 Task: Find connections with filter location Marseille 01 with filter topic #moneywith filter profile language Spanish with filter current company Teamware Solutions a division of Quantum Leap Consulting Pvt. Ltd with filter school Magadh University with filter industry Software Development with filter service category iOS Development with filter keywords title Business Analyst
Action: Mouse moved to (577, 83)
Screenshot: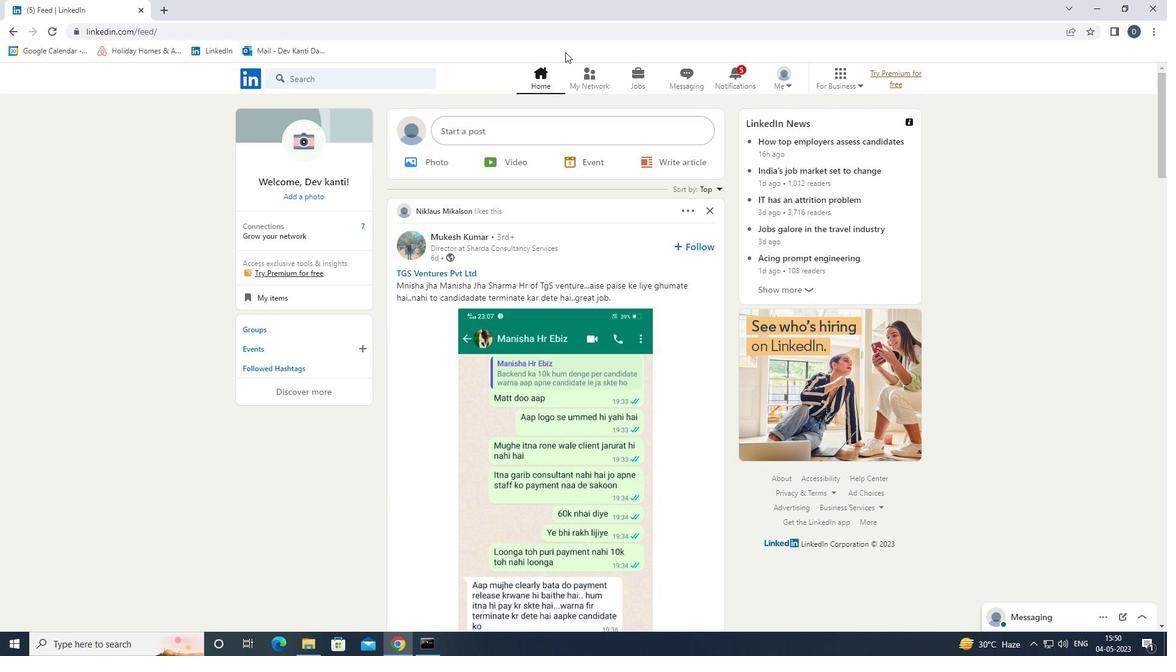 
Action: Mouse pressed left at (577, 83)
Screenshot: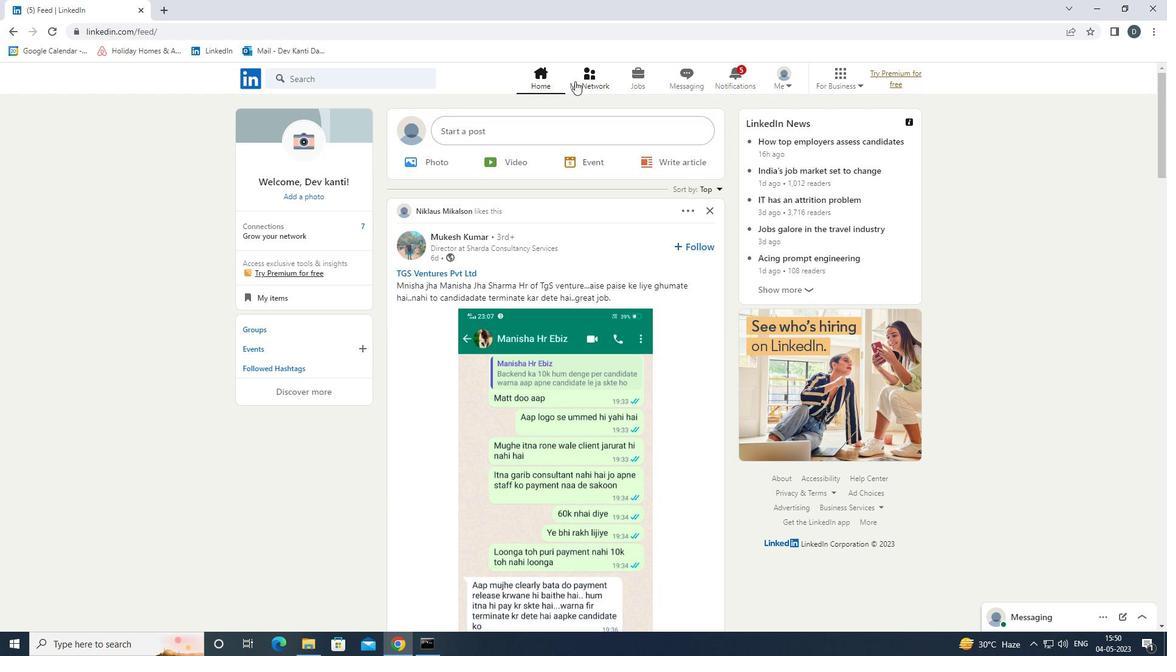 
Action: Mouse moved to (401, 141)
Screenshot: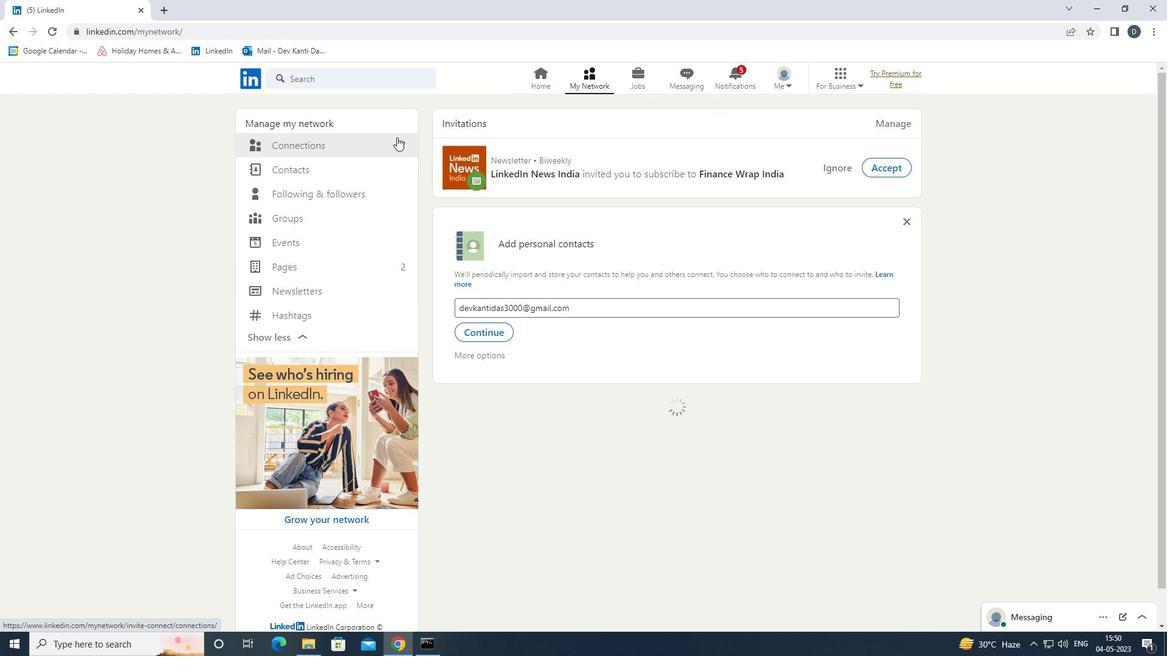 
Action: Mouse pressed left at (401, 141)
Screenshot: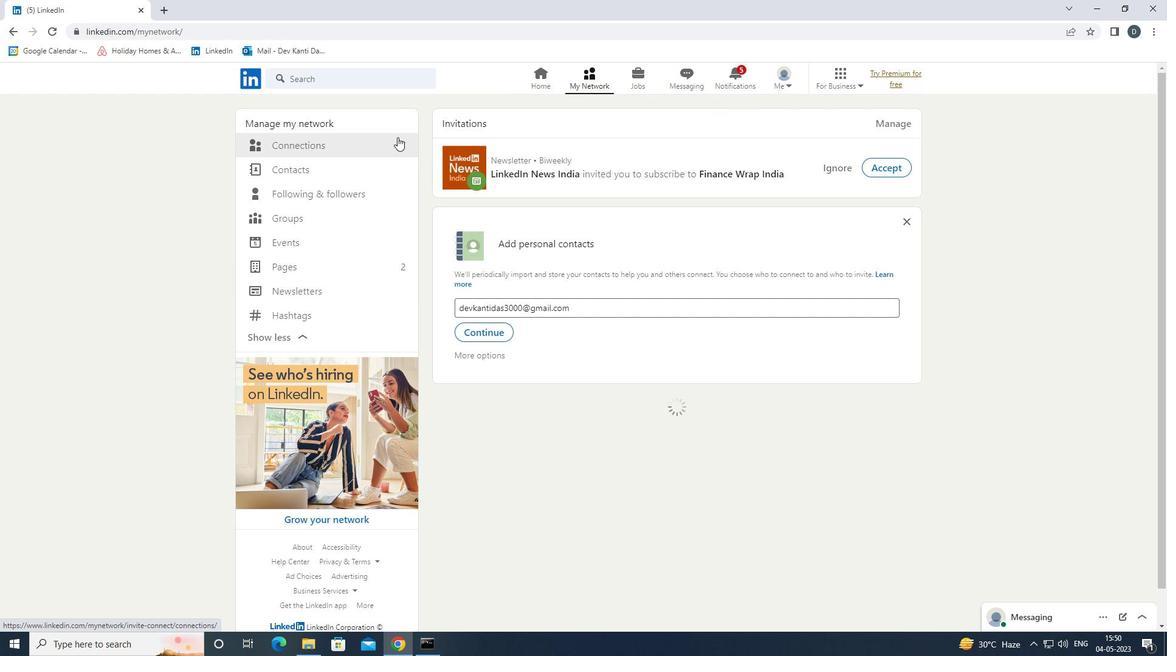 
Action: Mouse moved to (678, 147)
Screenshot: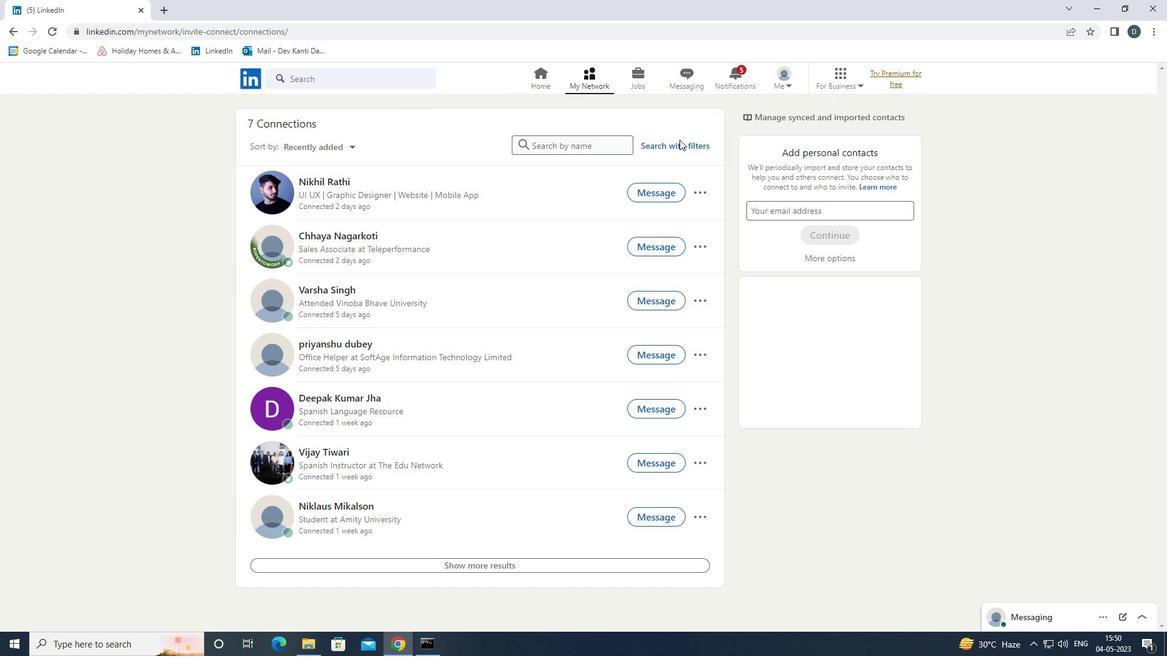 
Action: Mouse pressed left at (678, 147)
Screenshot: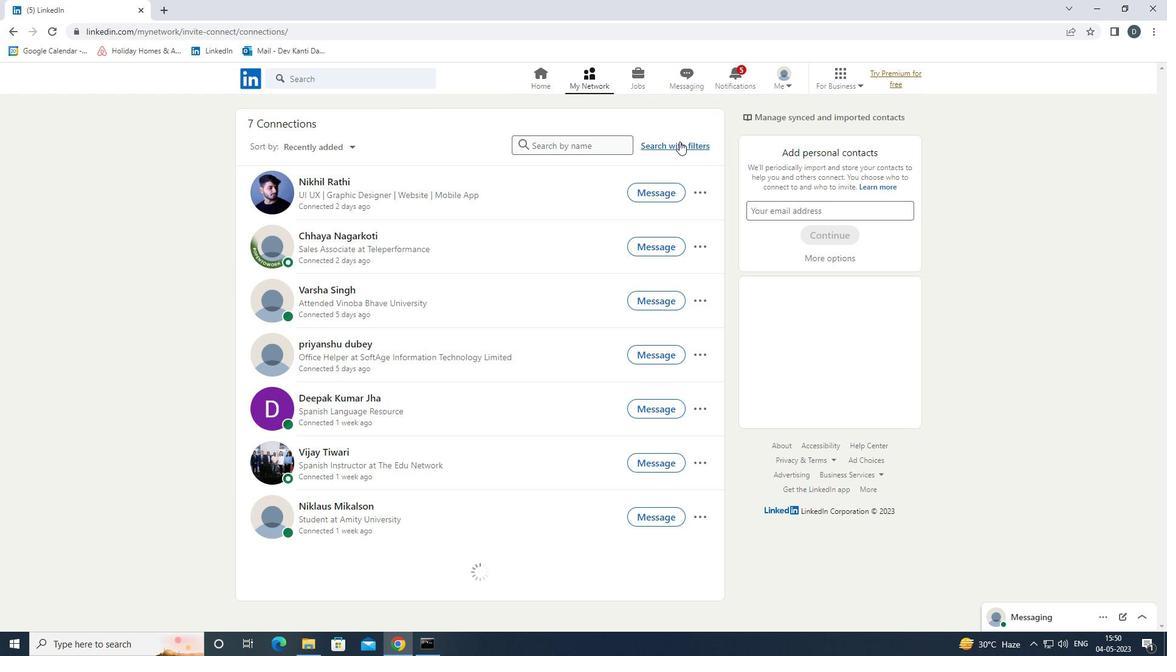 
Action: Mouse moved to (622, 110)
Screenshot: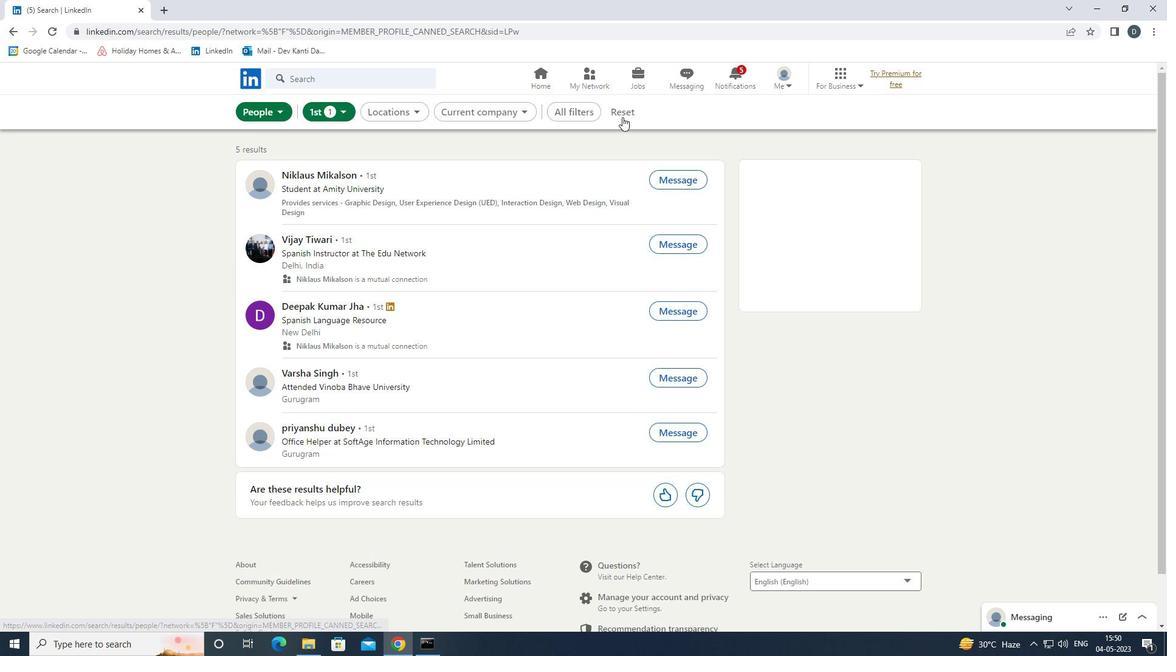 
Action: Mouse pressed left at (622, 110)
Screenshot: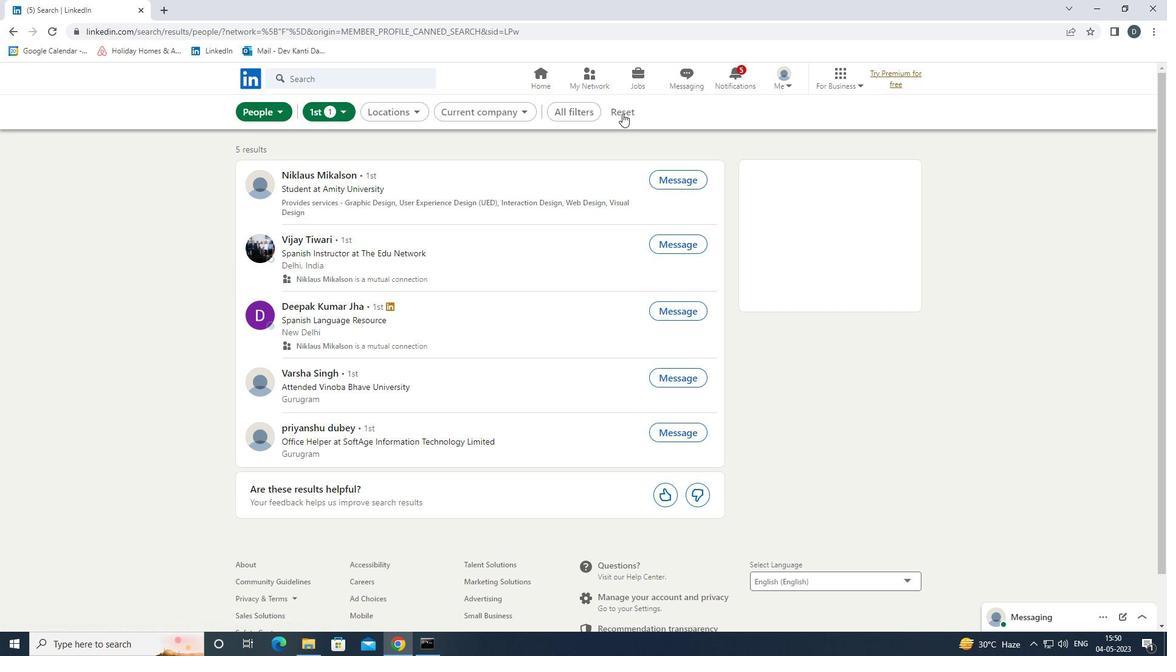 
Action: Mouse moved to (616, 117)
Screenshot: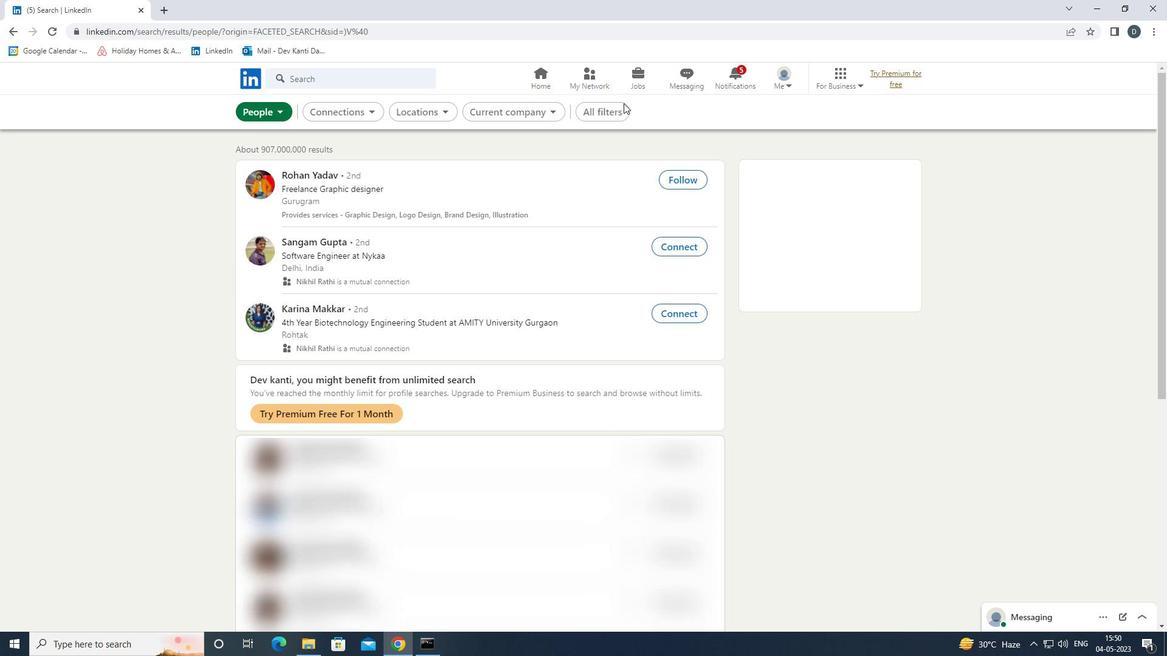 
Action: Mouse pressed left at (616, 117)
Screenshot: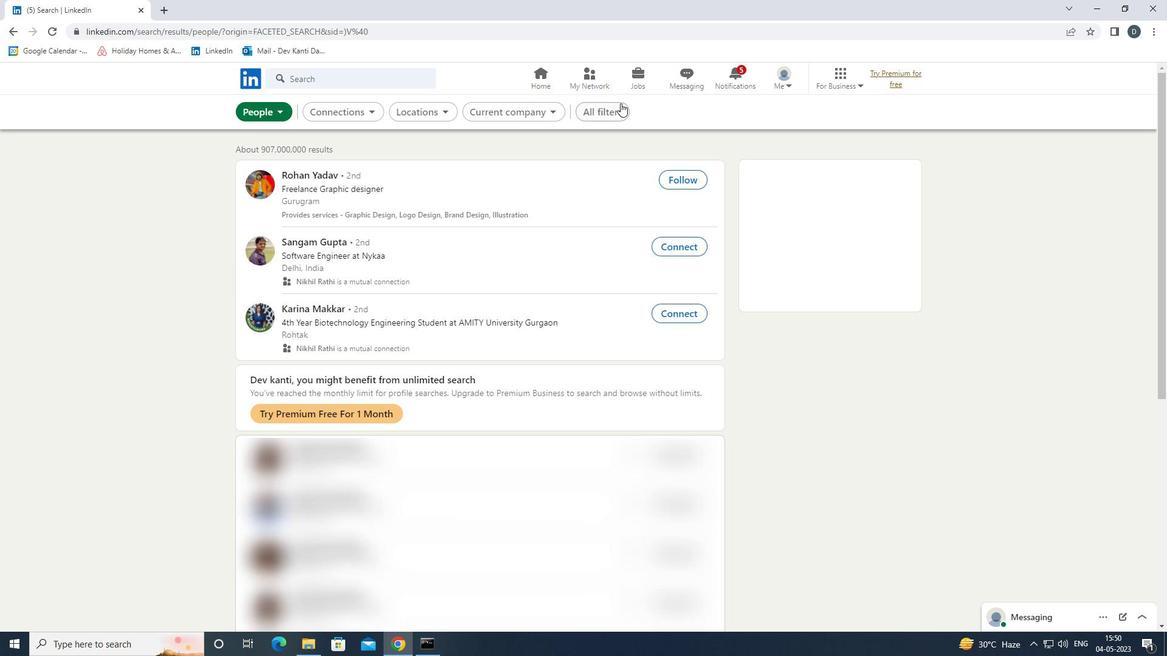
Action: Mouse moved to (1038, 479)
Screenshot: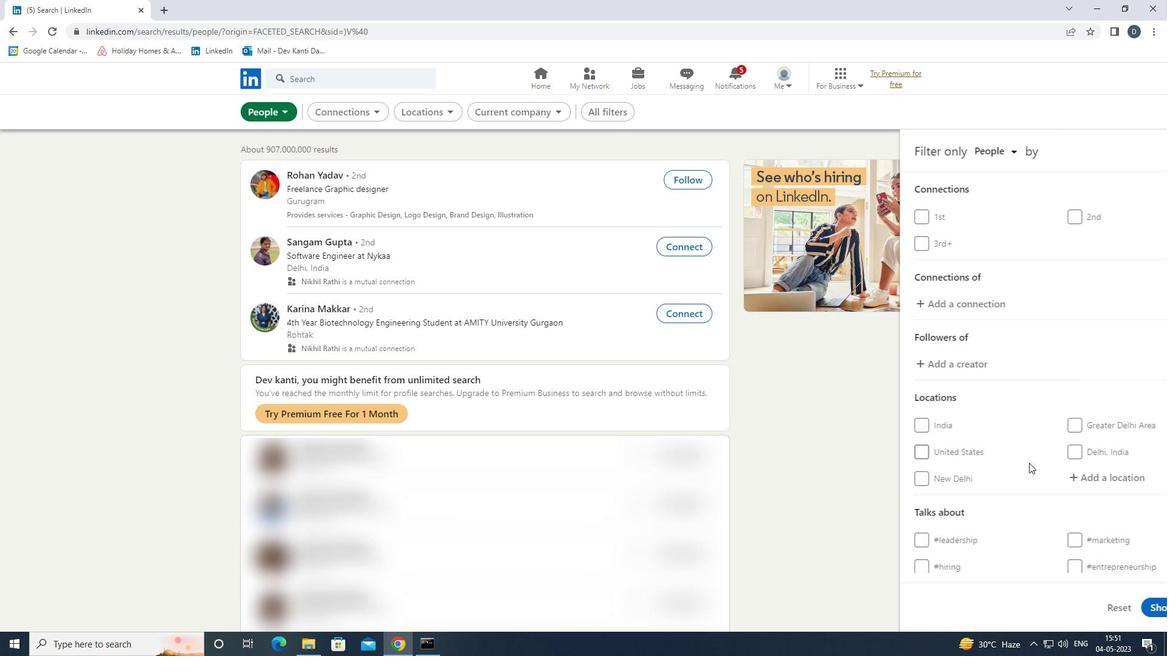 
Action: Mouse scrolled (1038, 479) with delta (0, 0)
Screenshot: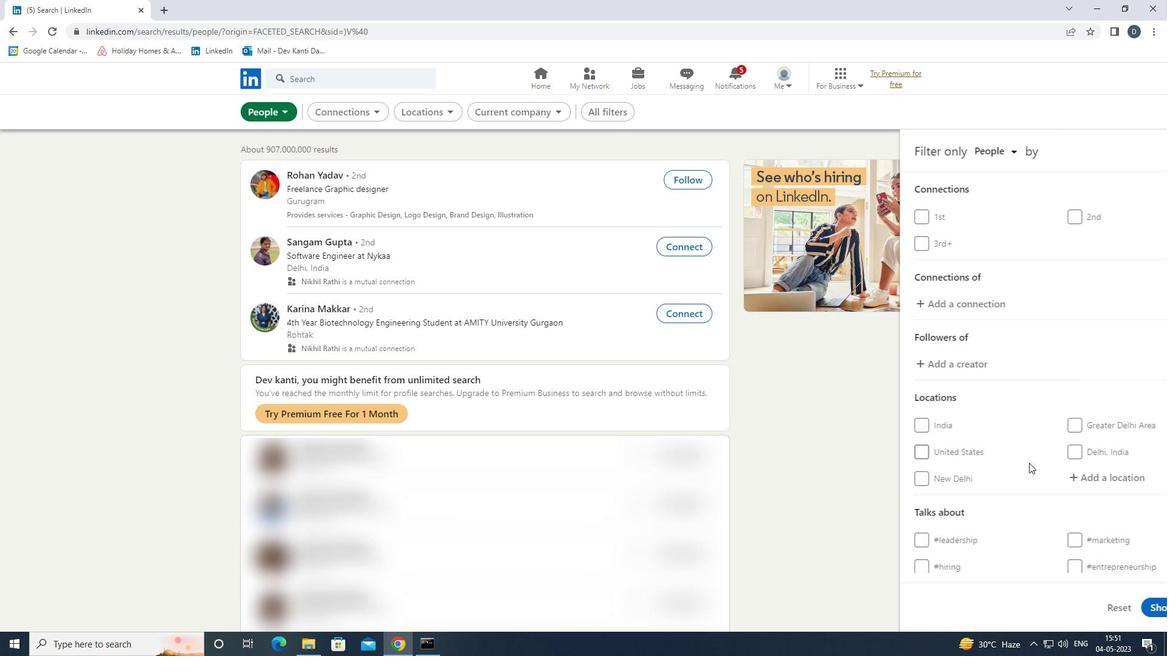 
Action: Mouse scrolled (1038, 479) with delta (0, 0)
Screenshot: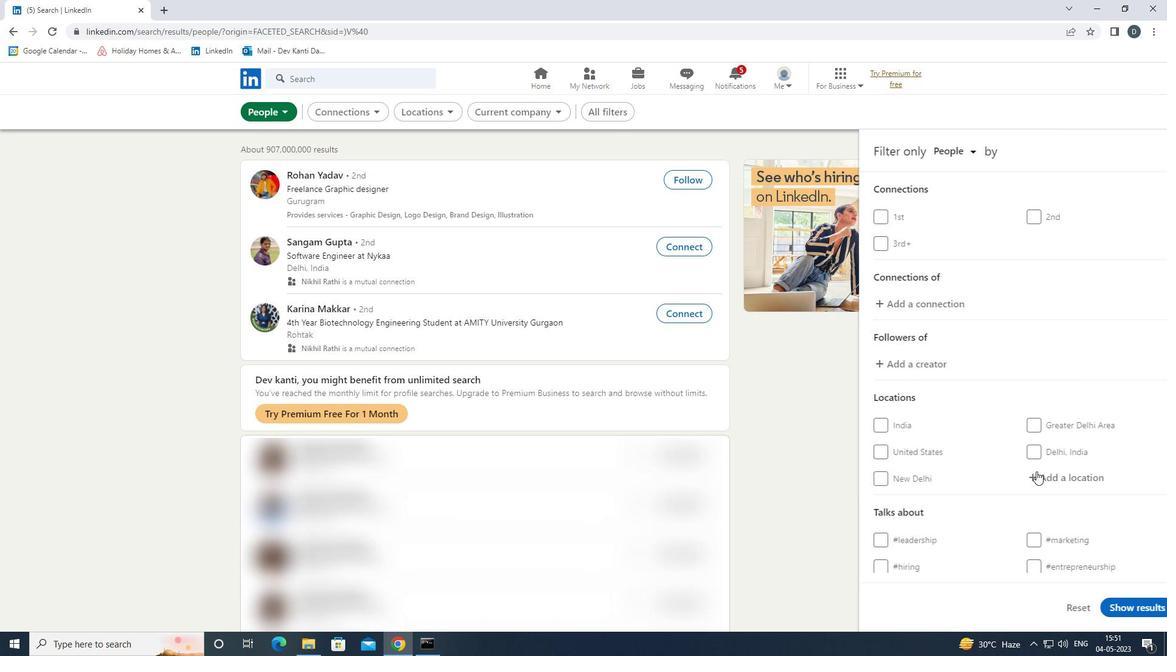 
Action: Mouse moved to (1020, 346)
Screenshot: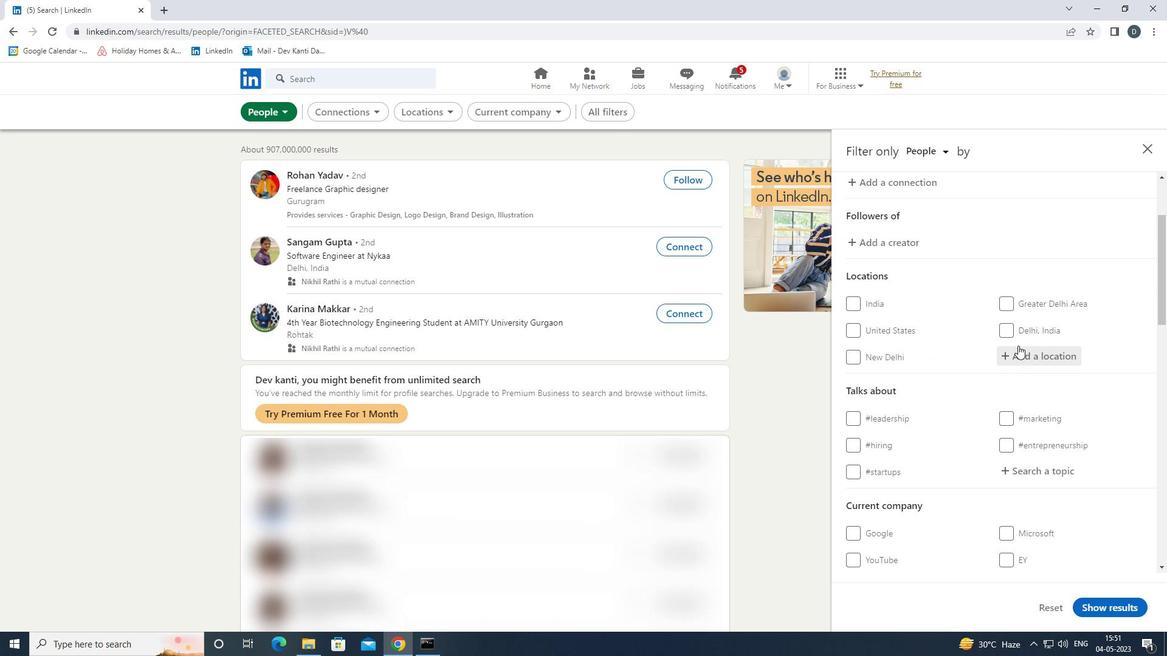 
Action: Mouse pressed left at (1020, 346)
Screenshot: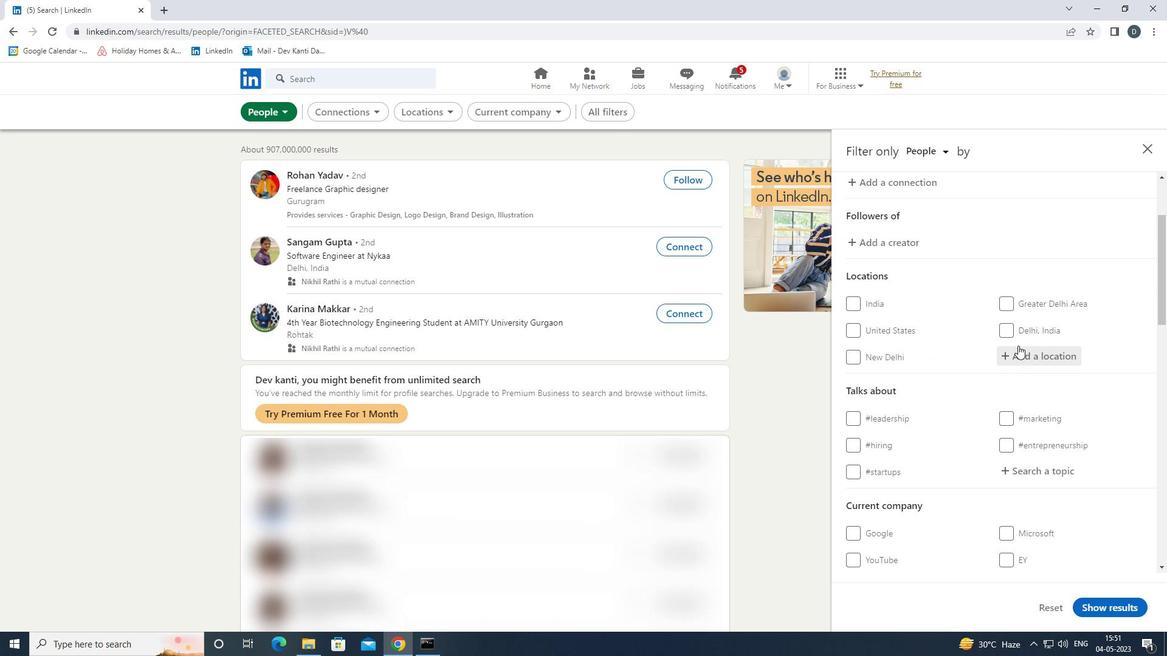 
Action: Mouse moved to (1024, 356)
Screenshot: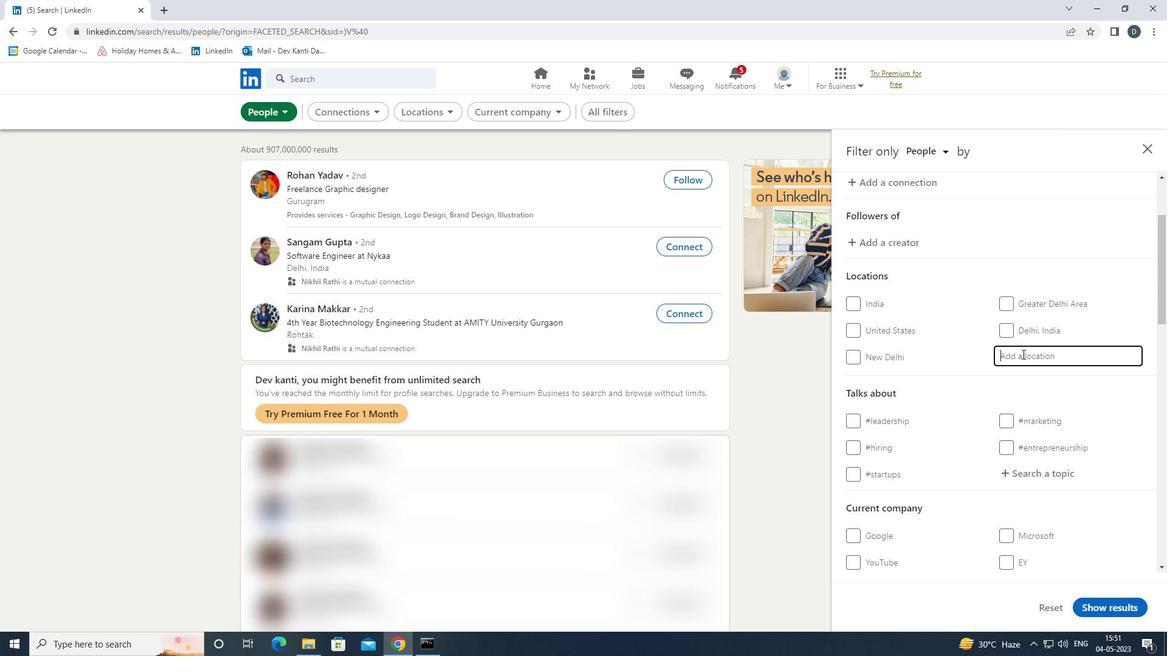 
Action: Key pressed <Key.shift><Key.shift><Key.shift><Key.shift><Key.shift>MARSEILLE<Key.space>01<Key.backspace><Key.backspace><Key.backspace><Key.down><Key.enter>
Screenshot: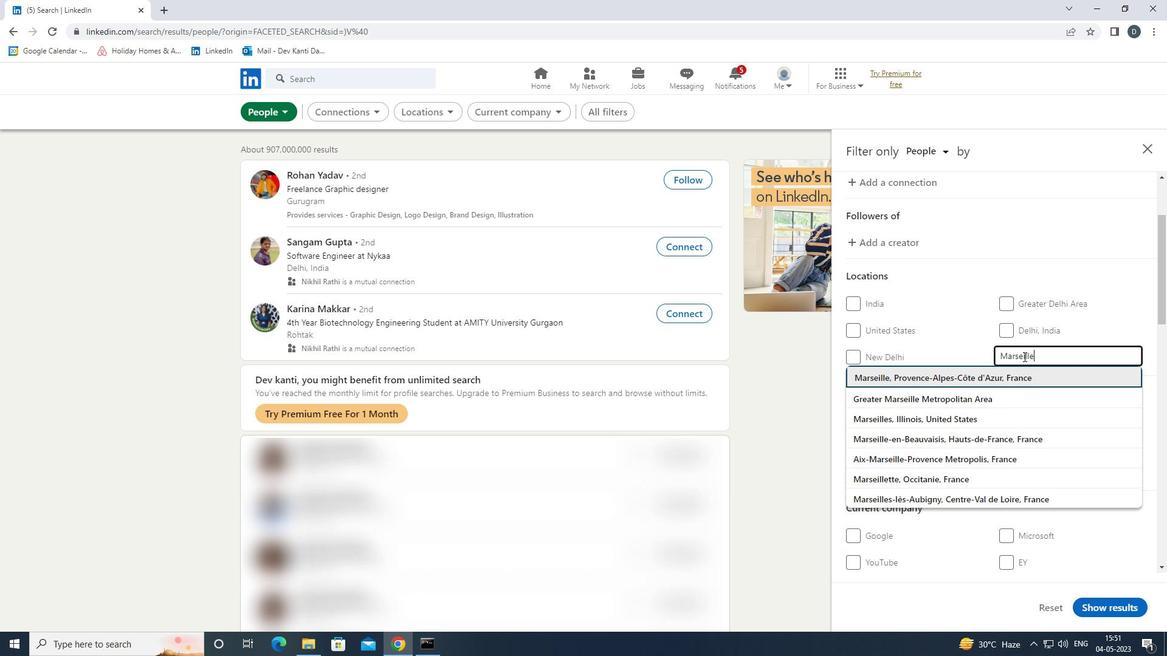 
Action: Mouse moved to (1021, 355)
Screenshot: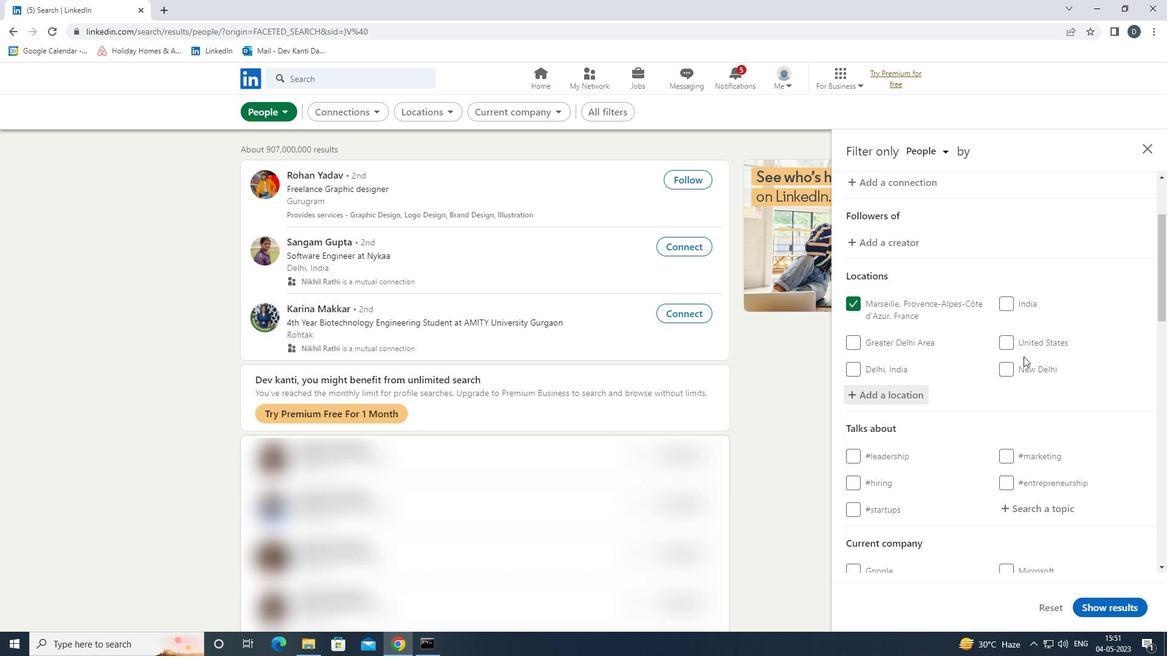 
Action: Mouse scrolled (1021, 354) with delta (0, 0)
Screenshot: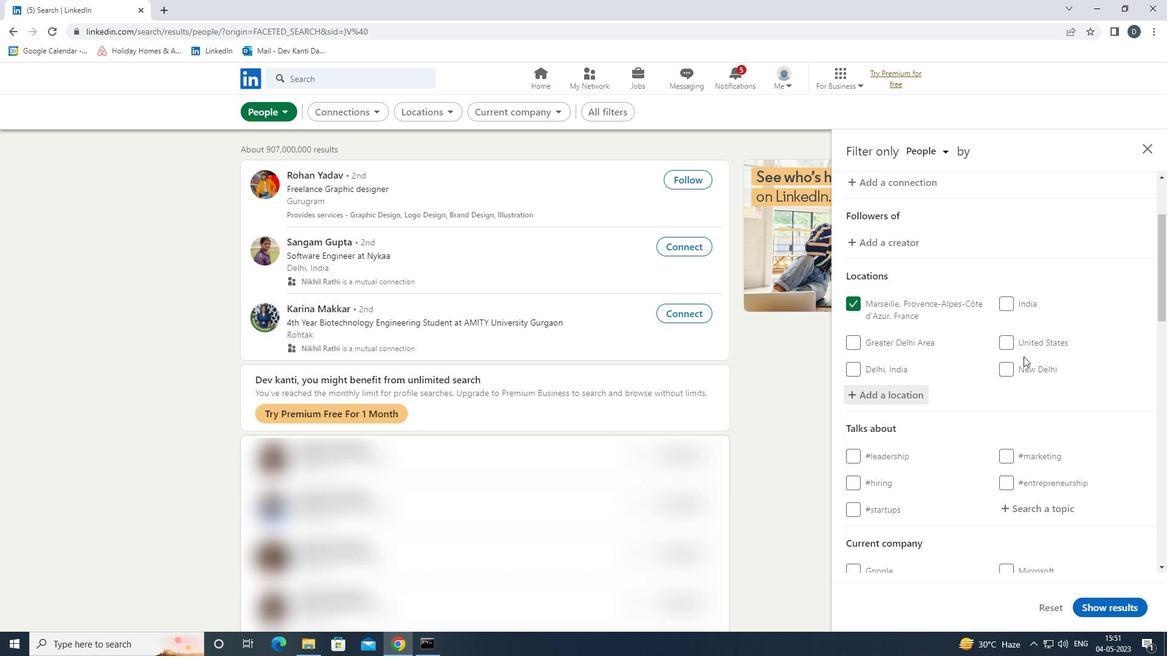 
Action: Mouse moved to (1020, 354)
Screenshot: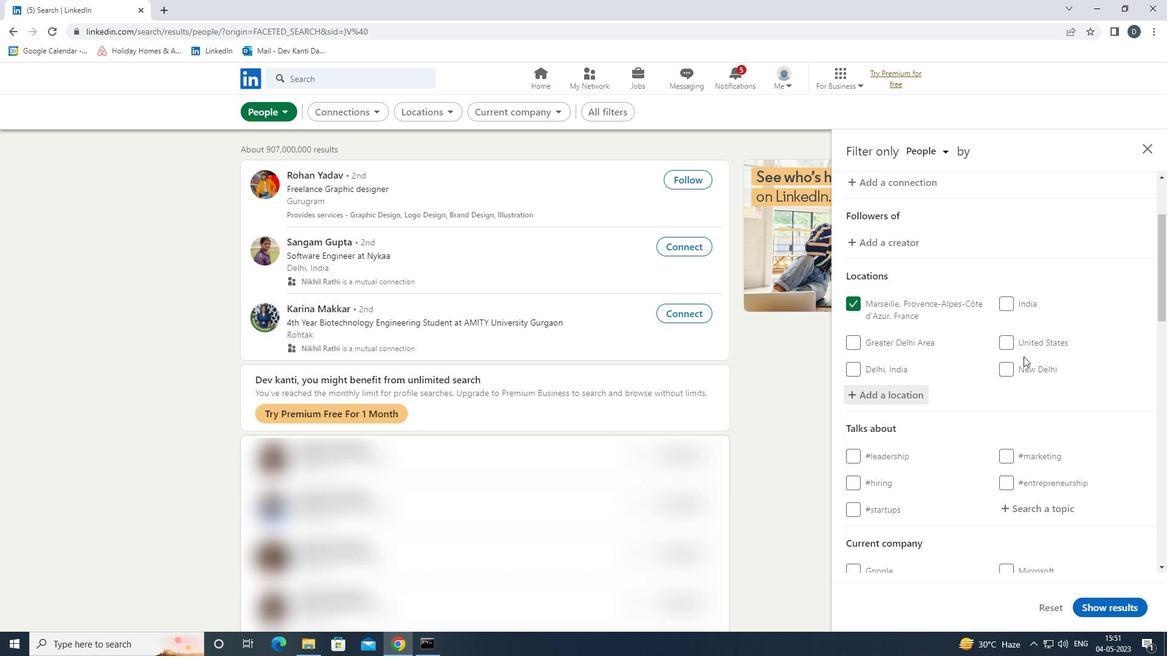 
Action: Mouse scrolled (1020, 353) with delta (0, 0)
Screenshot: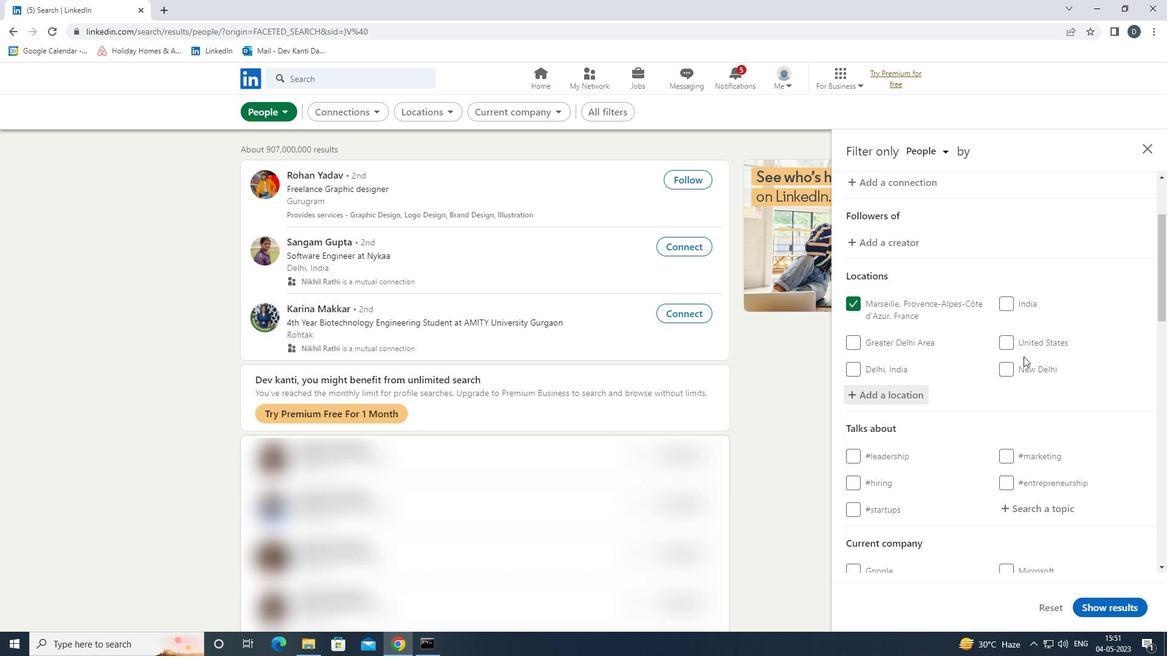 
Action: Mouse scrolled (1020, 353) with delta (0, 0)
Screenshot: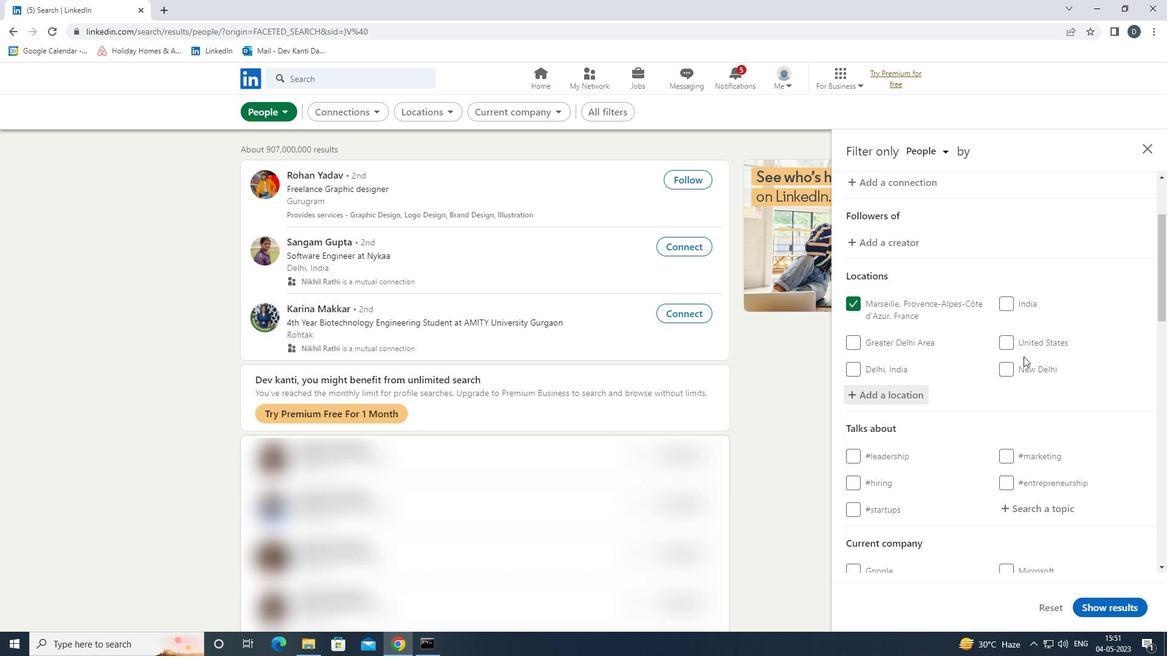 
Action: Mouse moved to (1050, 331)
Screenshot: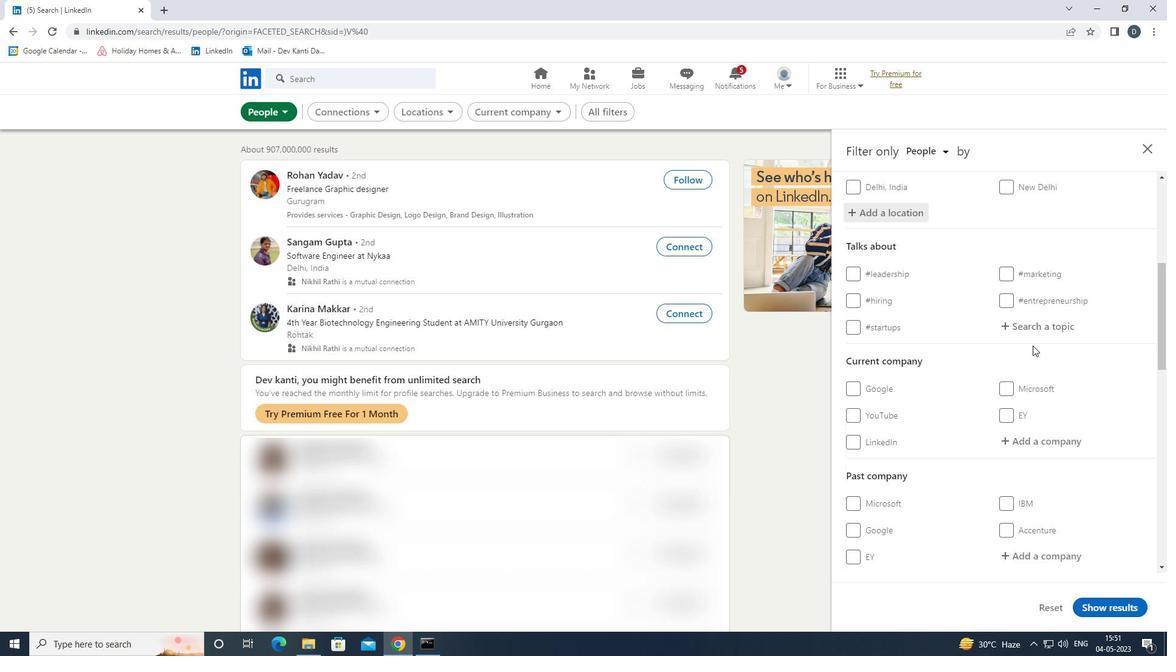 
Action: Mouse pressed left at (1050, 331)
Screenshot: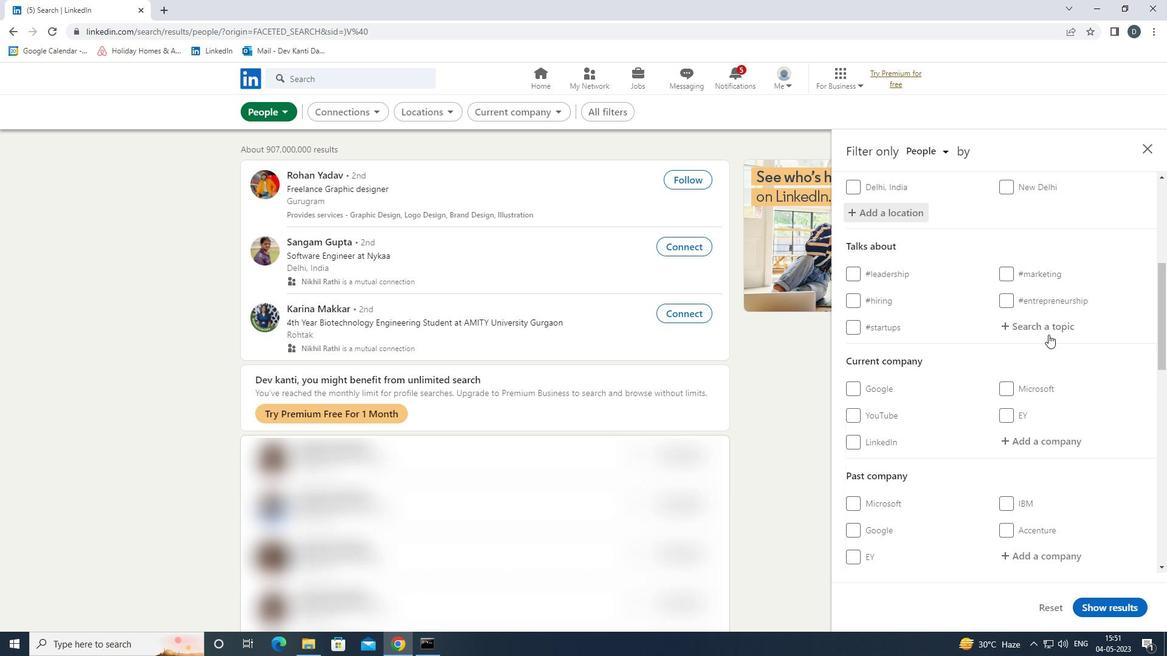 
Action: Key pressed MONEY<Key.down><Key.enter>
Screenshot: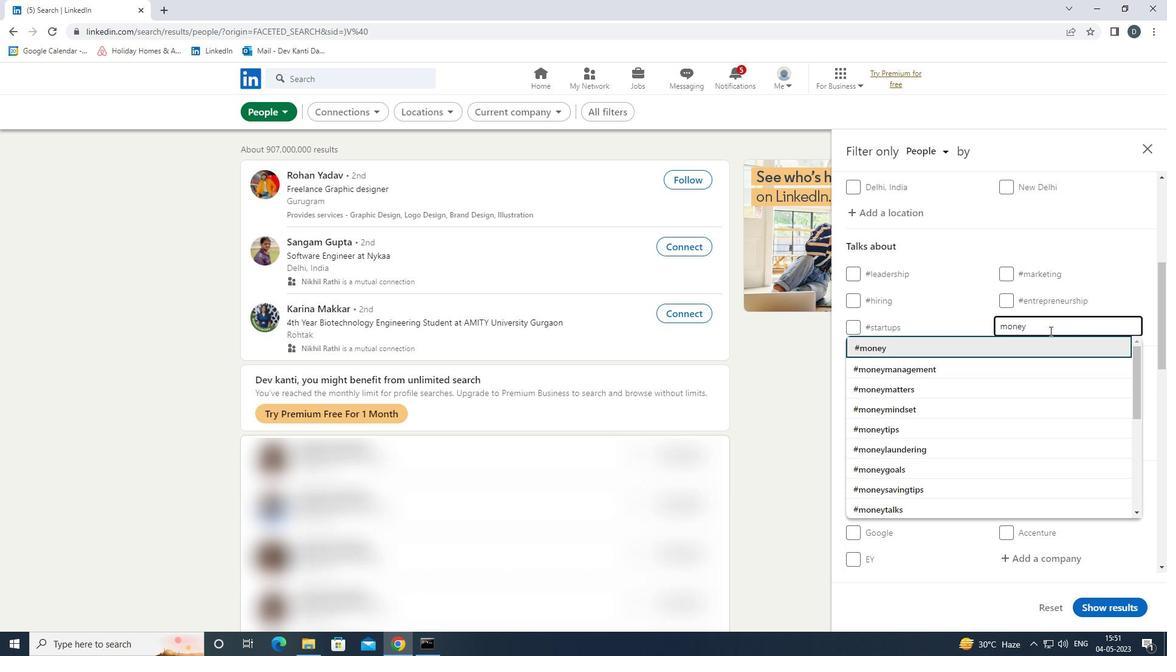 
Action: Mouse scrolled (1050, 330) with delta (0, 0)
Screenshot: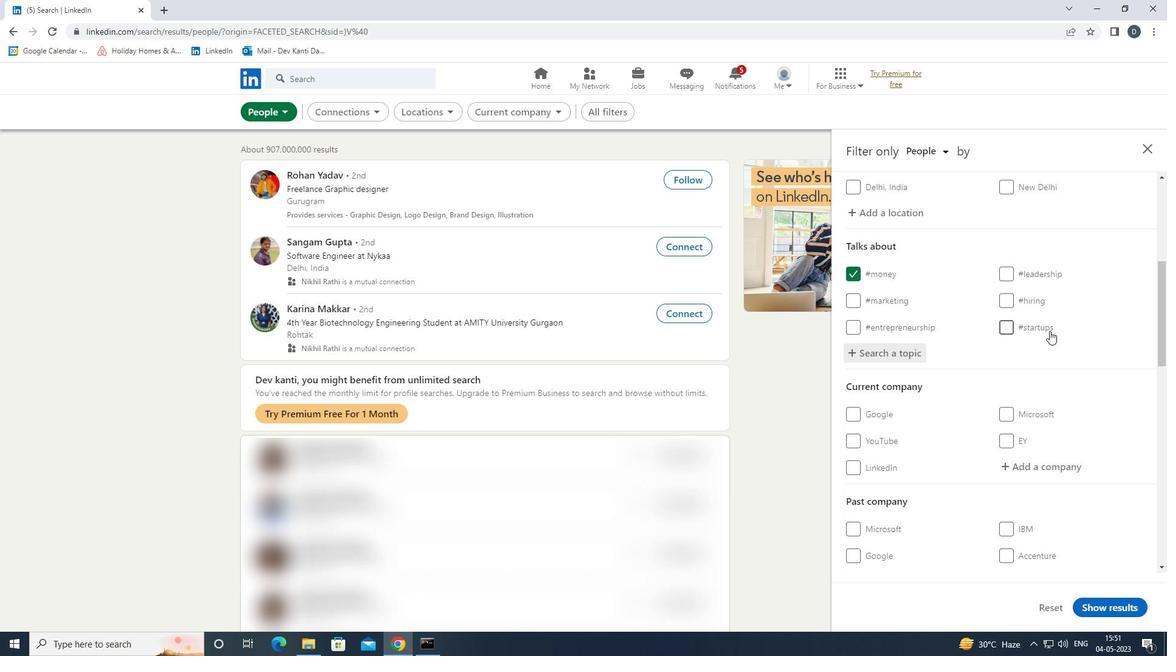 
Action: Mouse scrolled (1050, 330) with delta (0, 0)
Screenshot: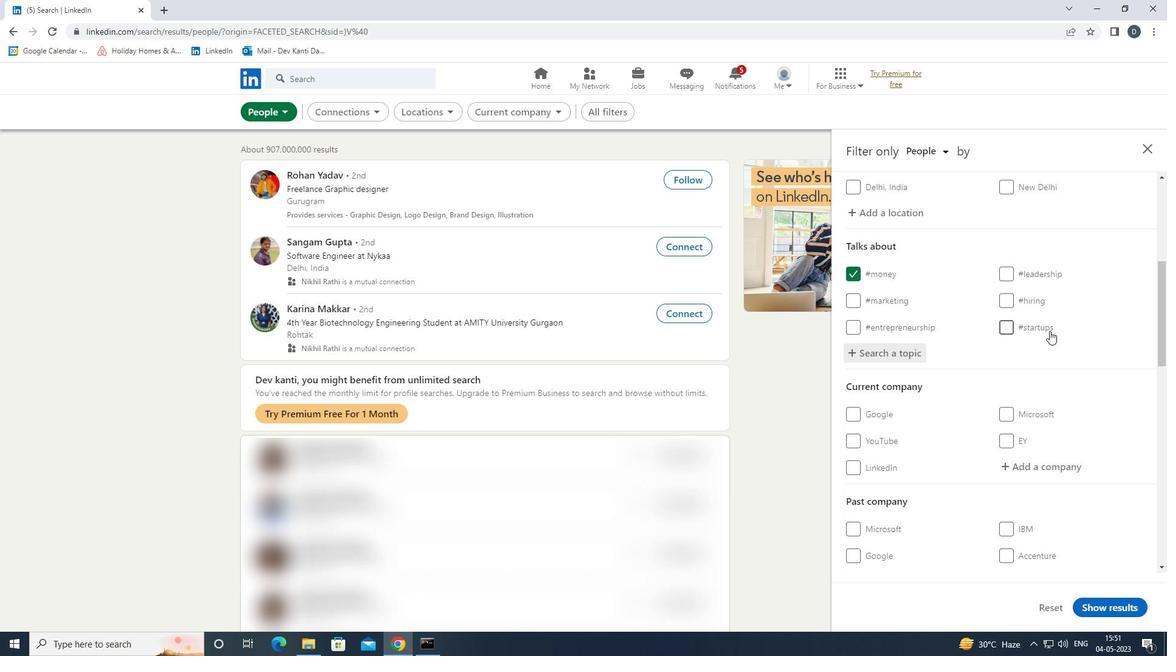 
Action: Mouse scrolled (1050, 330) with delta (0, 0)
Screenshot: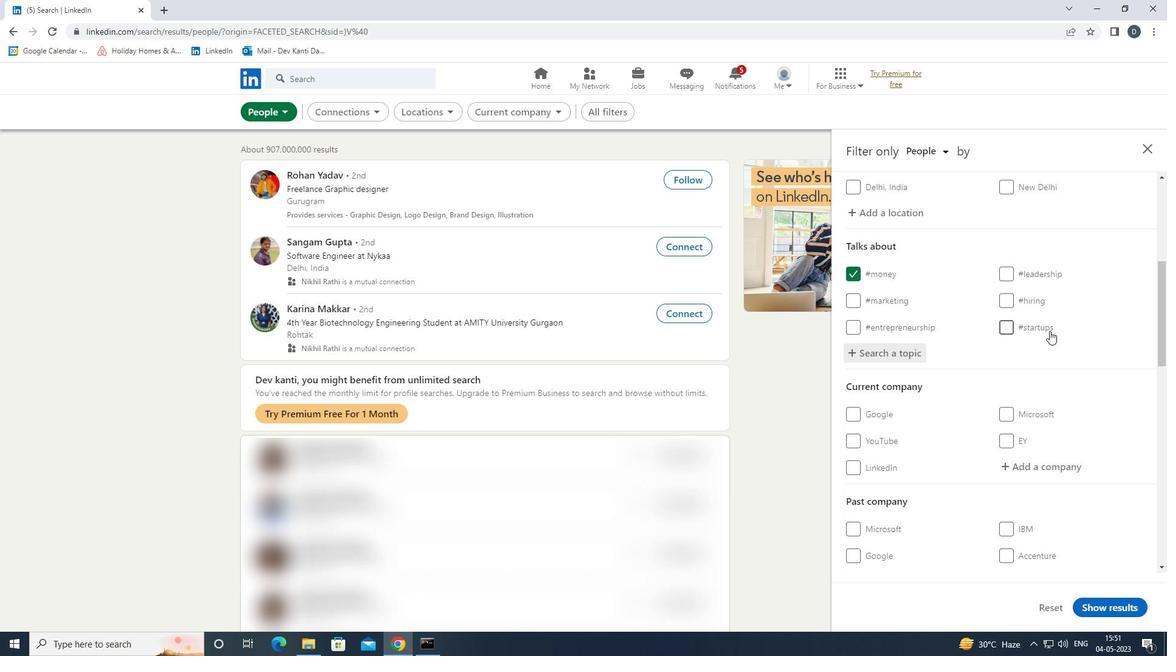 
Action: Mouse scrolled (1050, 330) with delta (0, 0)
Screenshot: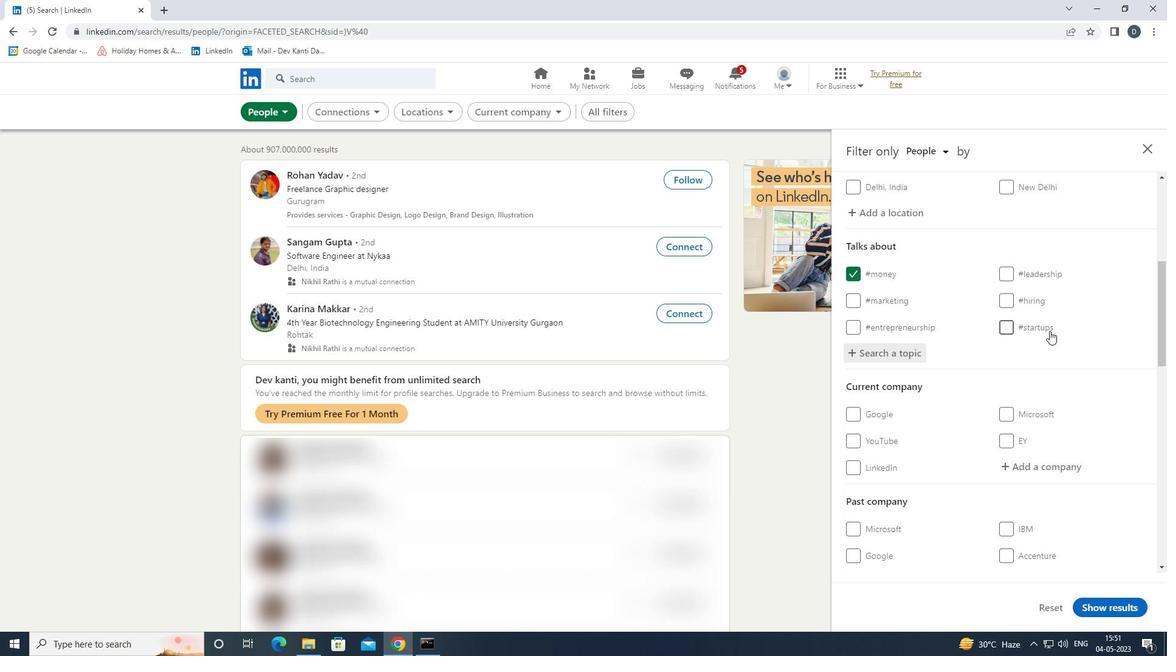 
Action: Mouse scrolled (1050, 330) with delta (0, 0)
Screenshot: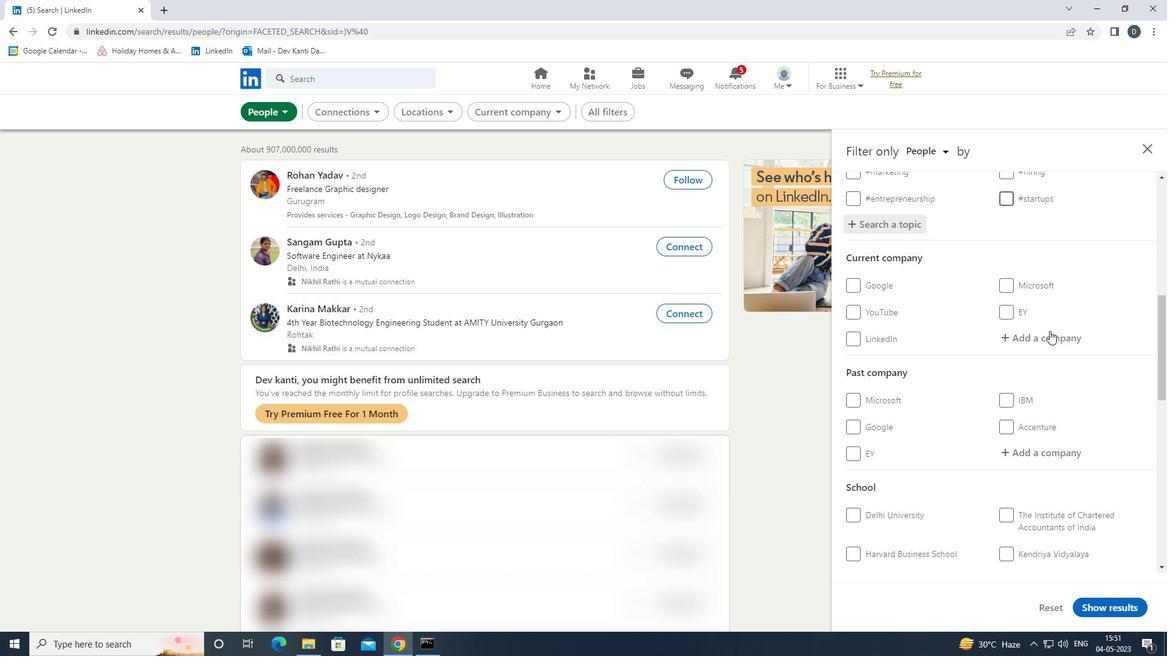 
Action: Mouse scrolled (1050, 330) with delta (0, 0)
Screenshot: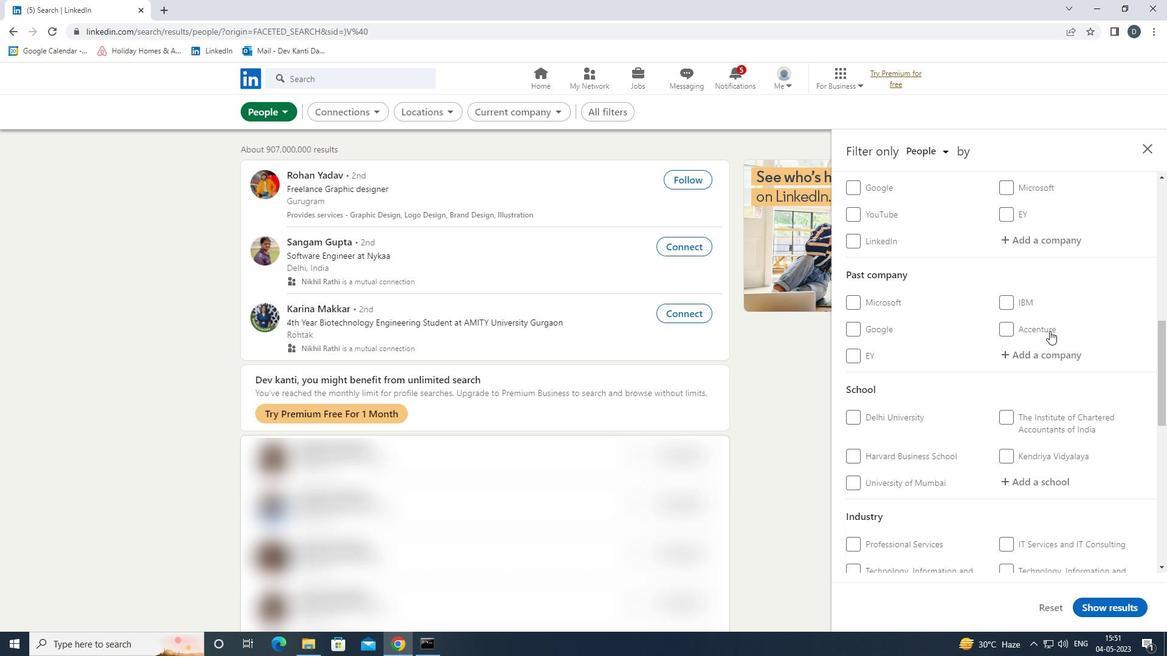 
Action: Mouse scrolled (1050, 330) with delta (0, 0)
Screenshot: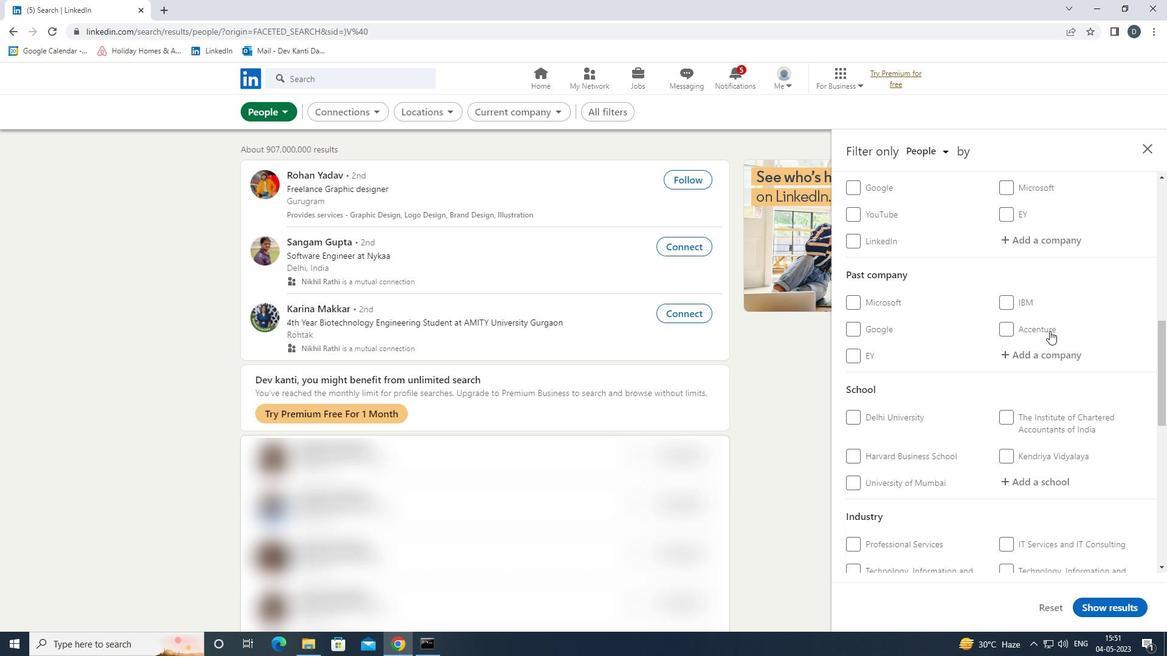 
Action: Mouse scrolled (1050, 330) with delta (0, 0)
Screenshot: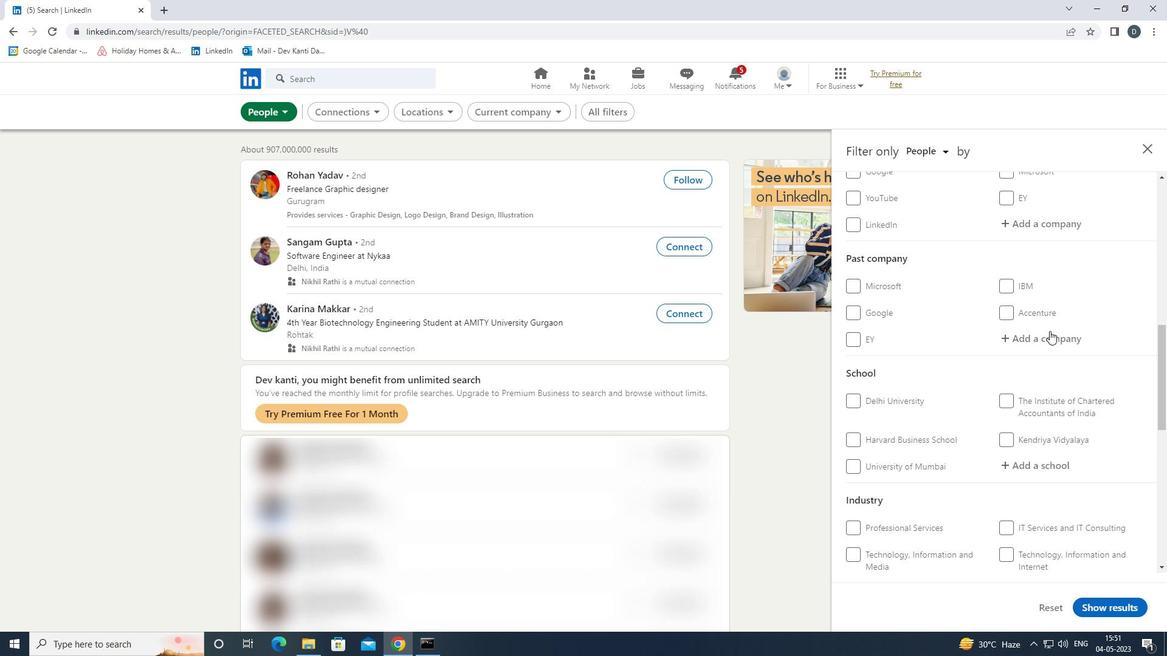 
Action: Mouse moved to (883, 452)
Screenshot: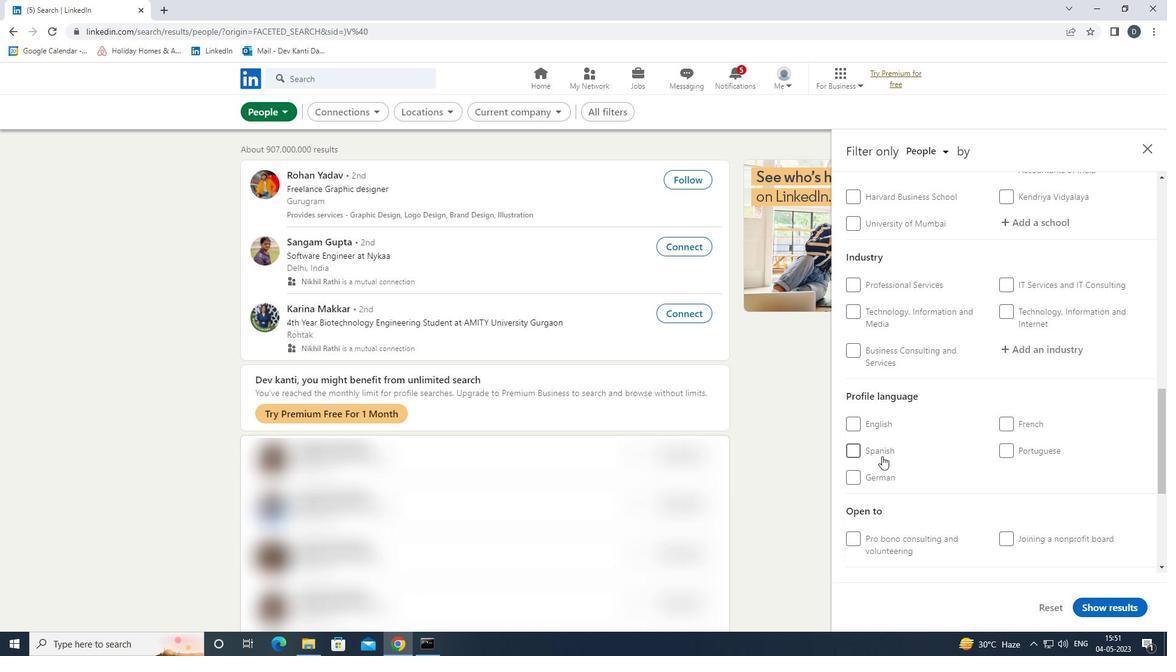 
Action: Mouse pressed left at (883, 452)
Screenshot: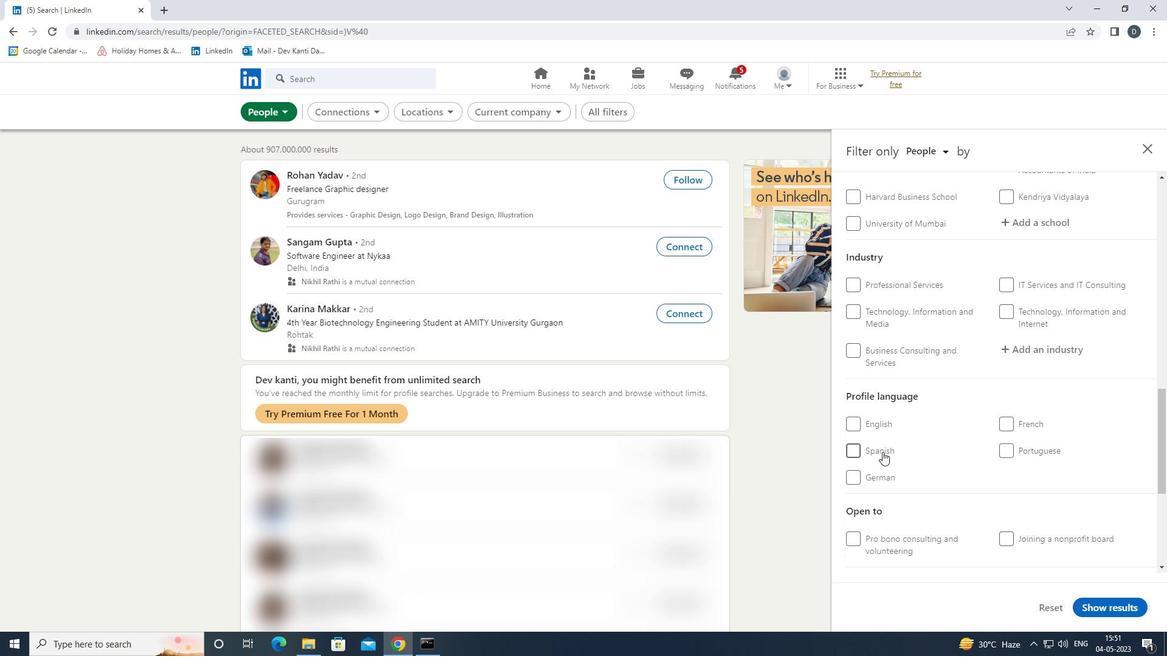 
Action: Mouse moved to (980, 448)
Screenshot: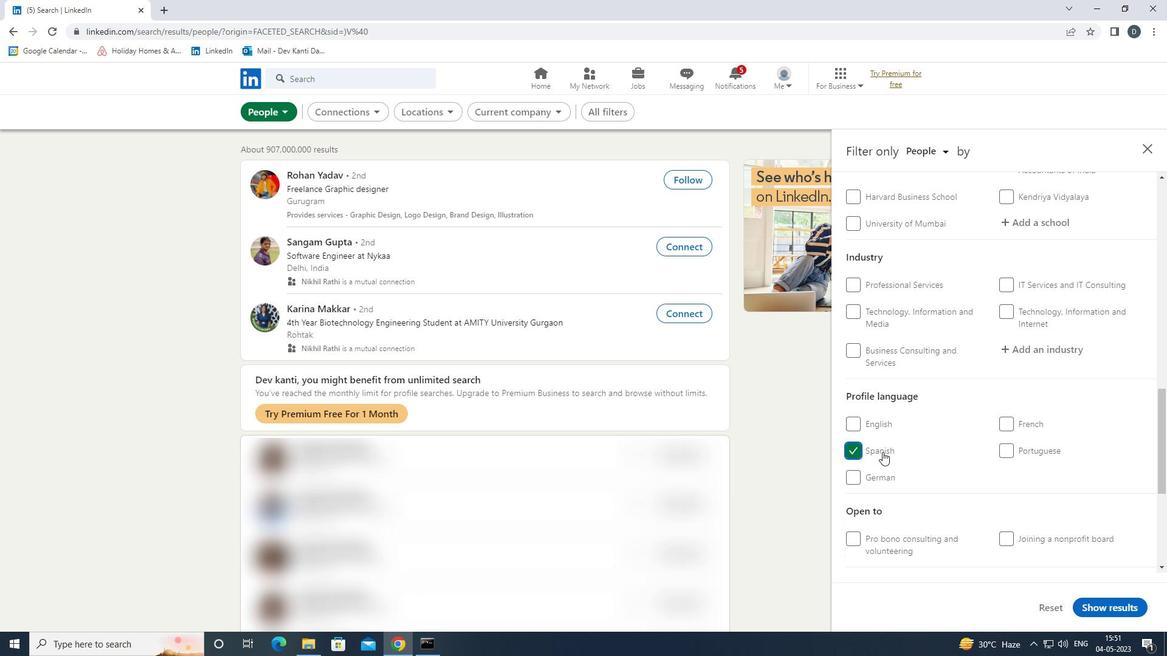 
Action: Mouse scrolled (980, 449) with delta (0, 0)
Screenshot: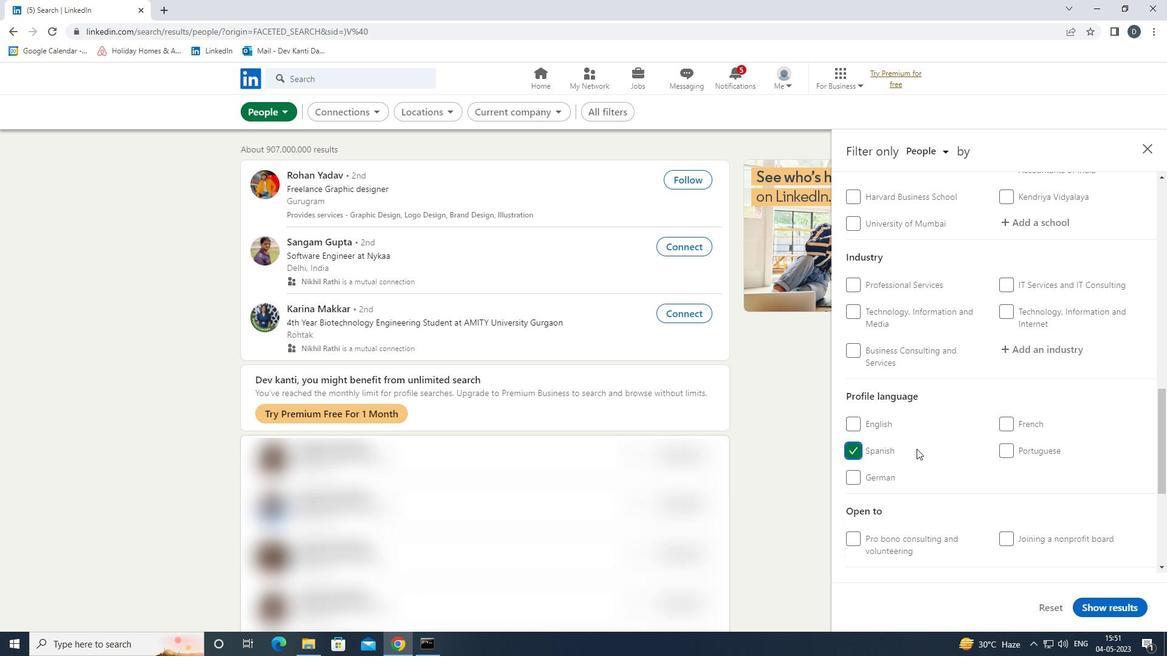 
Action: Mouse scrolled (980, 449) with delta (0, 0)
Screenshot: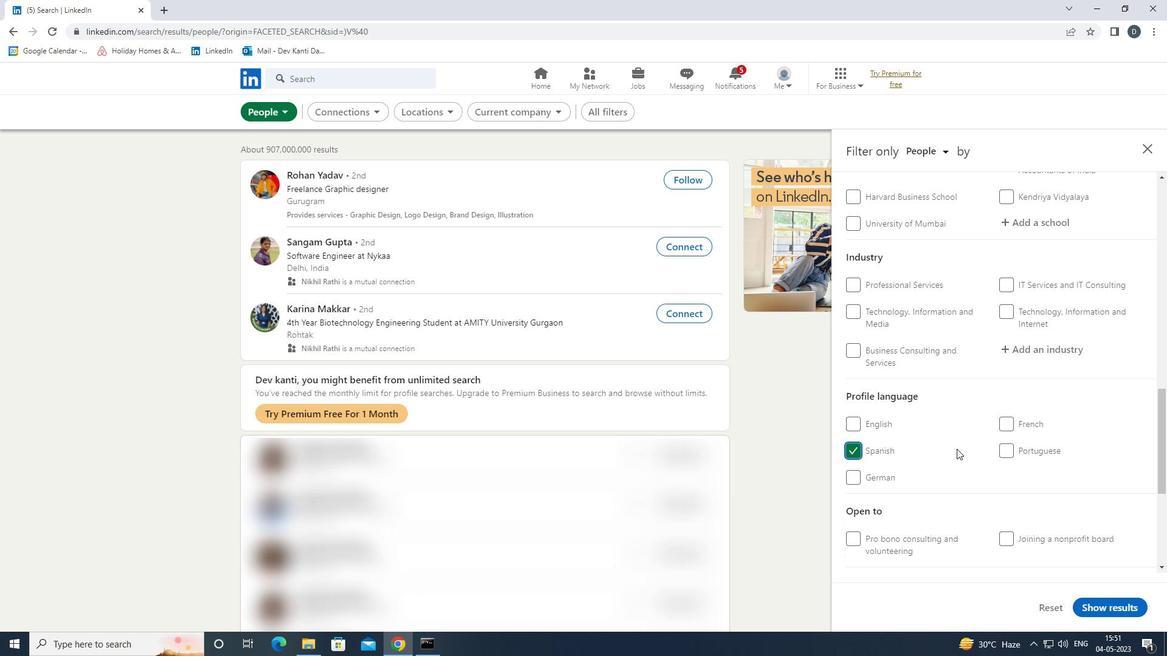 
Action: Mouse scrolled (980, 449) with delta (0, 0)
Screenshot: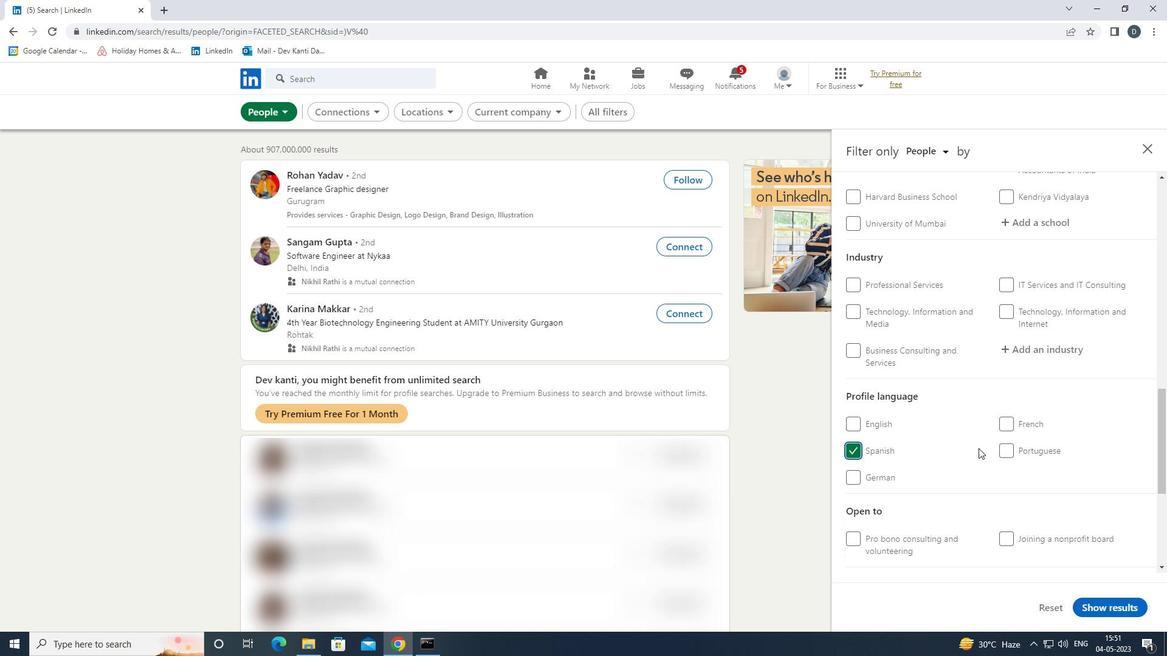 
Action: Mouse scrolled (980, 449) with delta (0, 0)
Screenshot: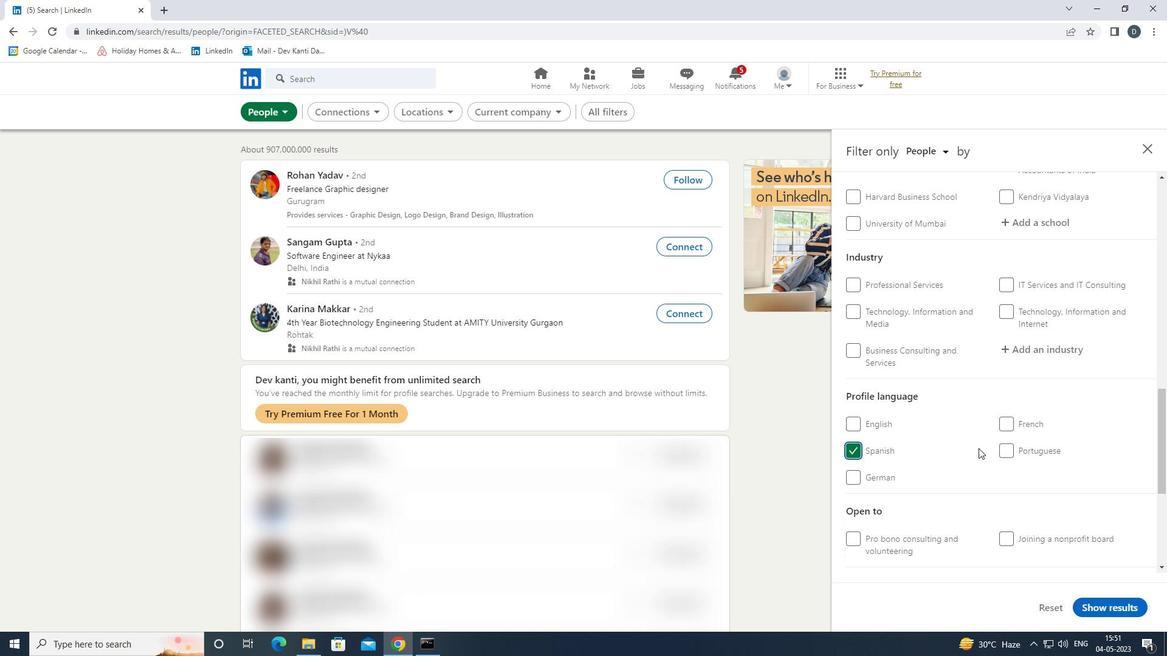 
Action: Mouse scrolled (980, 449) with delta (0, 0)
Screenshot: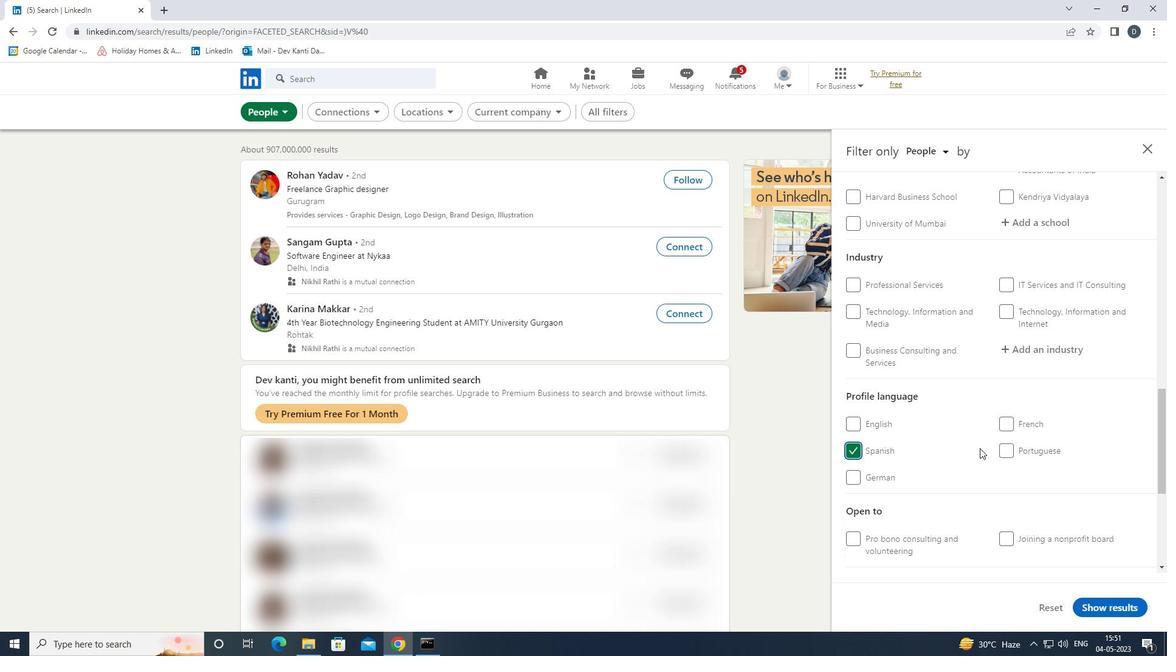 
Action: Mouse scrolled (980, 449) with delta (0, 0)
Screenshot: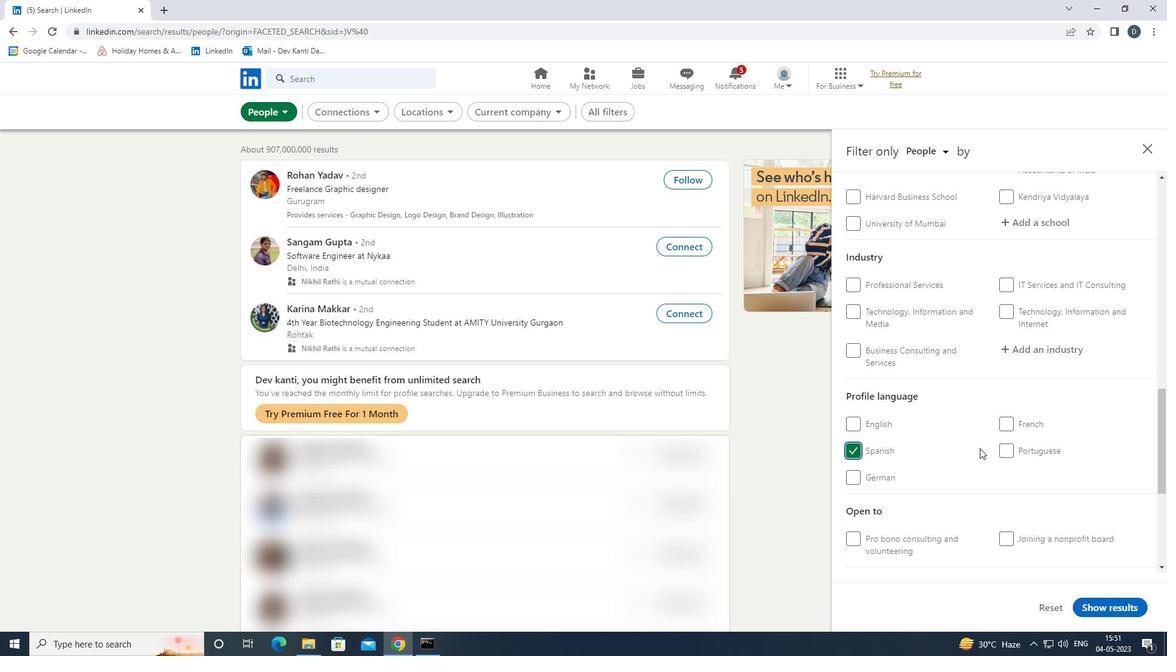 
Action: Mouse moved to (1029, 338)
Screenshot: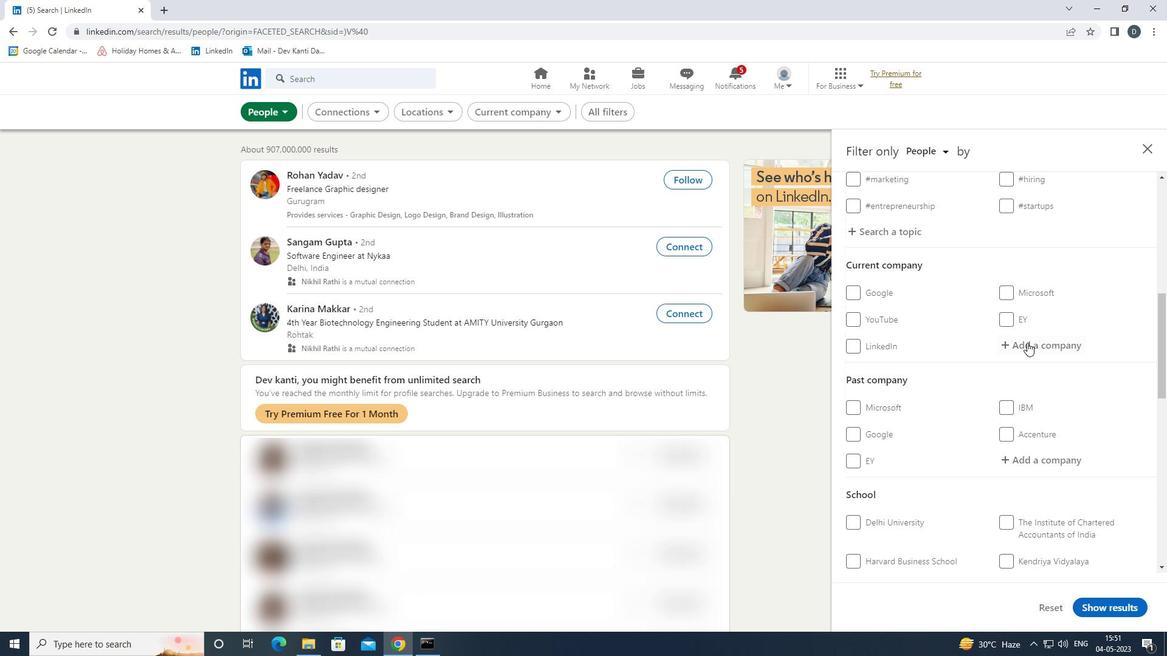 
Action: Mouse pressed left at (1029, 338)
Screenshot: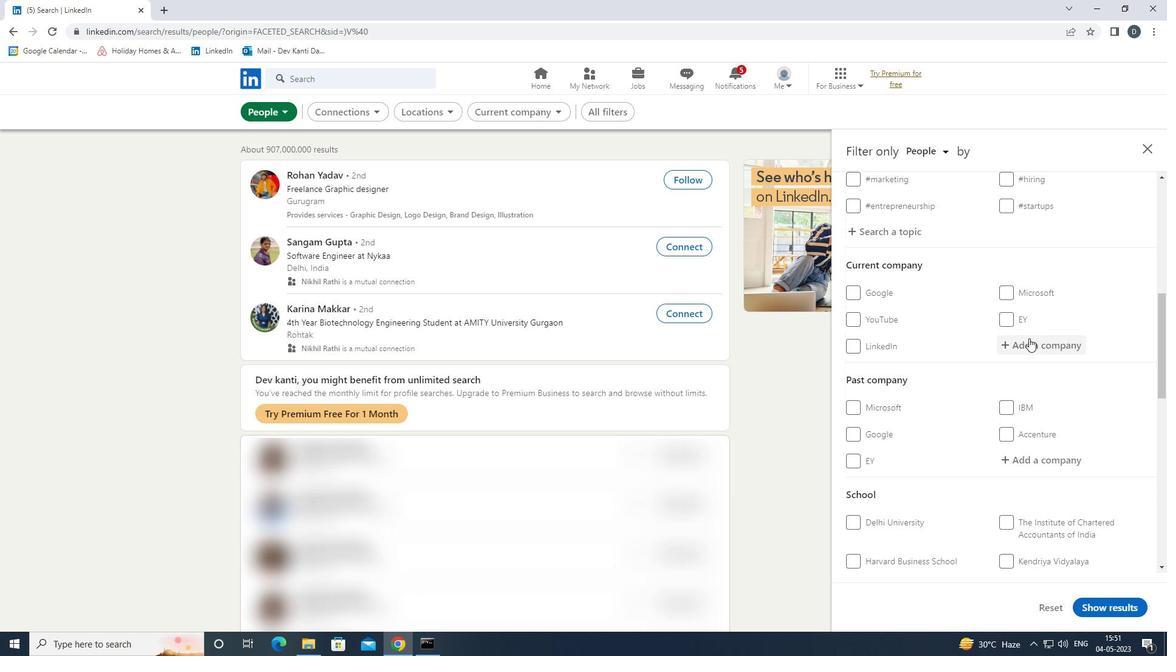 
Action: Key pressed <Key.shift>TEAMWARE<Key.down><Key.enter>
Screenshot: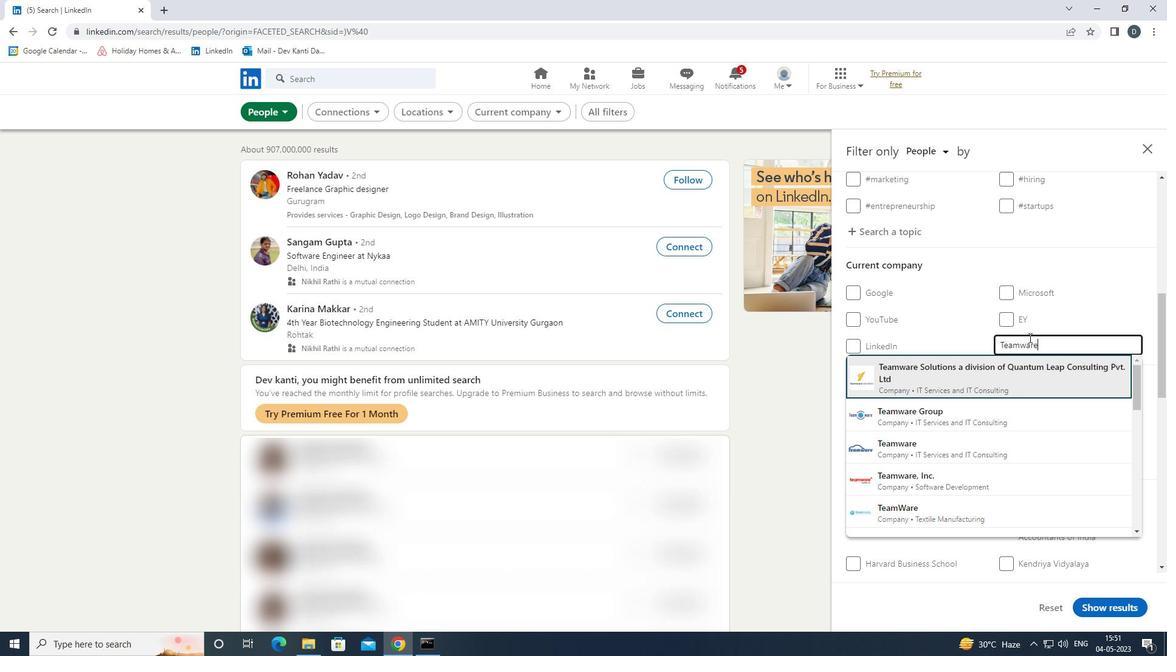 
Action: Mouse scrolled (1029, 337) with delta (0, 0)
Screenshot: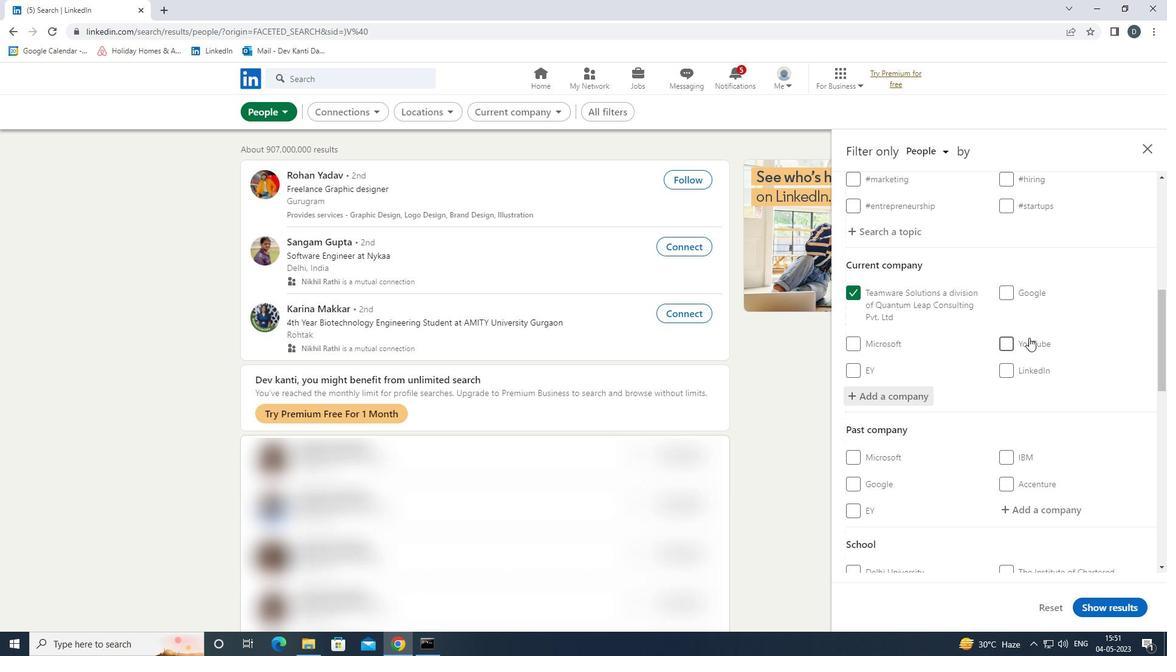 
Action: Mouse moved to (1029, 338)
Screenshot: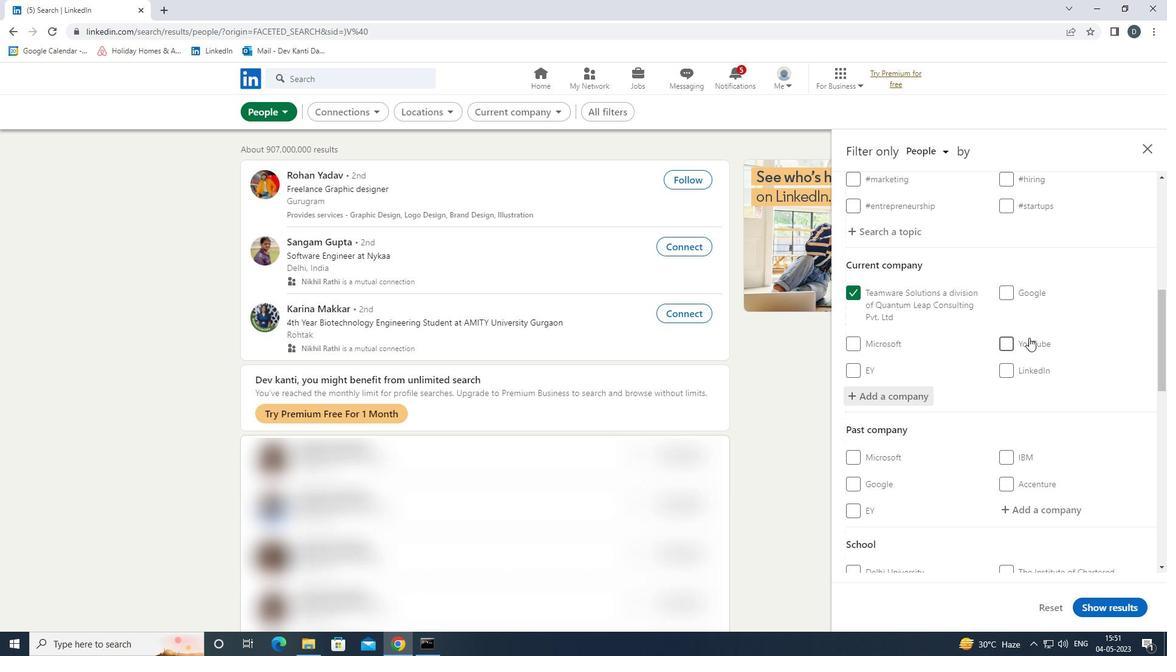 
Action: Mouse scrolled (1029, 337) with delta (0, 0)
Screenshot: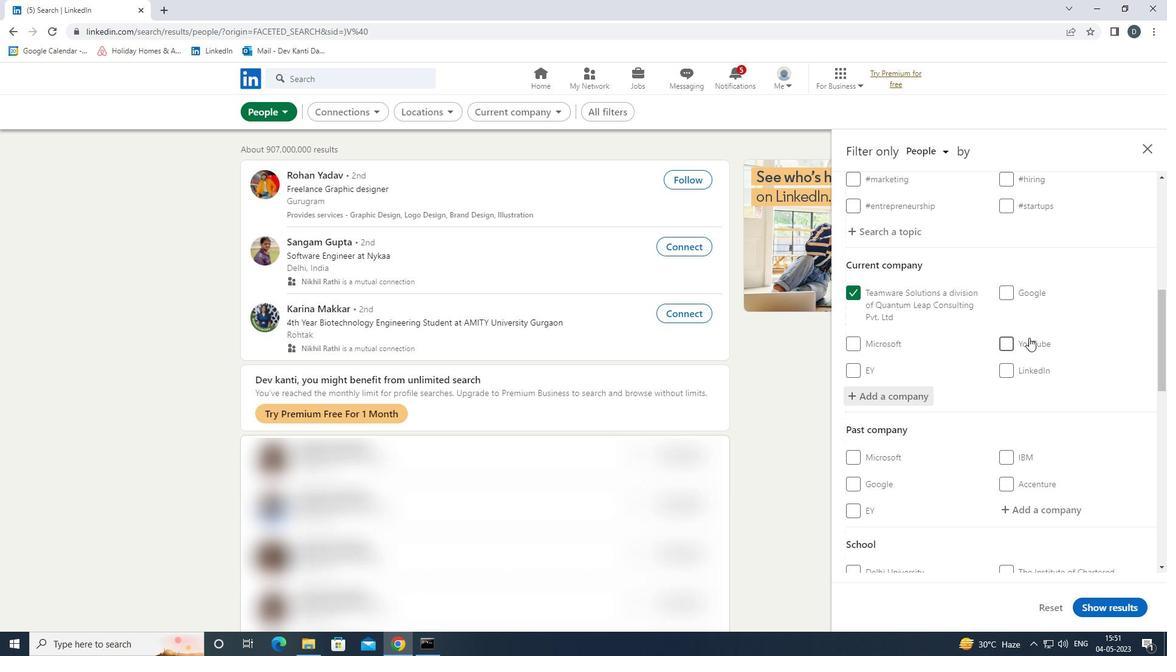 
Action: Mouse scrolled (1029, 337) with delta (0, 0)
Screenshot: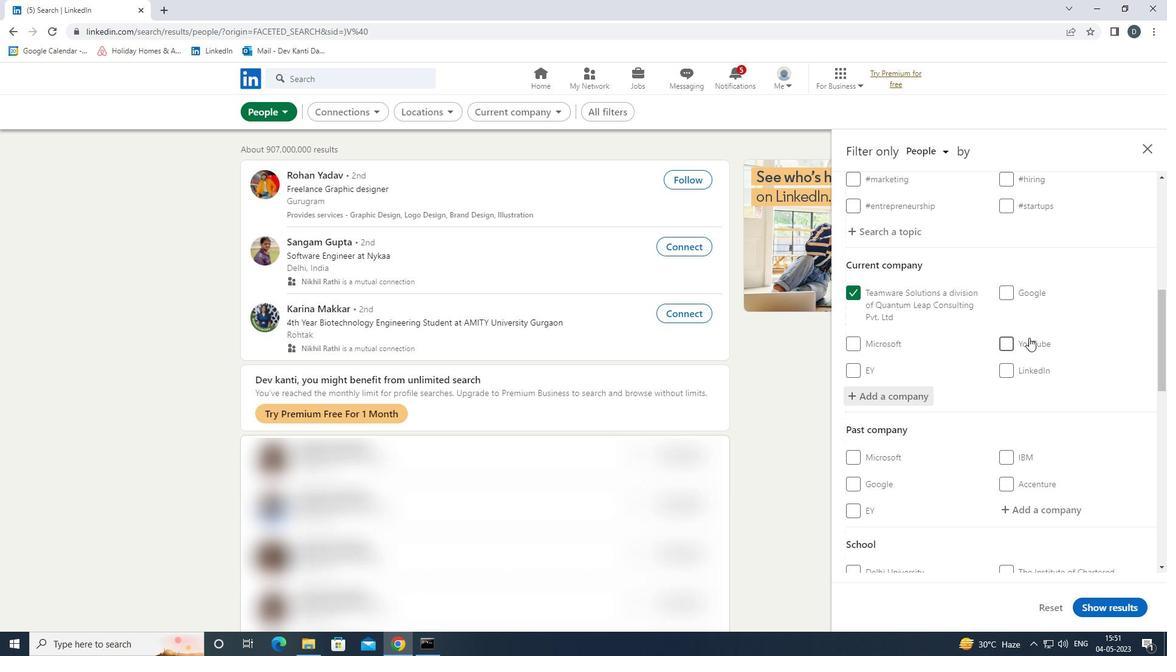 
Action: Mouse moved to (1029, 338)
Screenshot: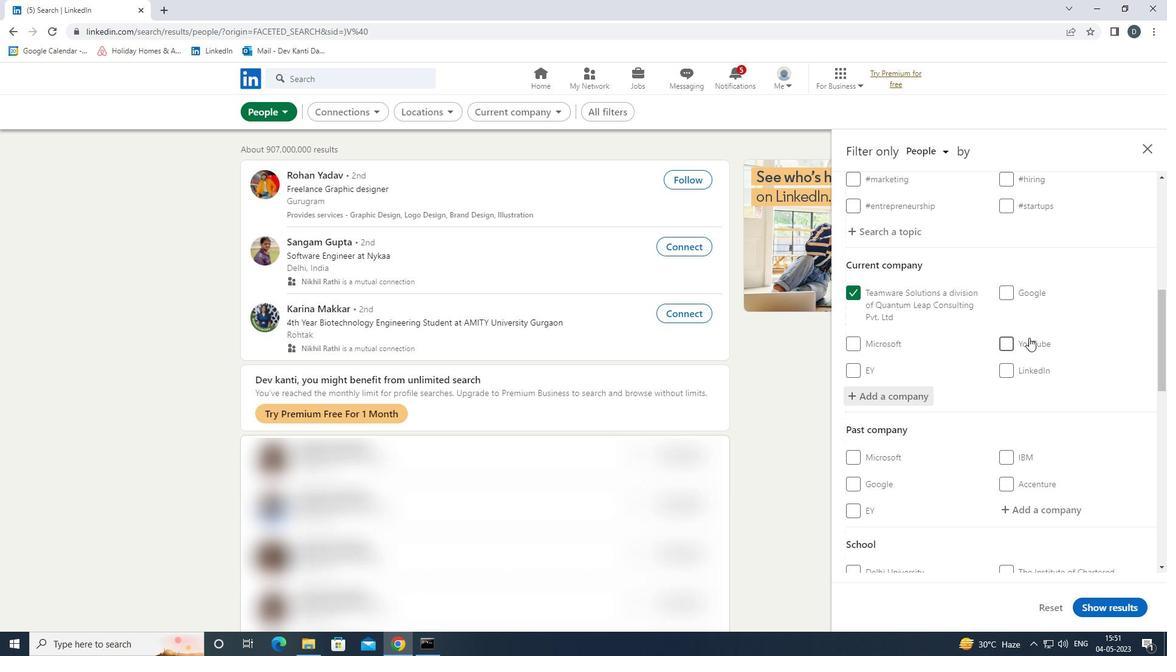 
Action: Mouse scrolled (1029, 337) with delta (0, 0)
Screenshot: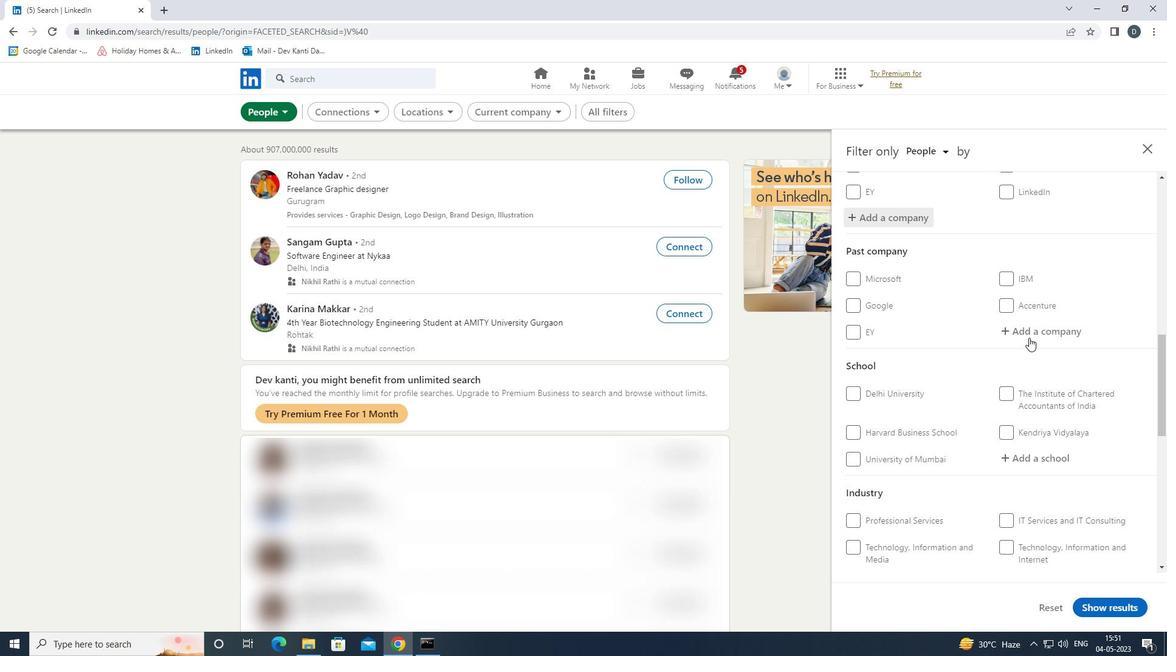 
Action: Mouse scrolled (1029, 337) with delta (0, 0)
Screenshot: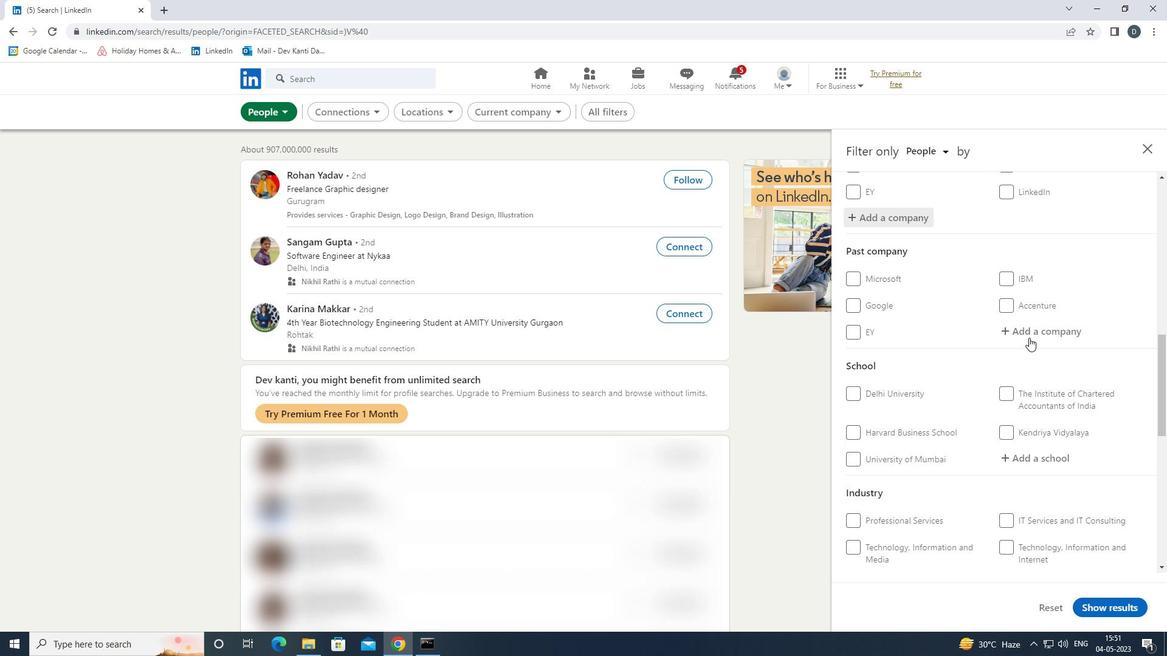 
Action: Mouse moved to (1029, 347)
Screenshot: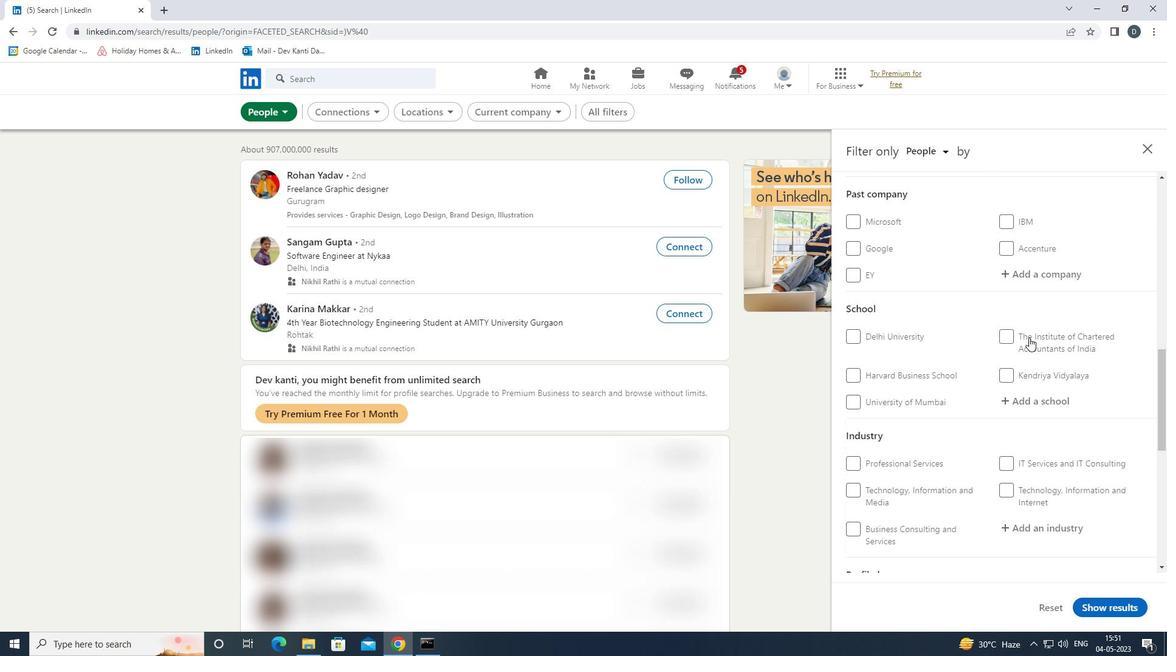 
Action: Mouse pressed left at (1029, 347)
Screenshot: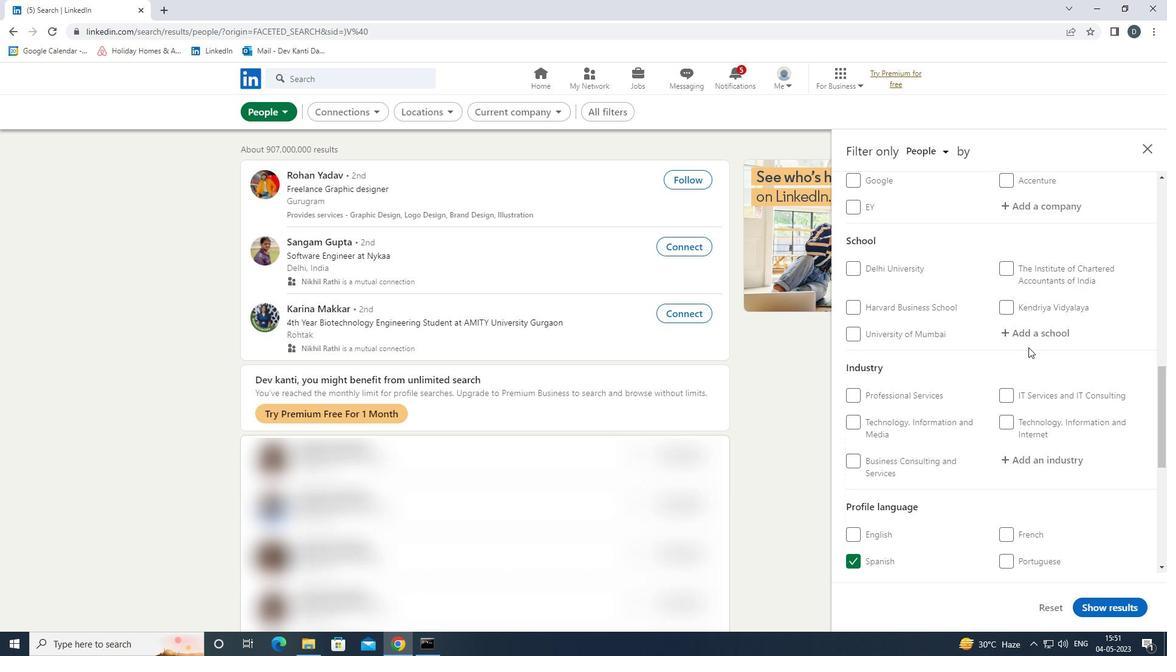 
Action: Mouse moved to (1033, 332)
Screenshot: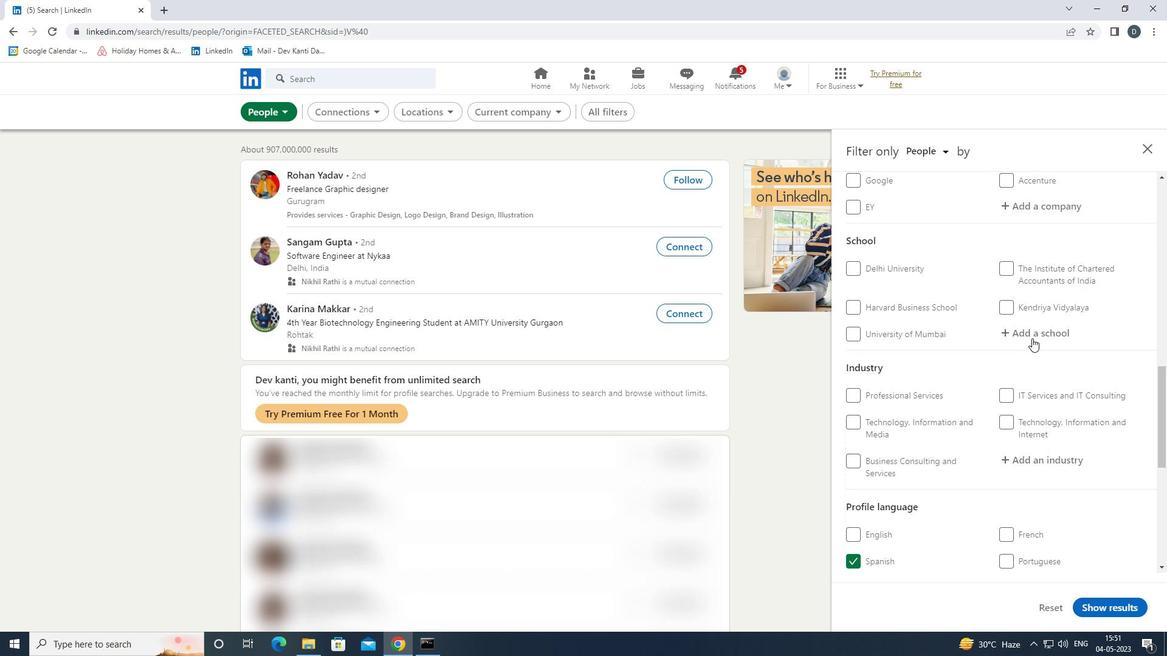 
Action: Mouse pressed left at (1033, 332)
Screenshot: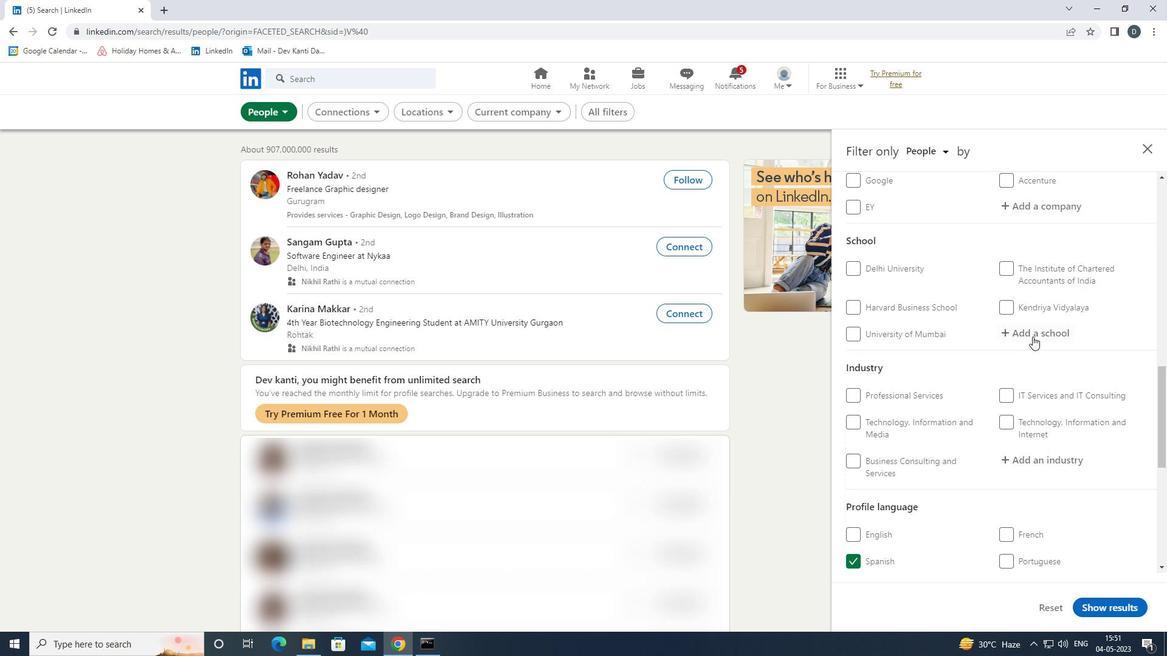 
Action: Mouse moved to (1033, 325)
Screenshot: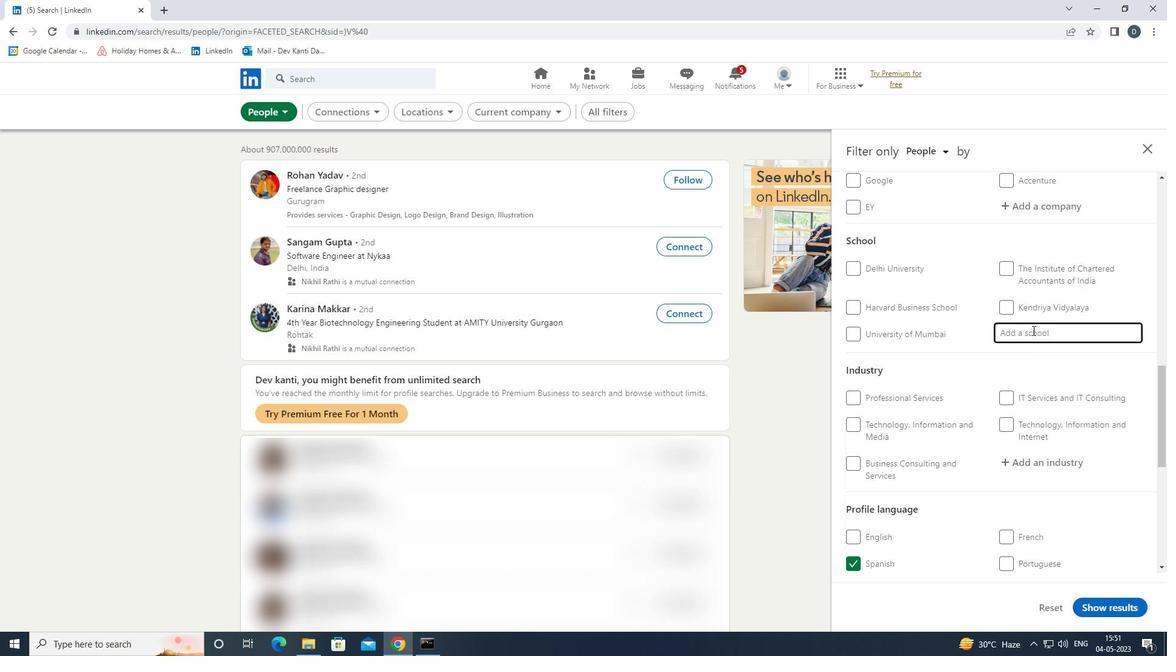 
Action: Key pressed <Key.shift><Key.shift><Key.shift><Key.shift><Key.shift><Key.shift><Key.shift><Key.shift><Key.shift><Key.shift><Key.shift><Key.shift><Key.shift><Key.shift><Key.shift><Key.shift><Key.shift><Key.shift><Key.shift><Key.shift><Key.shift><Key.shift><Key.shift><Key.shift><Key.shift>MAGADH<Key.down><Key.down>
Screenshot: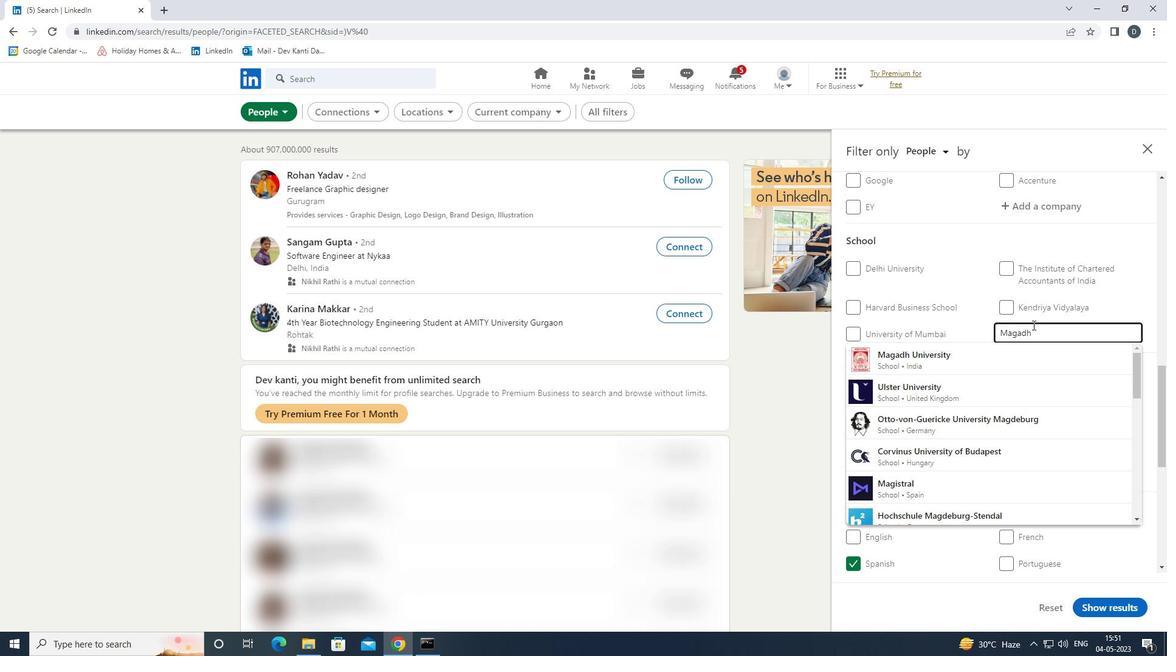 
Action: Mouse moved to (971, 370)
Screenshot: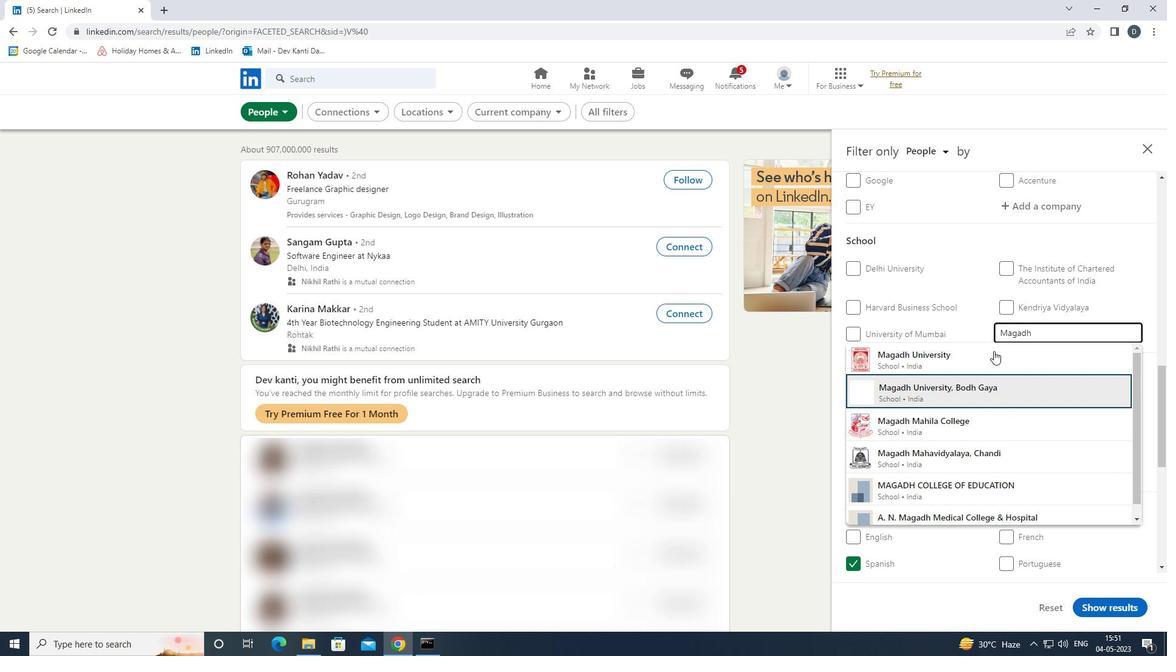 
Action: Mouse pressed left at (971, 370)
Screenshot: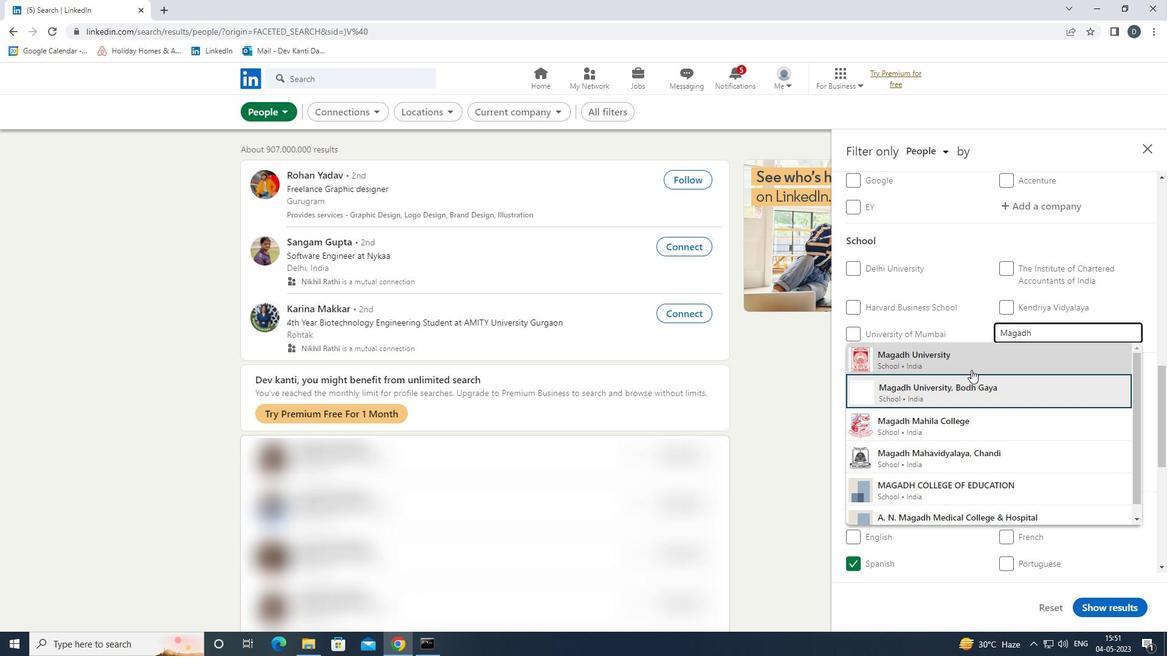 
Action: Mouse moved to (1043, 321)
Screenshot: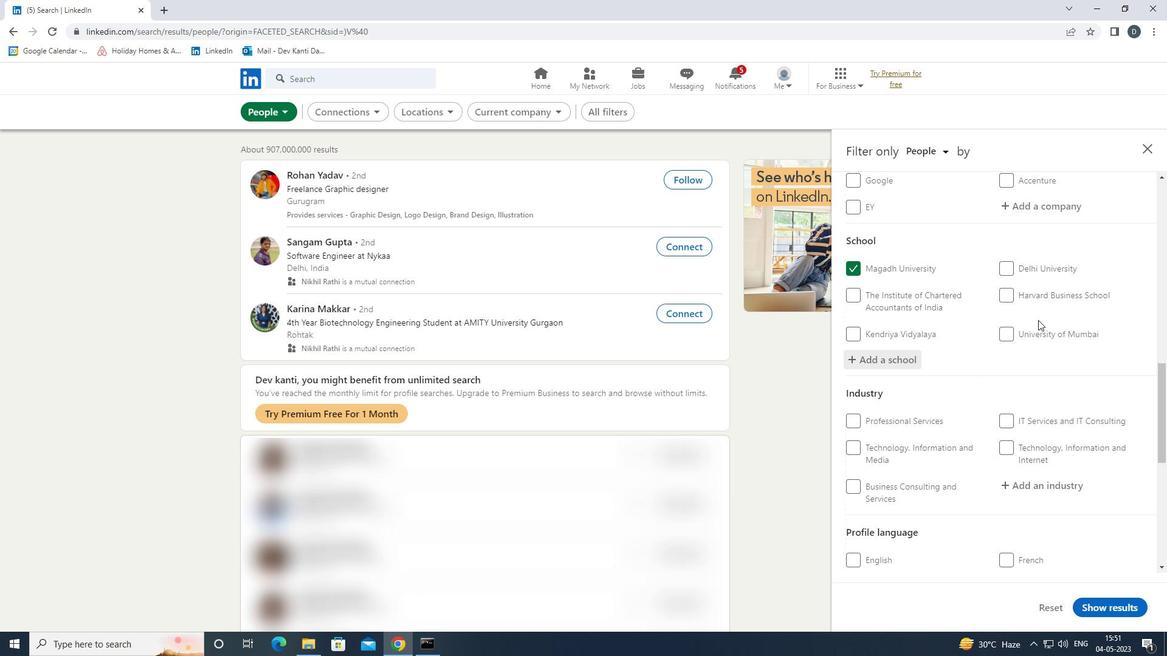 
Action: Mouse scrolled (1043, 320) with delta (0, 0)
Screenshot: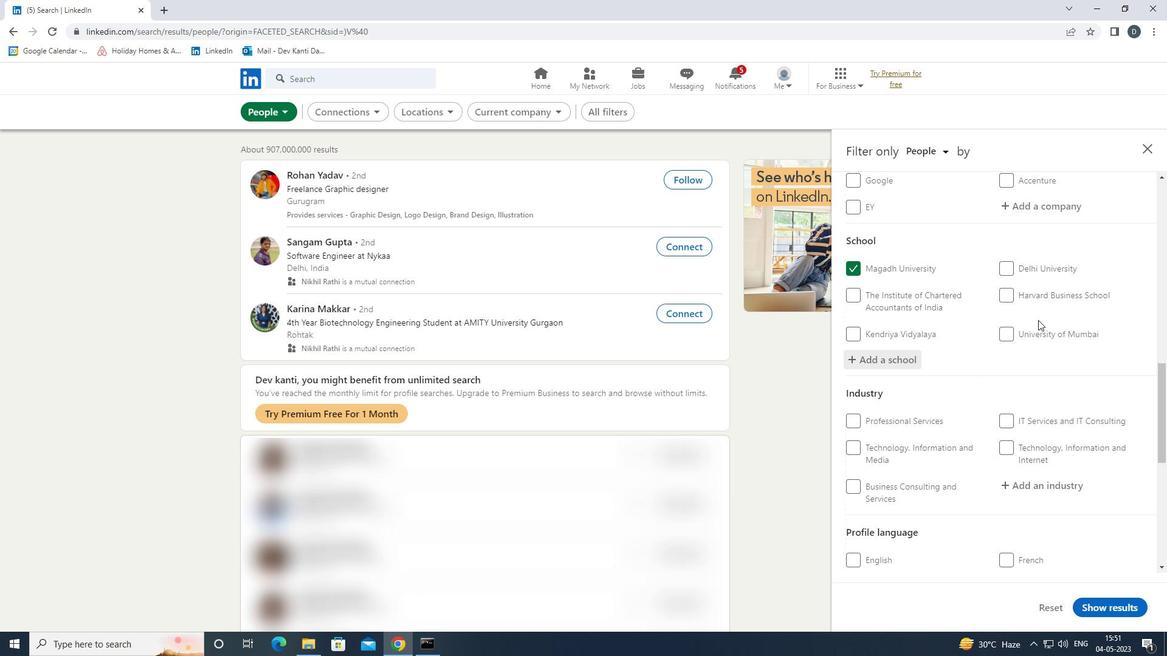
Action: Mouse moved to (1043, 324)
Screenshot: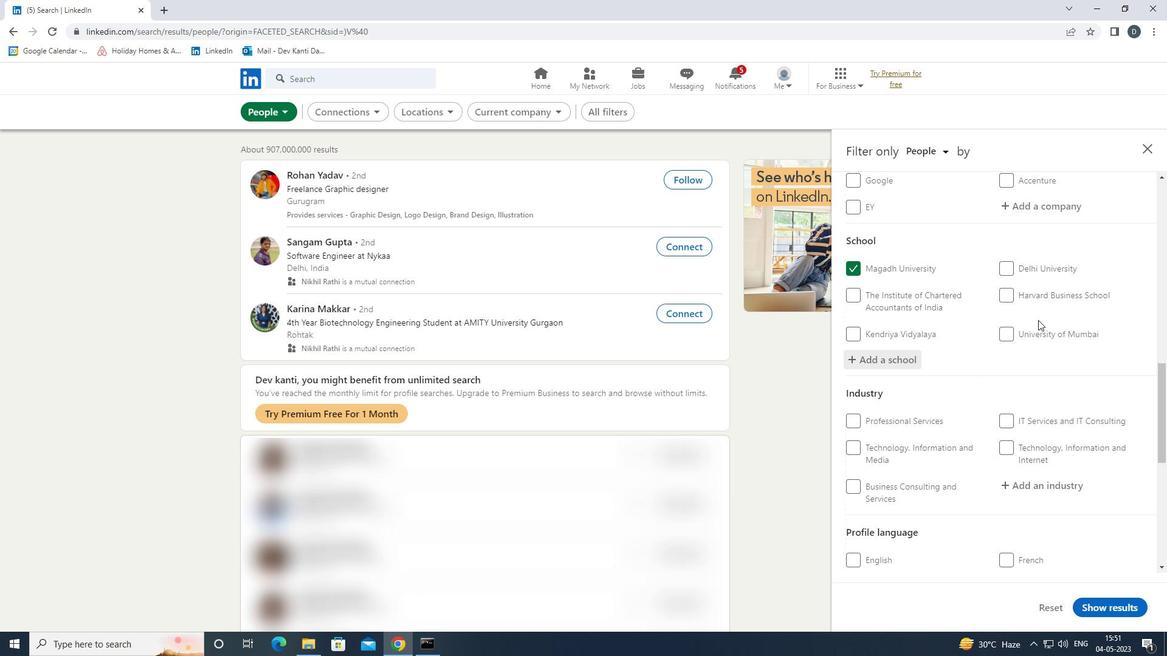 
Action: Mouse scrolled (1043, 323) with delta (0, 0)
Screenshot: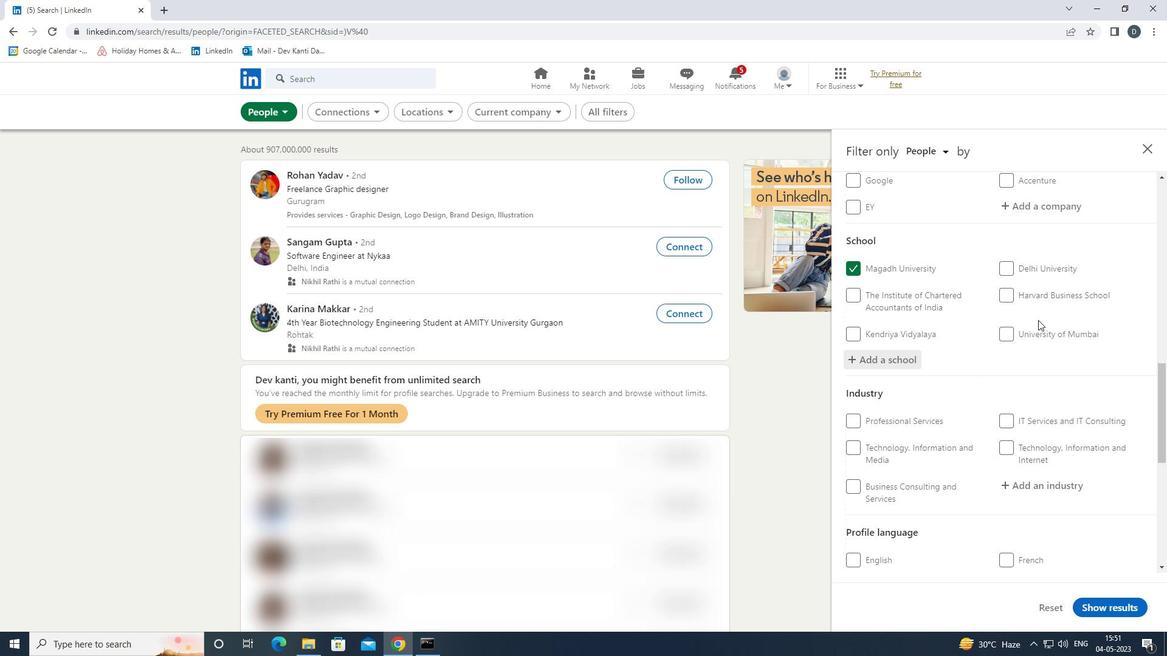
Action: Mouse moved to (1041, 328)
Screenshot: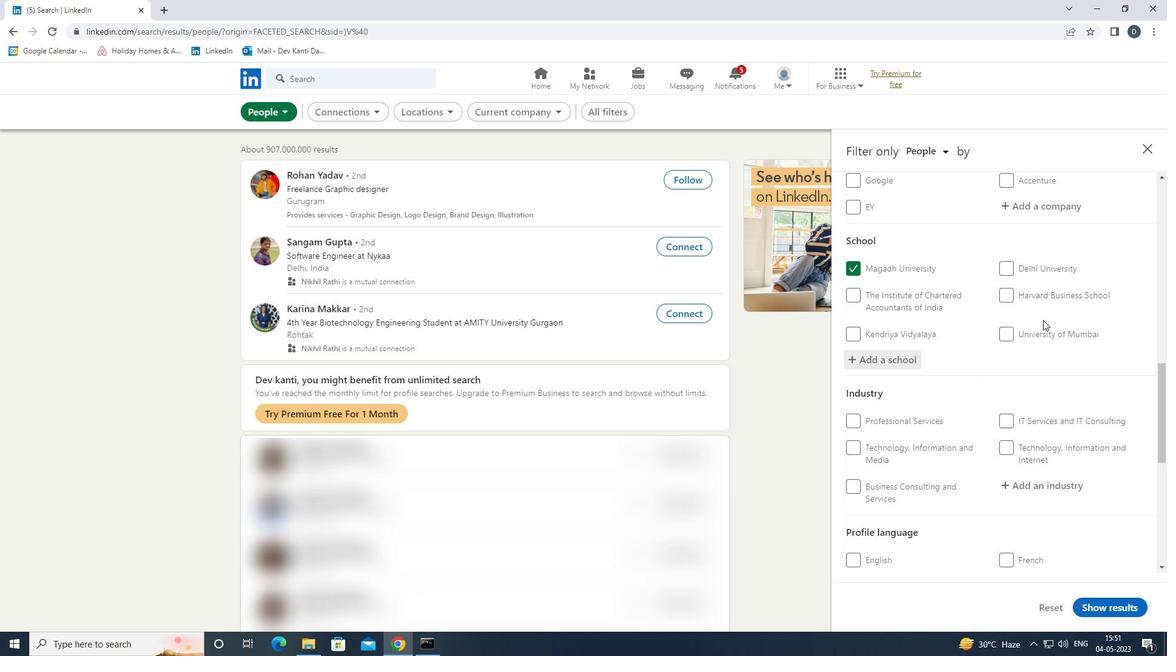 
Action: Mouse scrolled (1041, 327) with delta (0, 0)
Screenshot: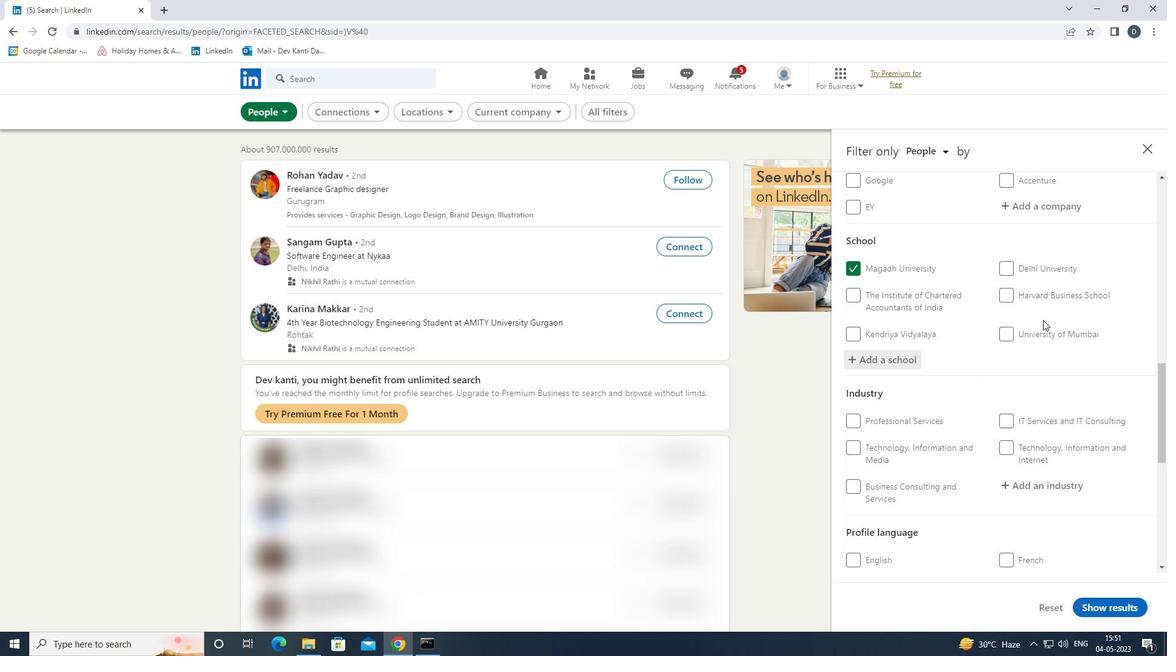 
Action: Mouse moved to (1039, 306)
Screenshot: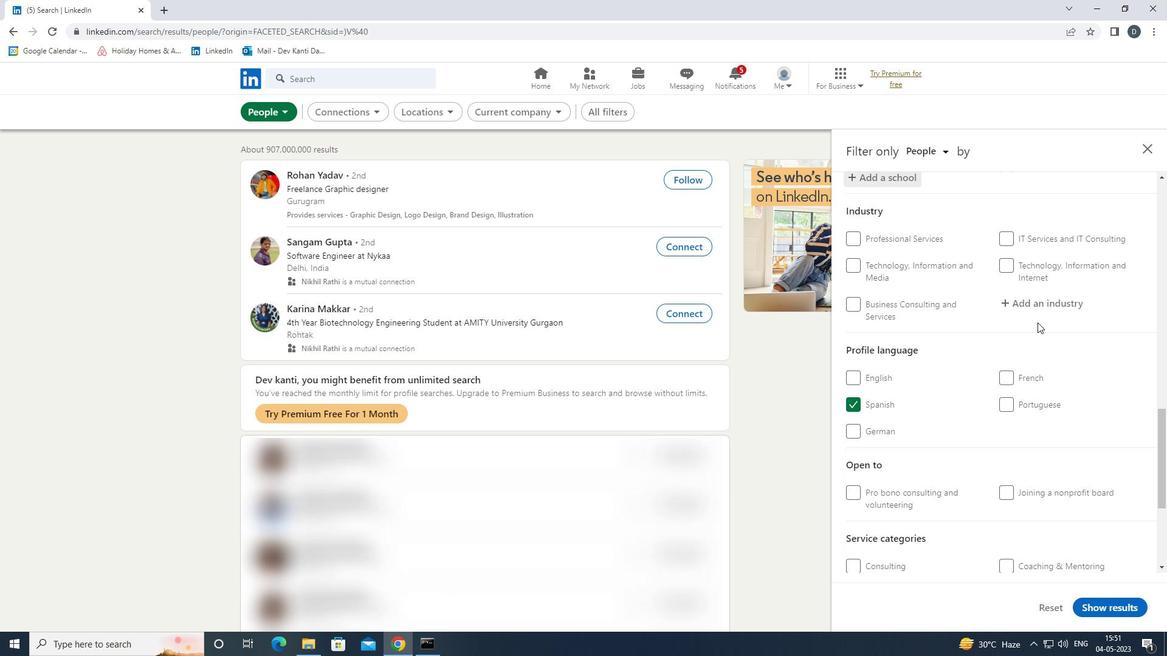 
Action: Mouse pressed left at (1039, 306)
Screenshot: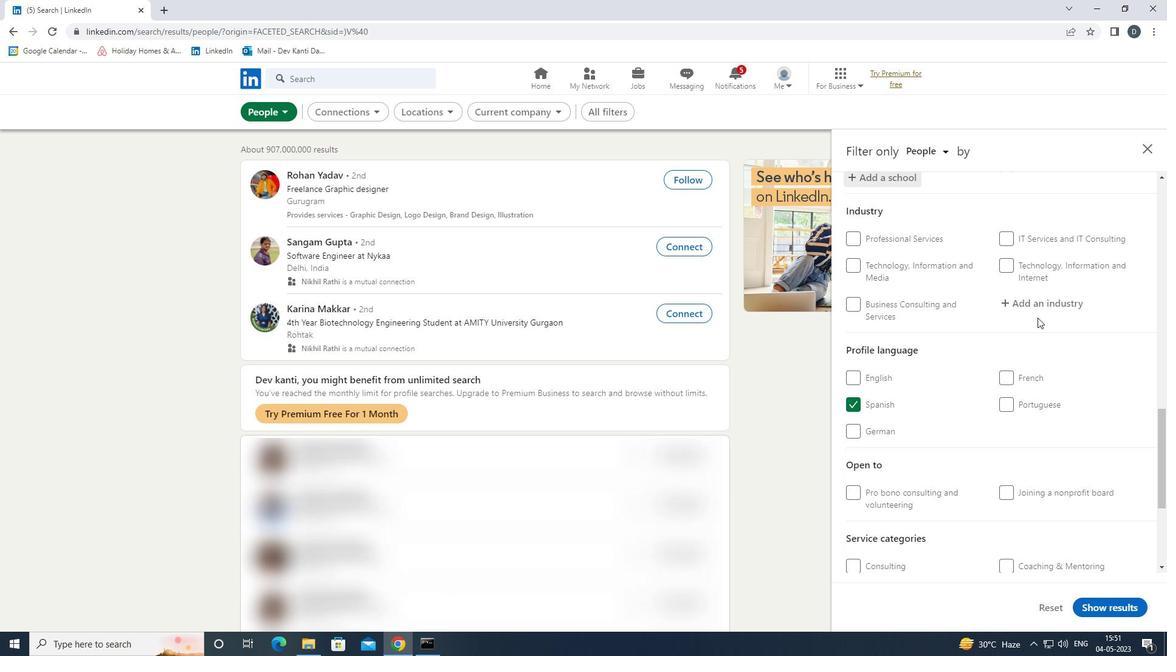 
Action: Key pressed <Key.shift>SOFTWARE<Key.space><Key.down><Key.enter><Key.down><Key.down><Key.enter>
Screenshot: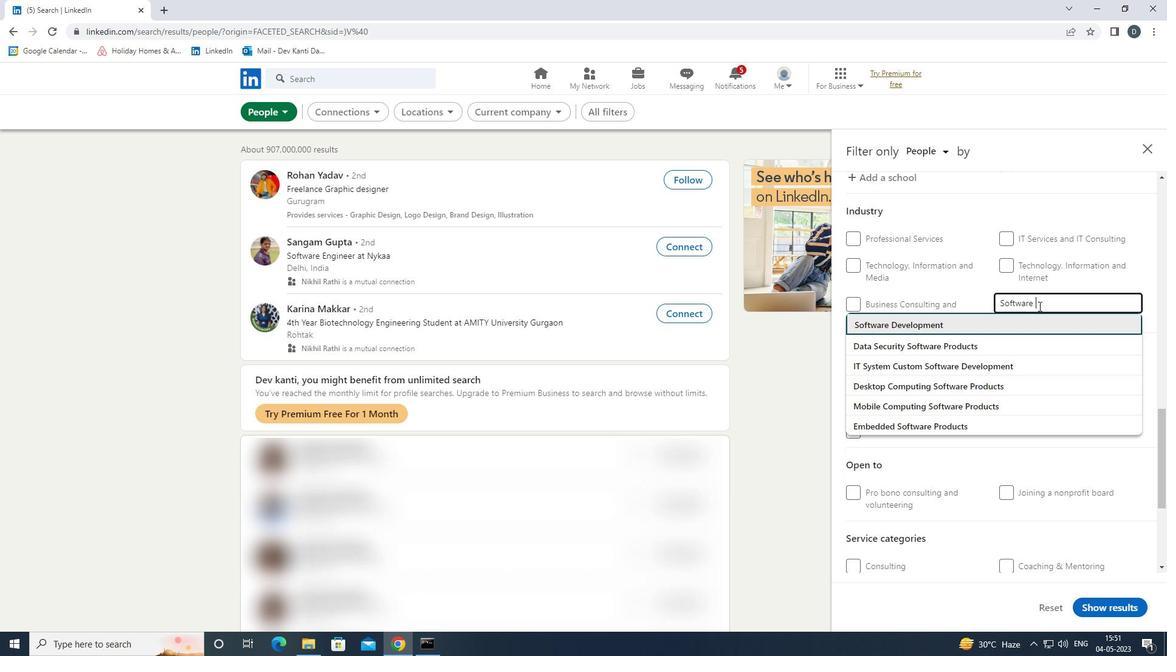 
Action: Mouse moved to (1073, 327)
Screenshot: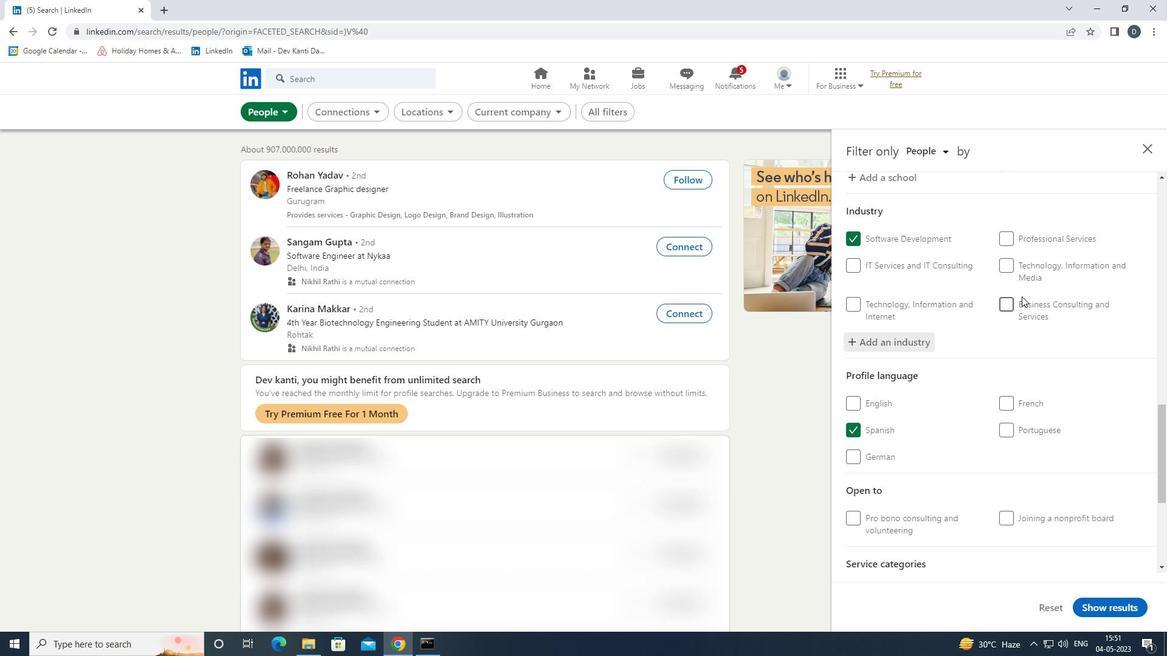 
Action: Mouse scrolled (1073, 326) with delta (0, 0)
Screenshot: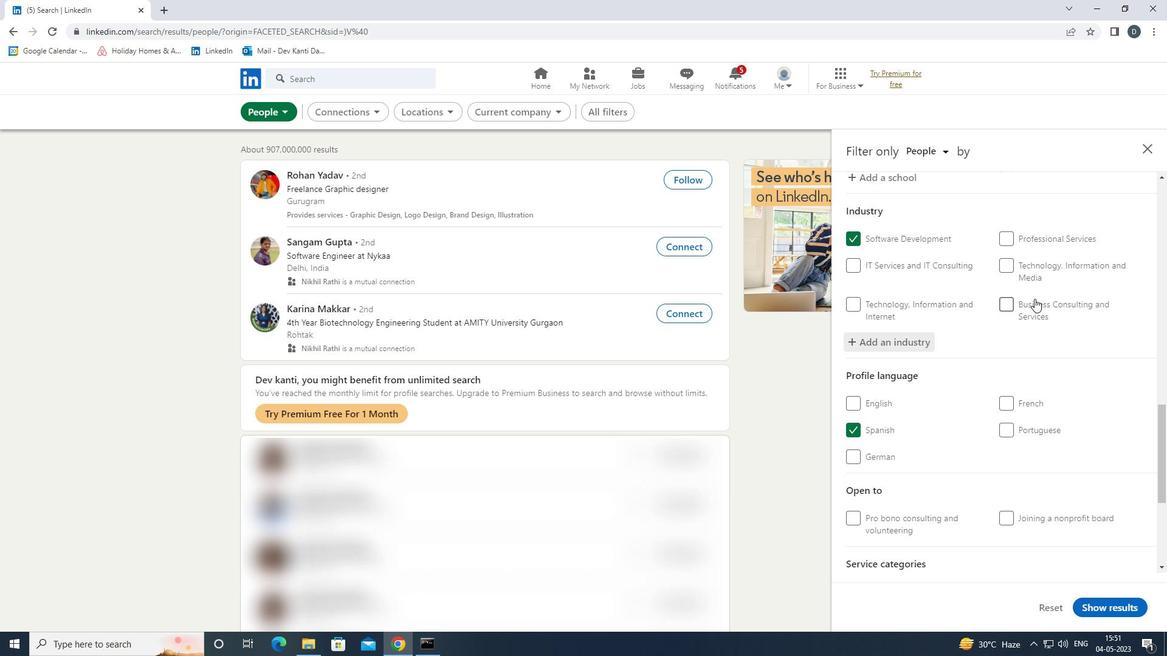 
Action: Mouse scrolled (1073, 326) with delta (0, 0)
Screenshot: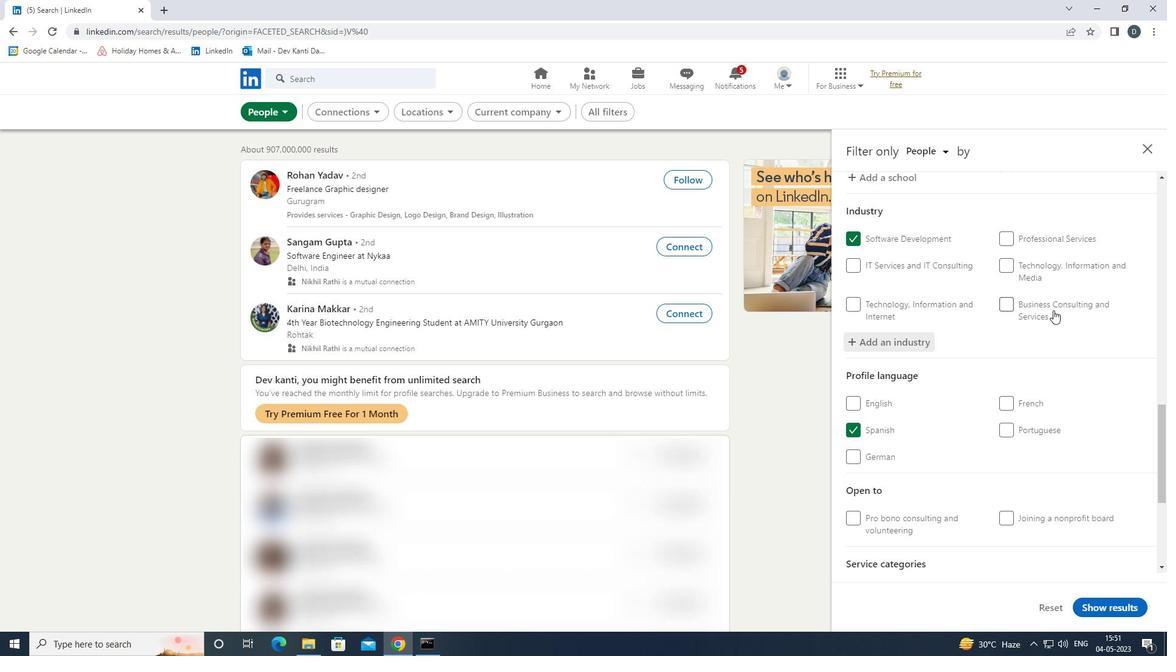 
Action: Mouse scrolled (1073, 326) with delta (0, 0)
Screenshot: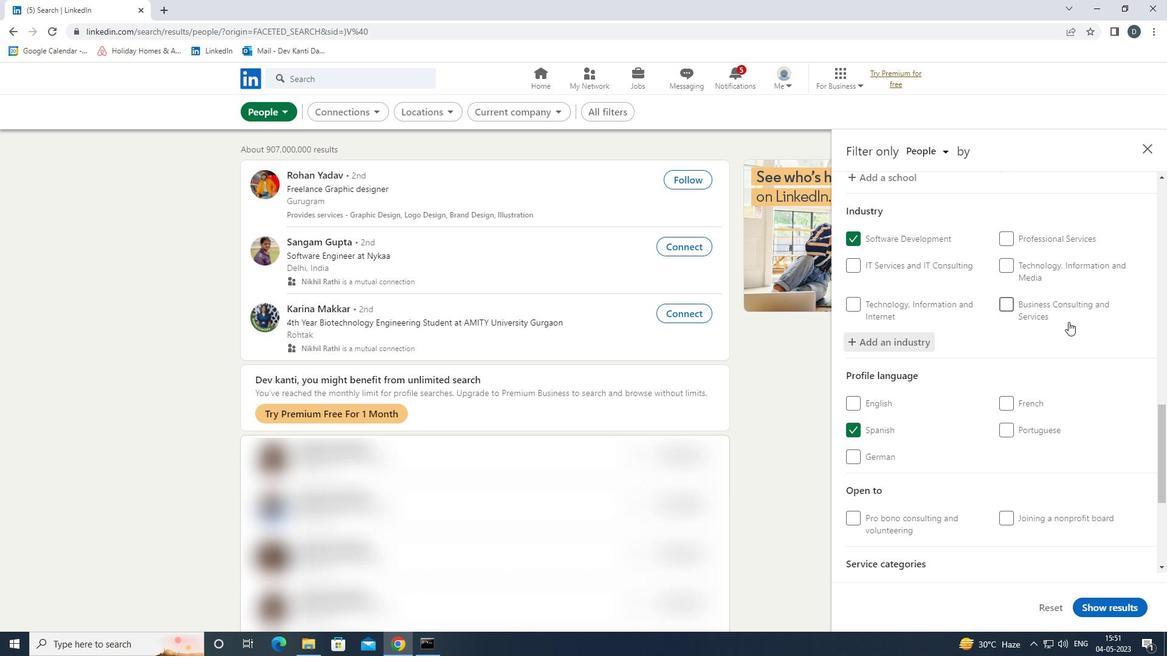 
Action: Mouse scrolled (1073, 326) with delta (0, 0)
Screenshot: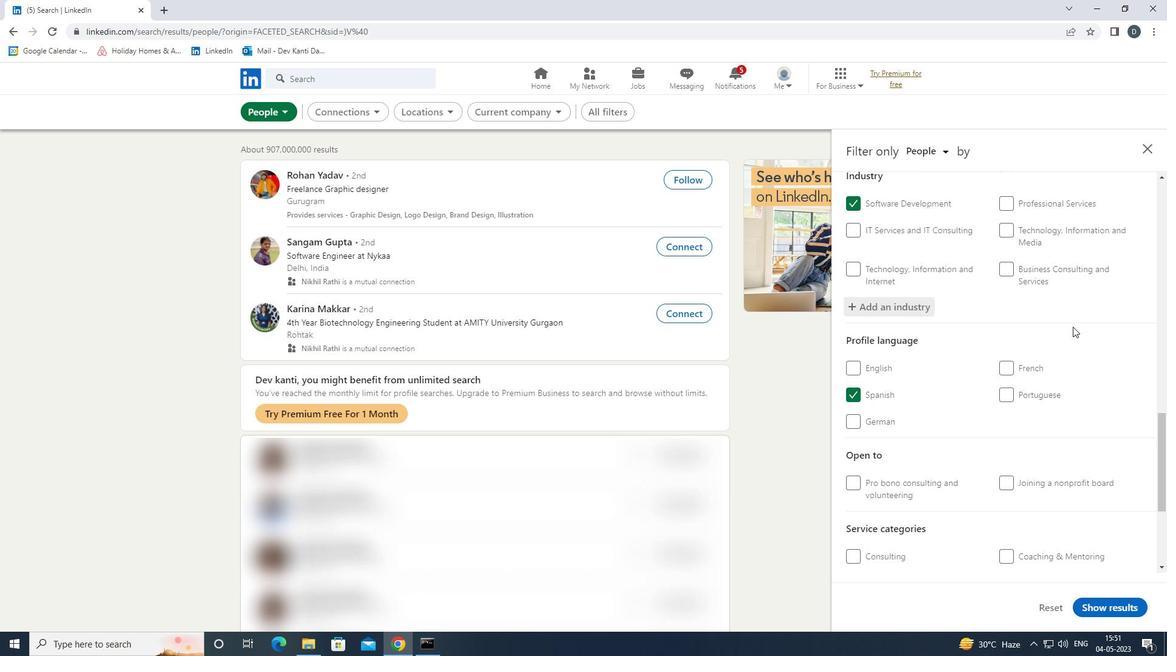 
Action: Mouse moved to (1055, 409)
Screenshot: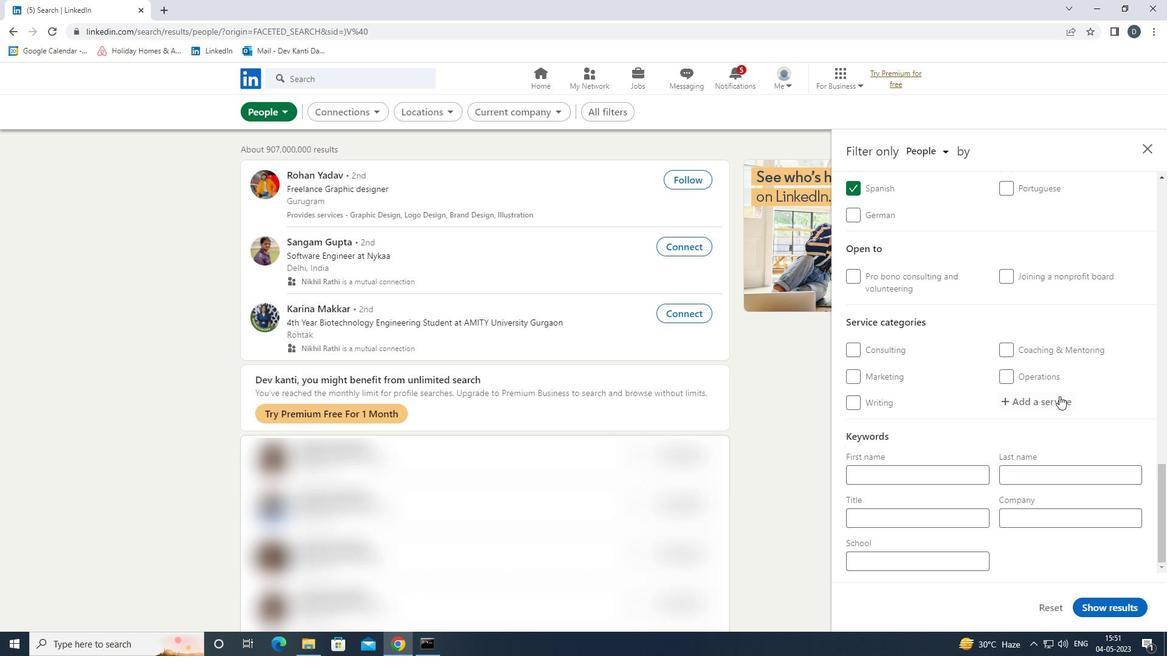 
Action: Mouse pressed left at (1055, 409)
Screenshot: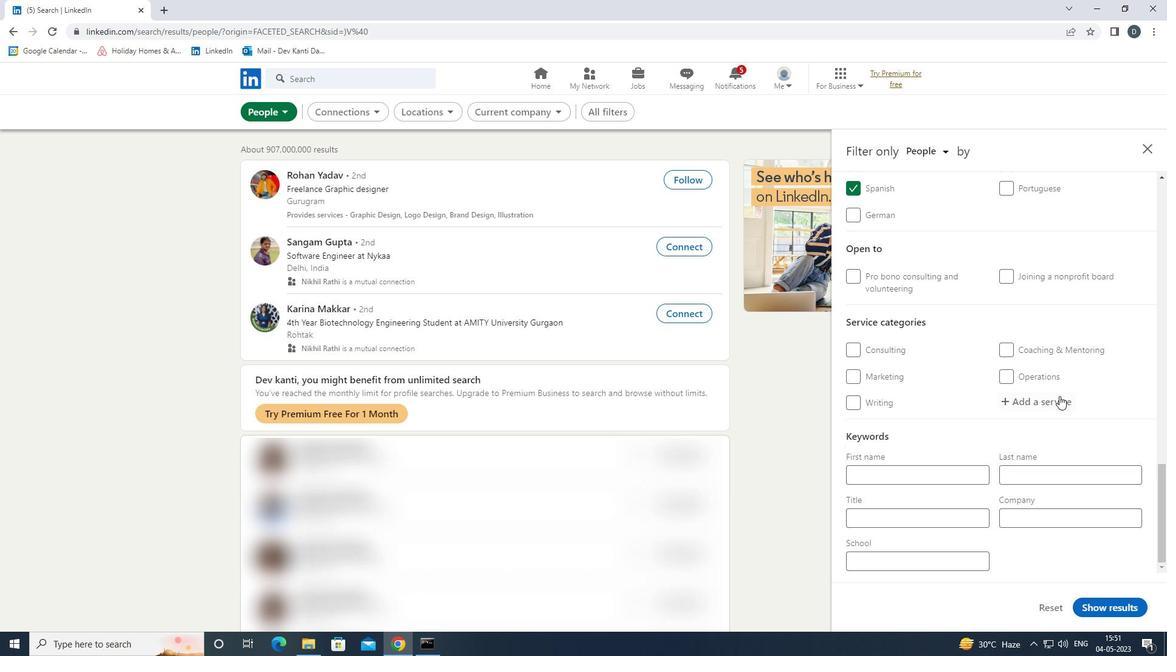 
Action: Mouse moved to (1047, 408)
Screenshot: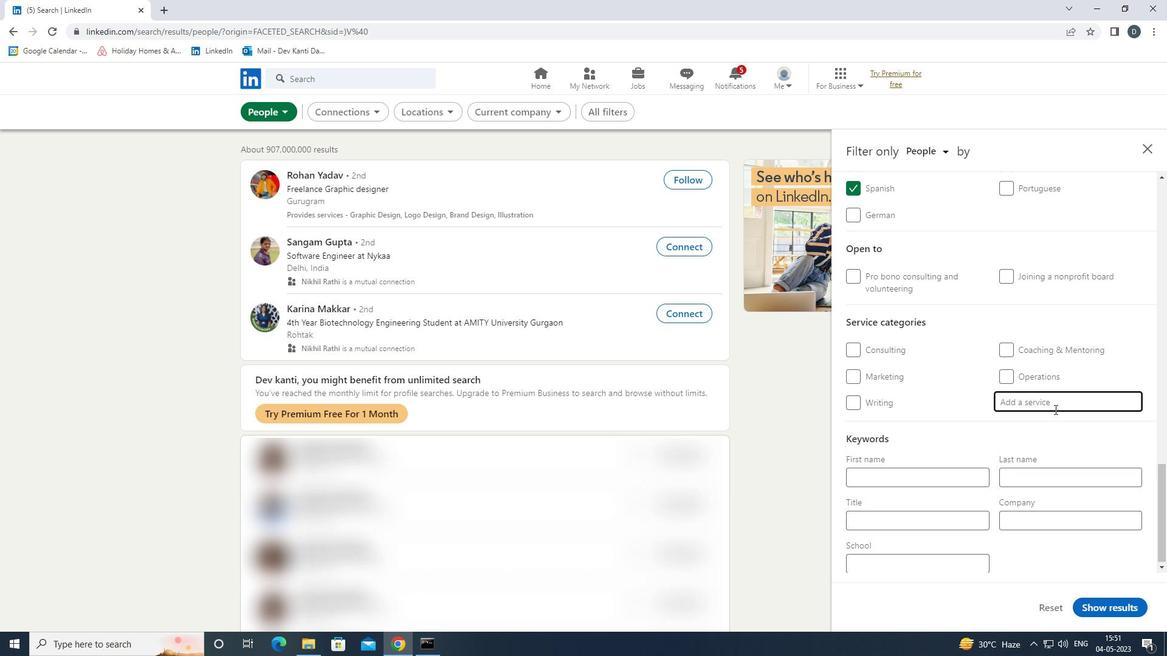
Action: Key pressed <Key.shift><Key.shift><Key.shift><Key.shift>IOS<Key.space><Key.down><Key.enter>
Screenshot: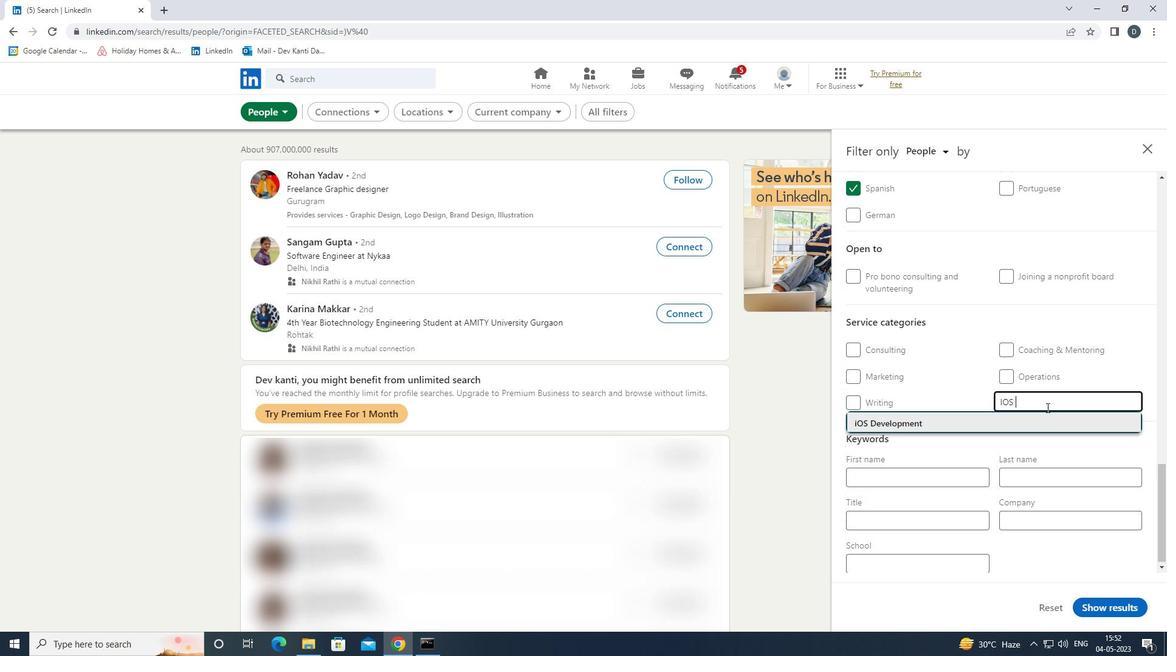 
Action: Mouse moved to (1052, 397)
Screenshot: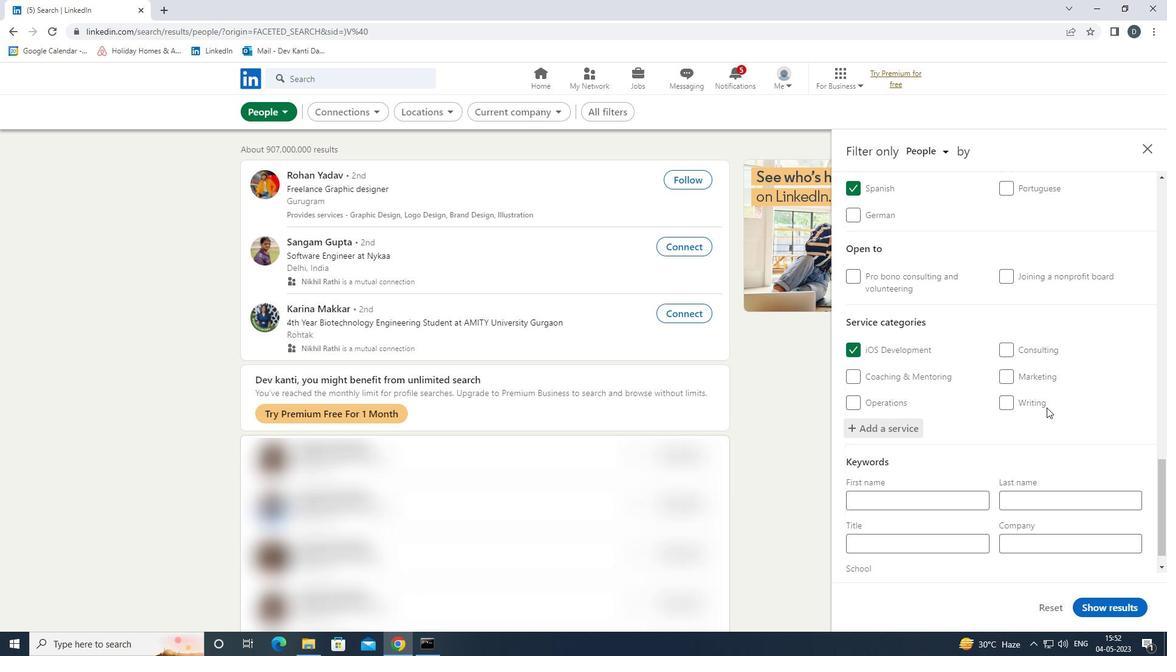 
Action: Mouse scrolled (1052, 396) with delta (0, 0)
Screenshot: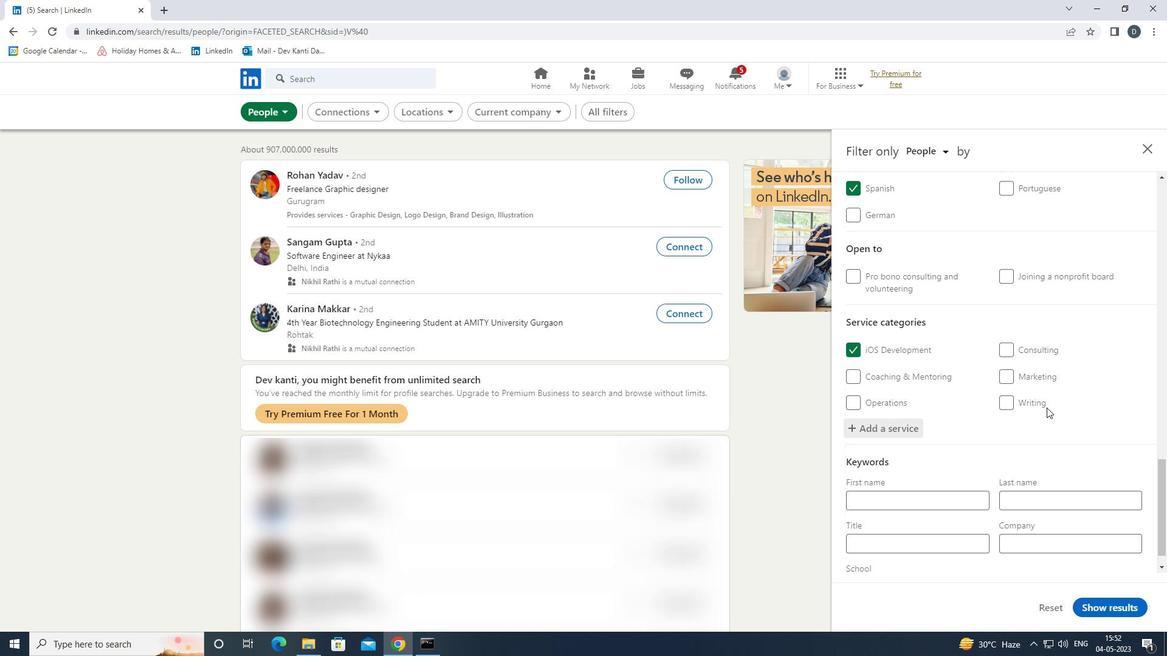 
Action: Mouse moved to (1050, 397)
Screenshot: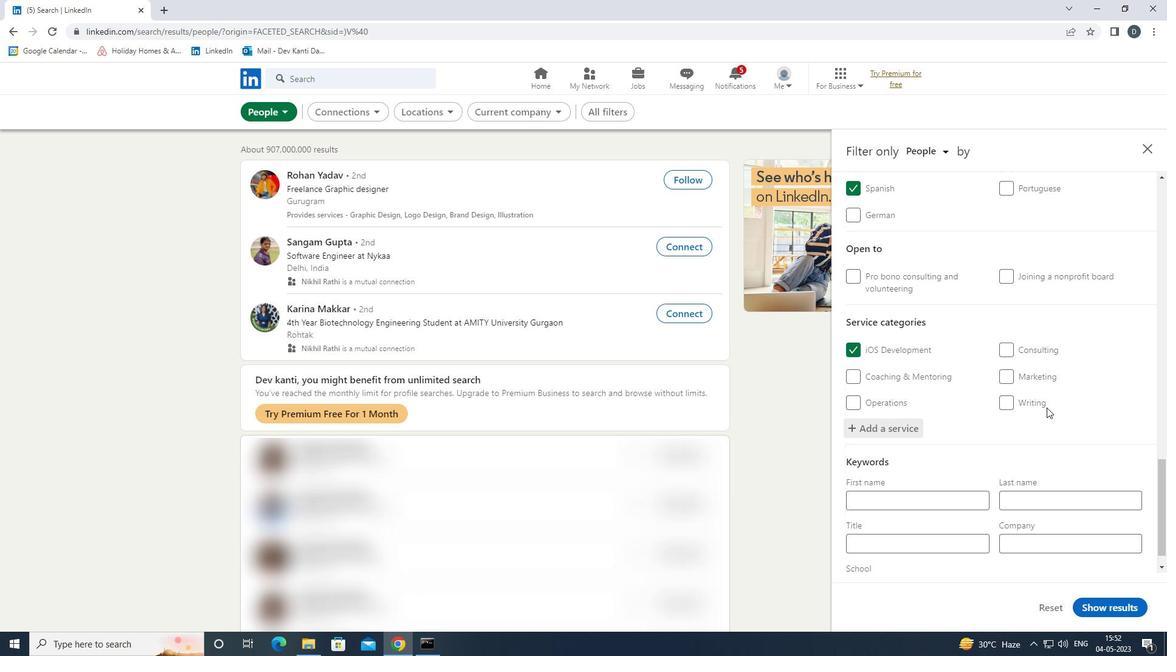 
Action: Mouse scrolled (1050, 396) with delta (0, 0)
Screenshot: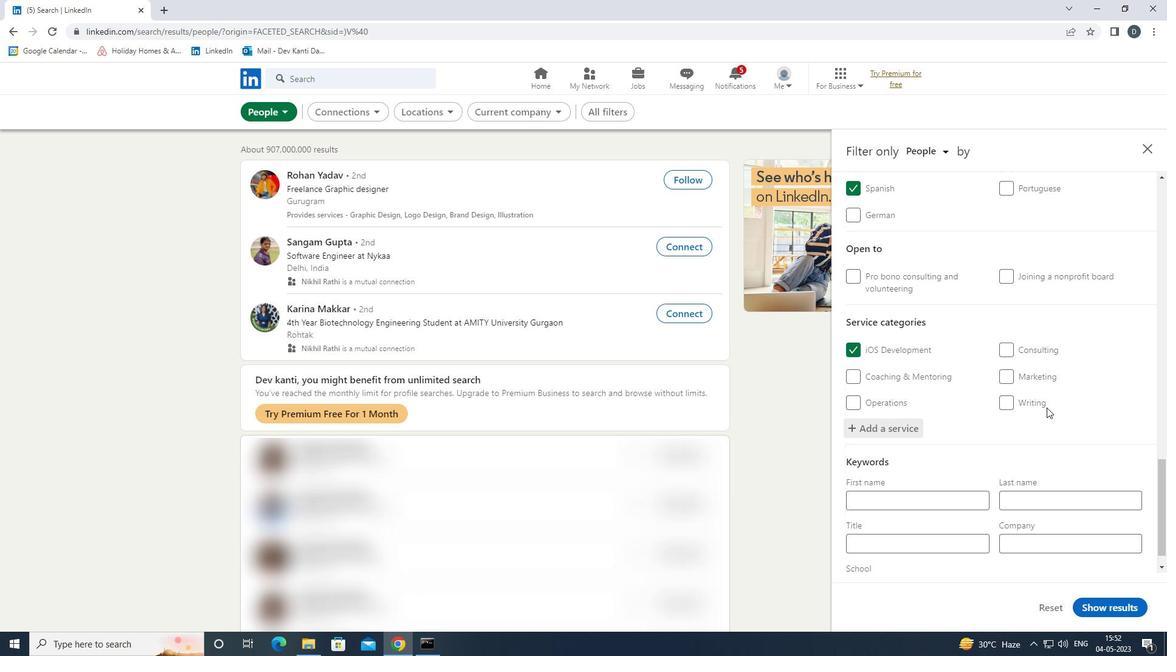
Action: Mouse moved to (1050, 398)
Screenshot: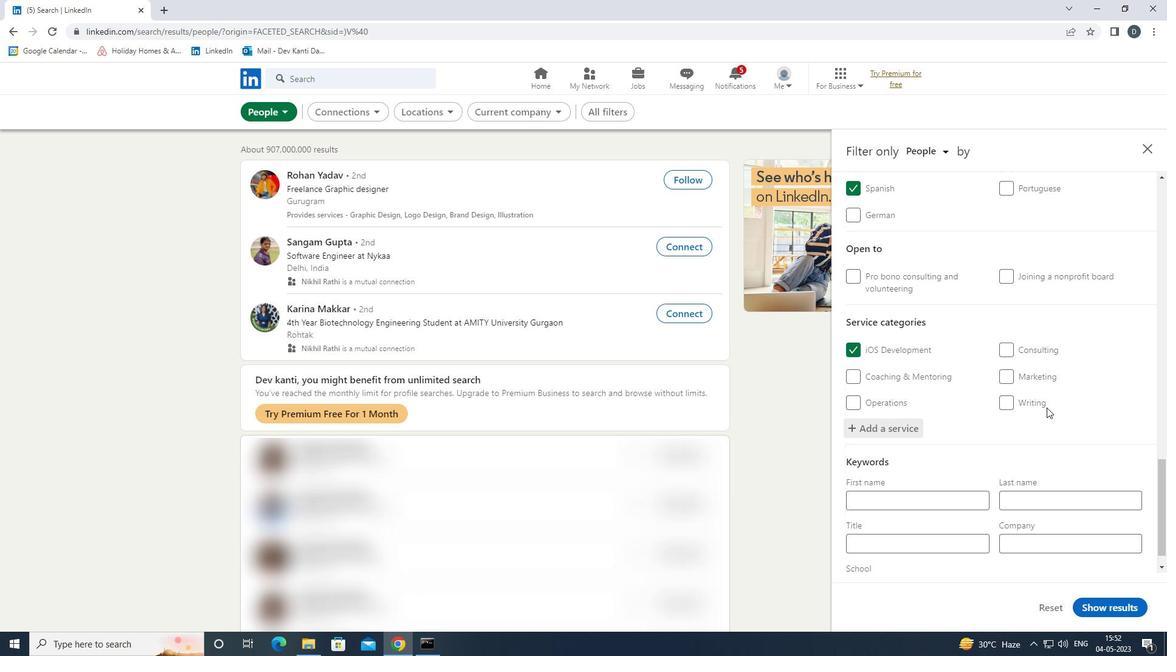 
Action: Mouse scrolled (1050, 397) with delta (0, 0)
Screenshot: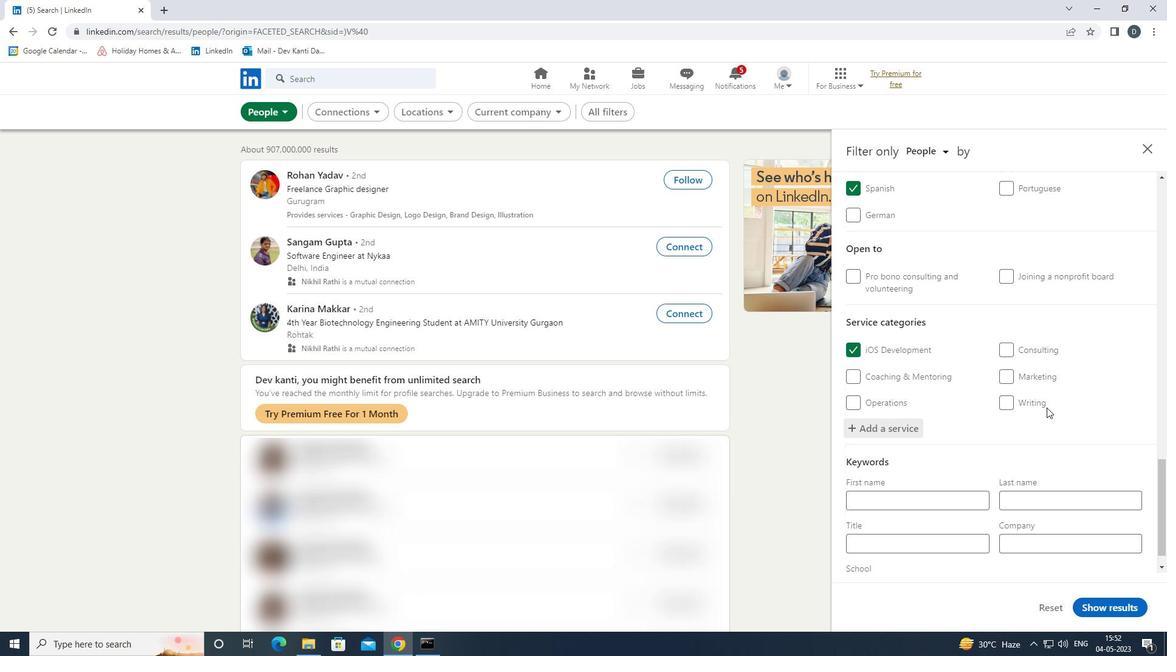
Action: Mouse moved to (1049, 400)
Screenshot: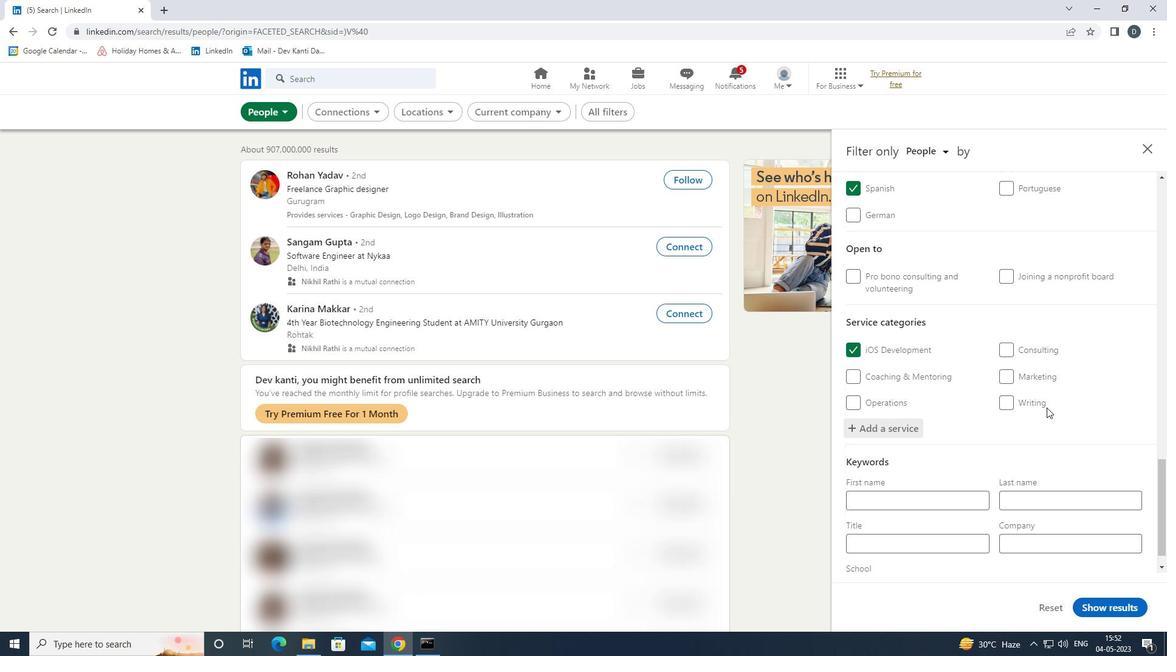 
Action: Mouse scrolled (1049, 399) with delta (0, 0)
Screenshot: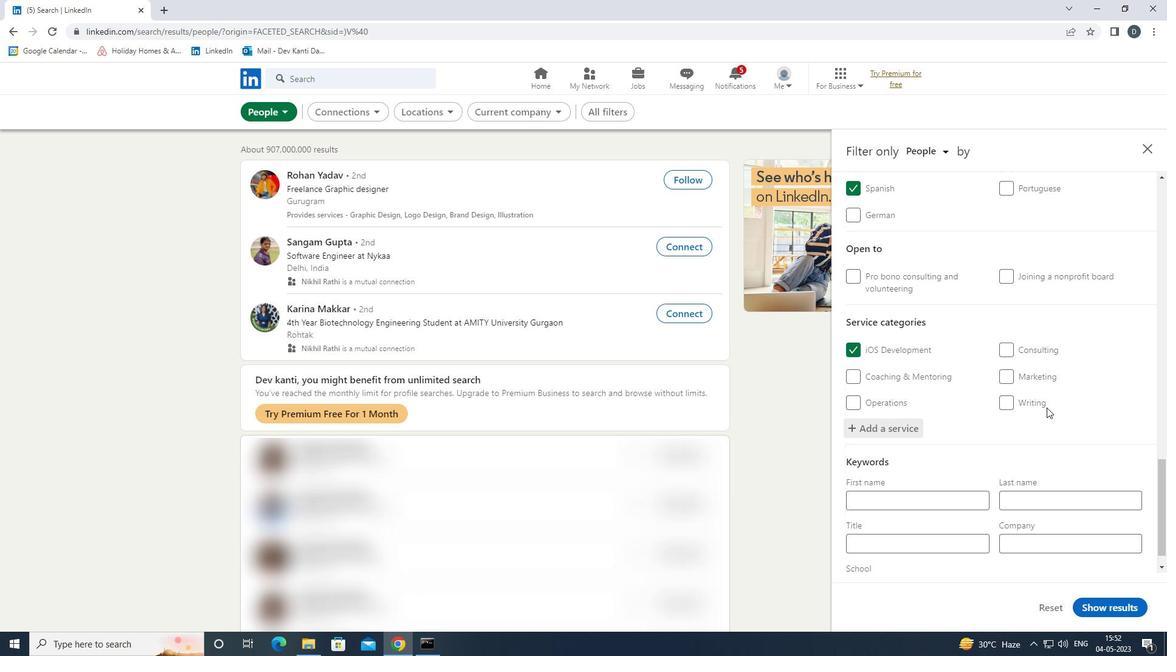 
Action: Mouse moved to (1046, 401)
Screenshot: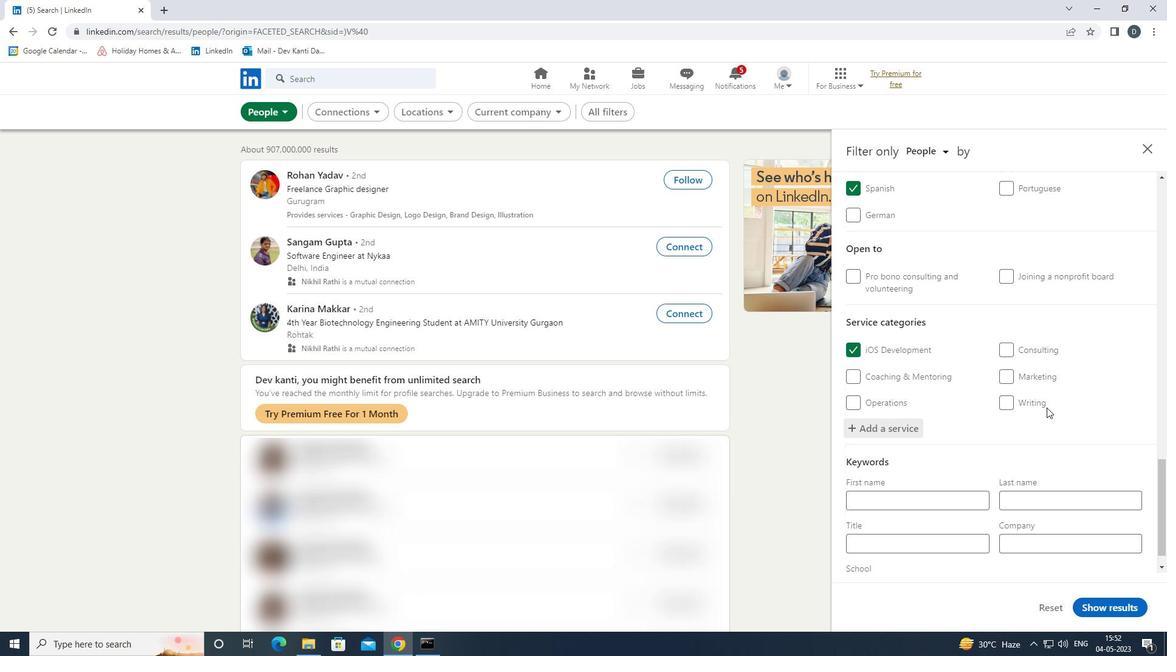 
Action: Mouse scrolled (1046, 401) with delta (0, 0)
Screenshot: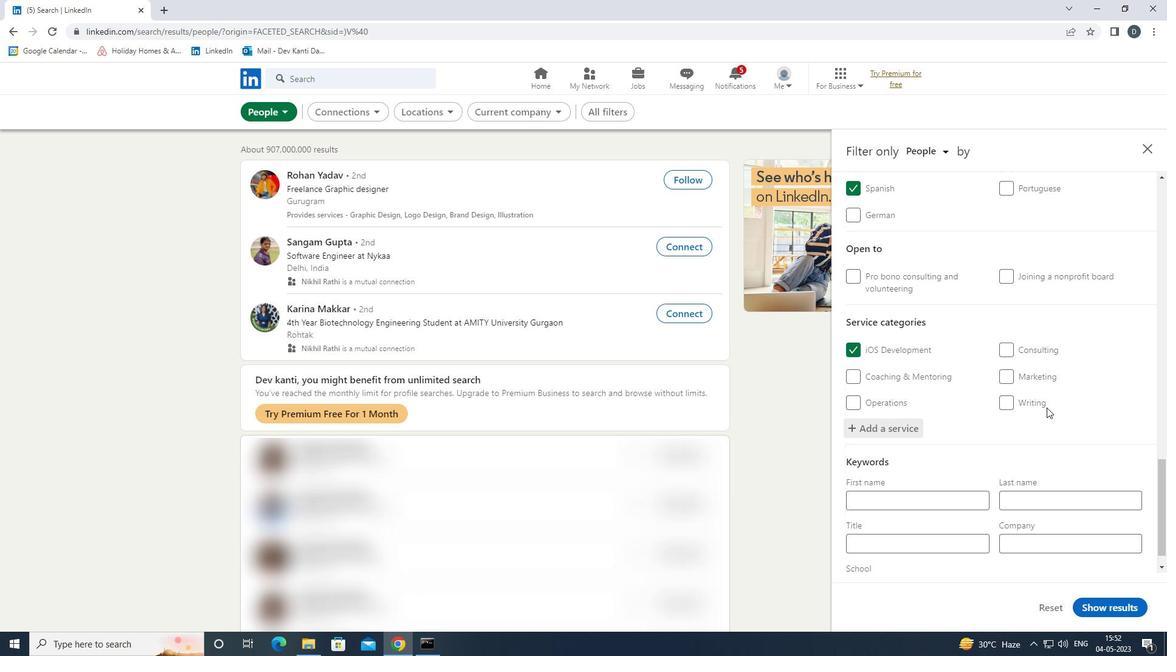 
Action: Mouse moved to (964, 518)
Screenshot: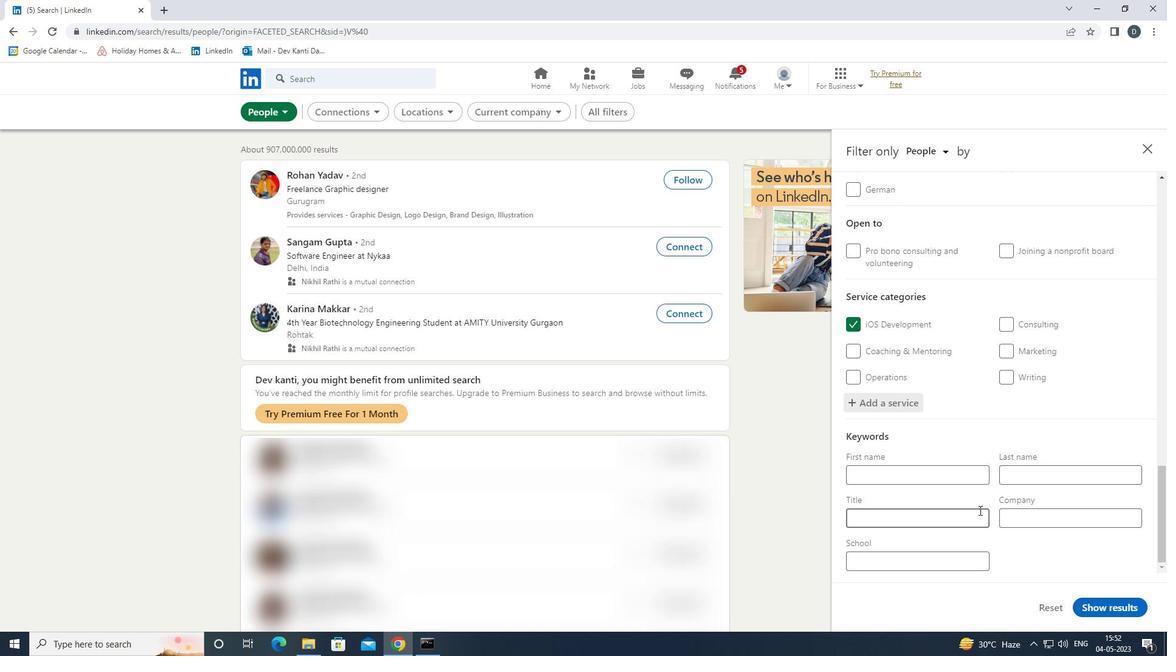 
Action: Mouse pressed left at (964, 518)
Screenshot: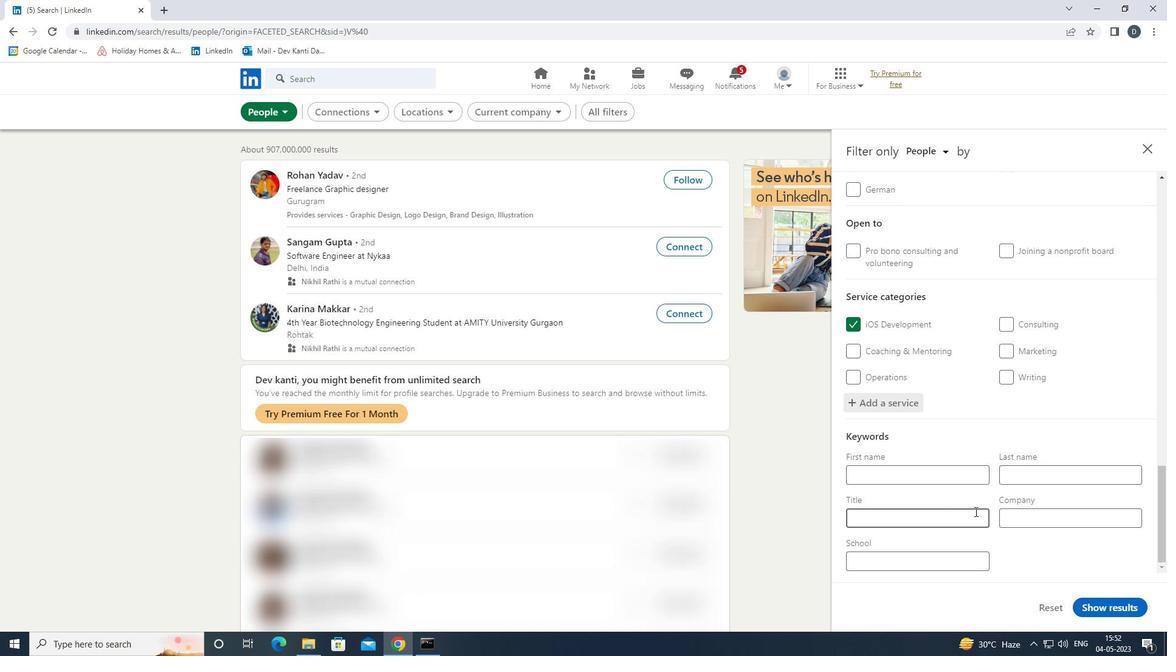 
Action: Key pressed <Key.shift><Key.shift>BUSINESS<Key.space><Key.shift><Key.shift><Key.shift><Key.shift><Key.shift><Key.shift><Key.shift><Key.shift><Key.shift><Key.shift><Key.shift>ANALYST
Screenshot: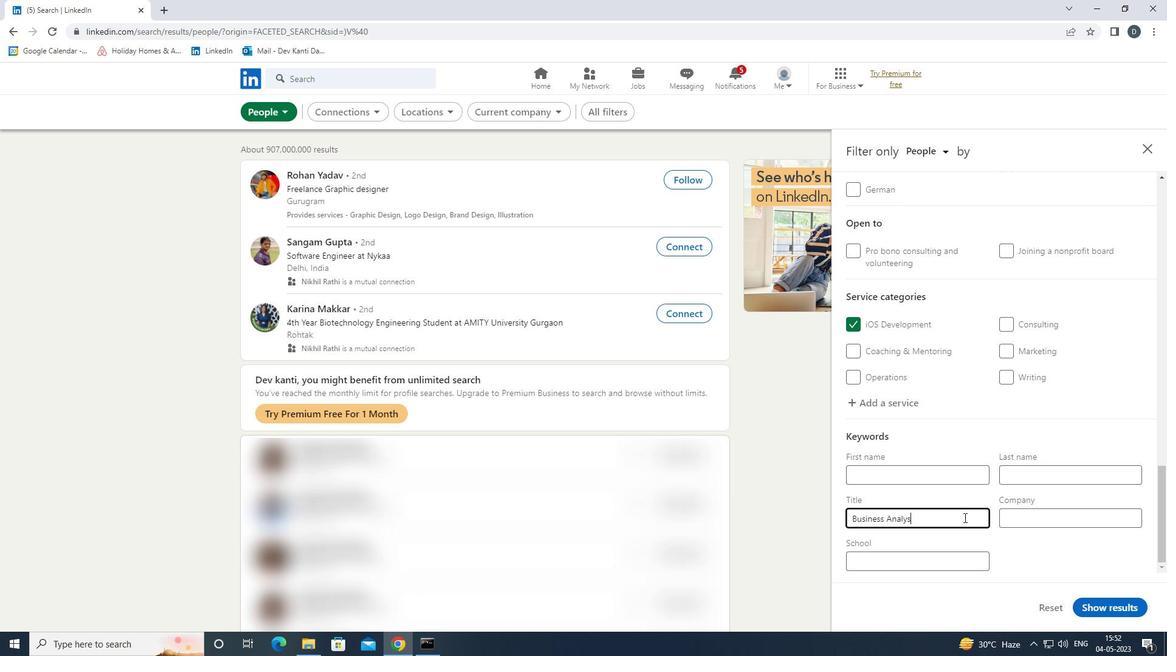 
Action: Mouse moved to (1116, 603)
Screenshot: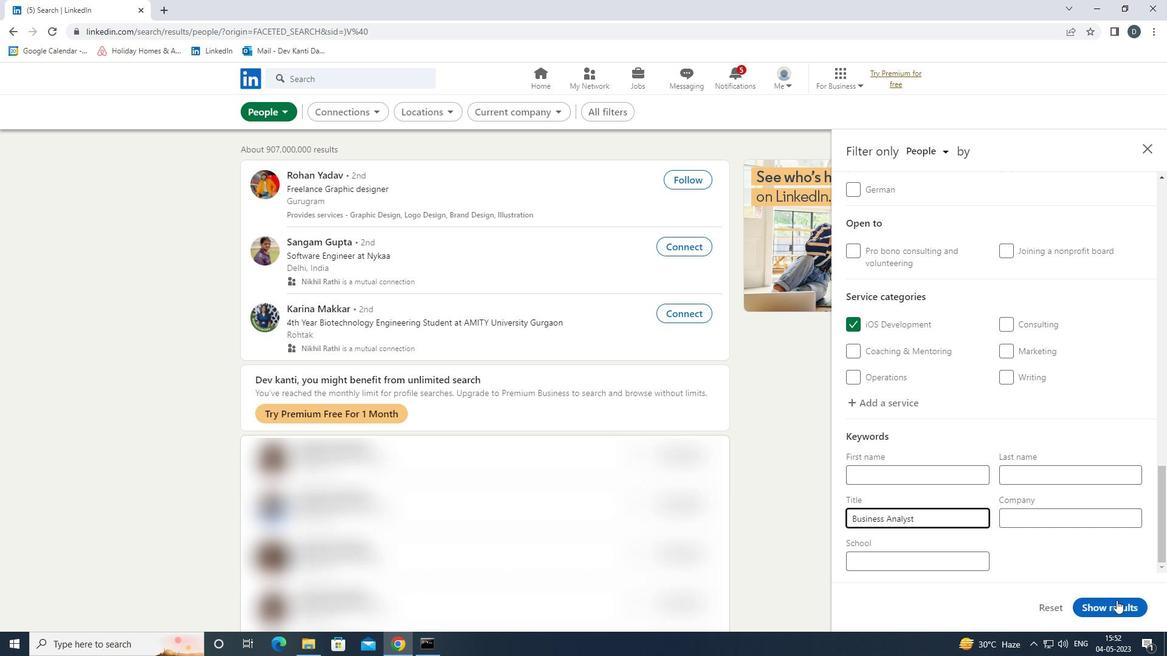 
Action: Mouse pressed left at (1116, 603)
Screenshot: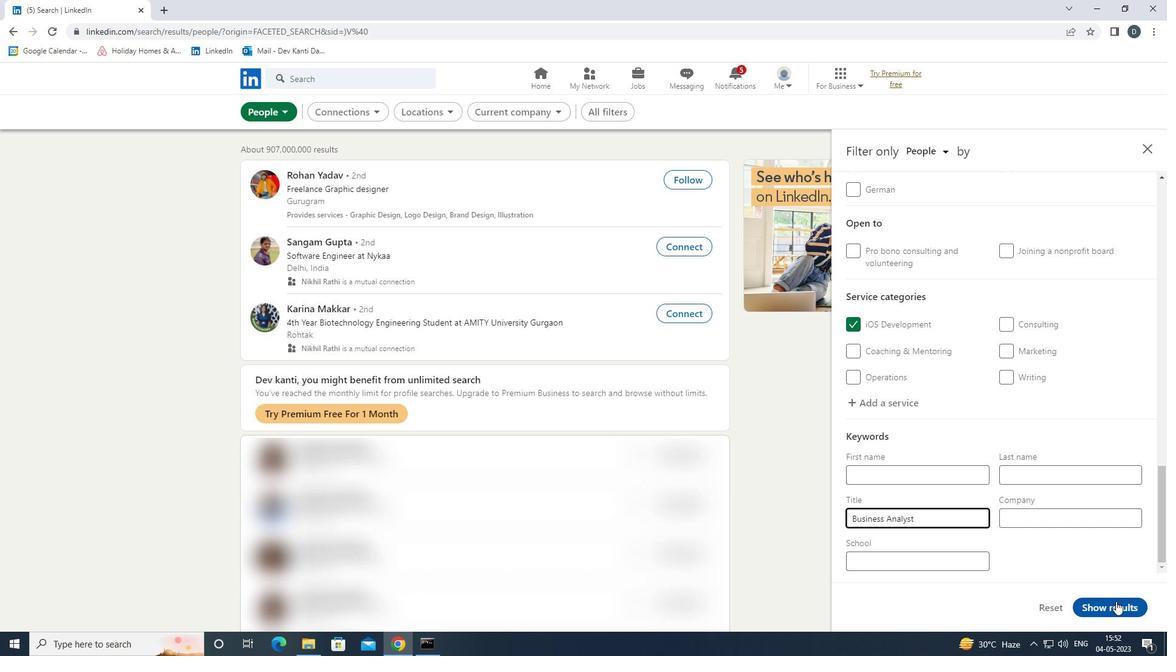 
Action: Mouse moved to (732, 270)
Screenshot: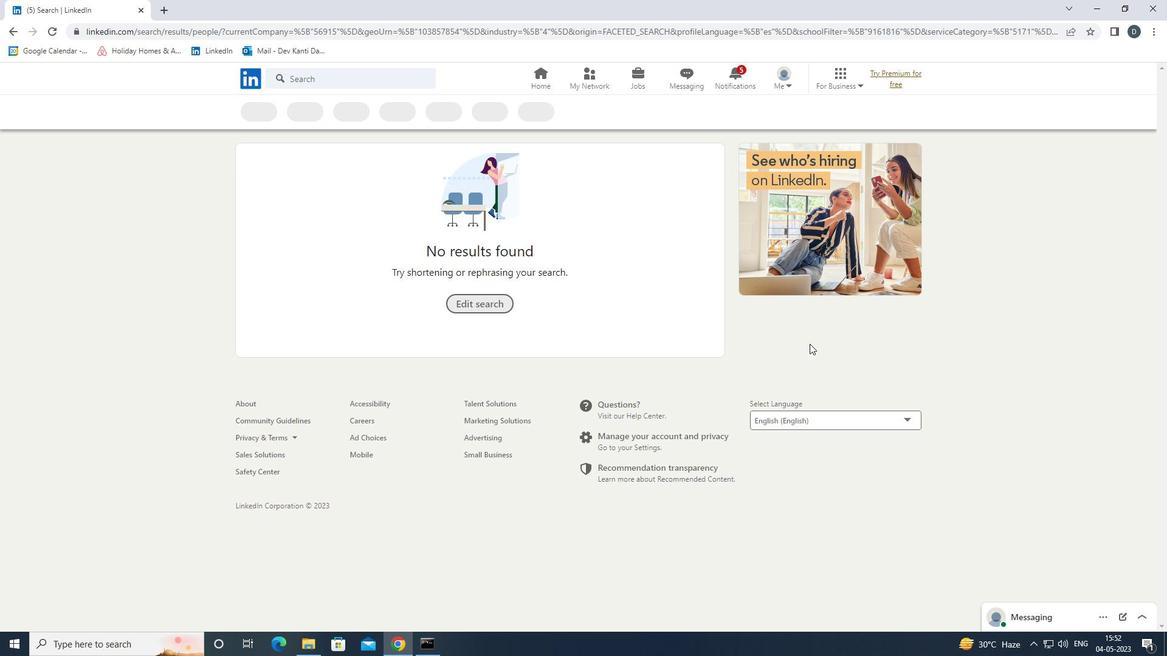 
